 Task: Open Card Wireframe Sketches in Board Business Development to Workspace Human Resources and add a team member Softage.1@softage.net, a label Red, a checklist Event Planning, an attachment from your google drive, a color Red and finally, add a card description 'Conduct market research for new product development' and a comment 'This task is a reflection of our team capabilities, so let us work together to deliver the best possible outcome.'. Add a start date 'Jan 01, 1900' with a due date 'Jan 08, 1900'
Action: Mouse moved to (1076, 598)
Screenshot: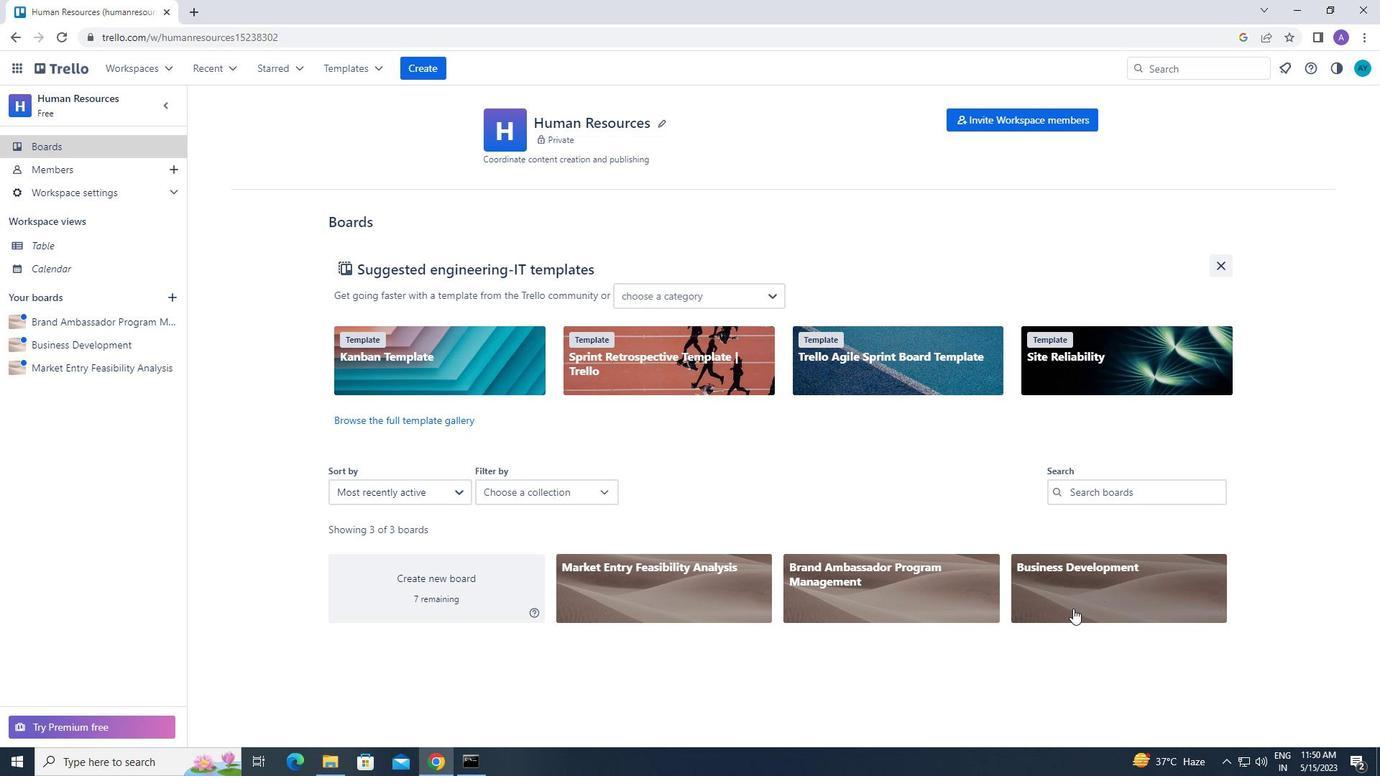 
Action: Mouse pressed left at (1076, 598)
Screenshot: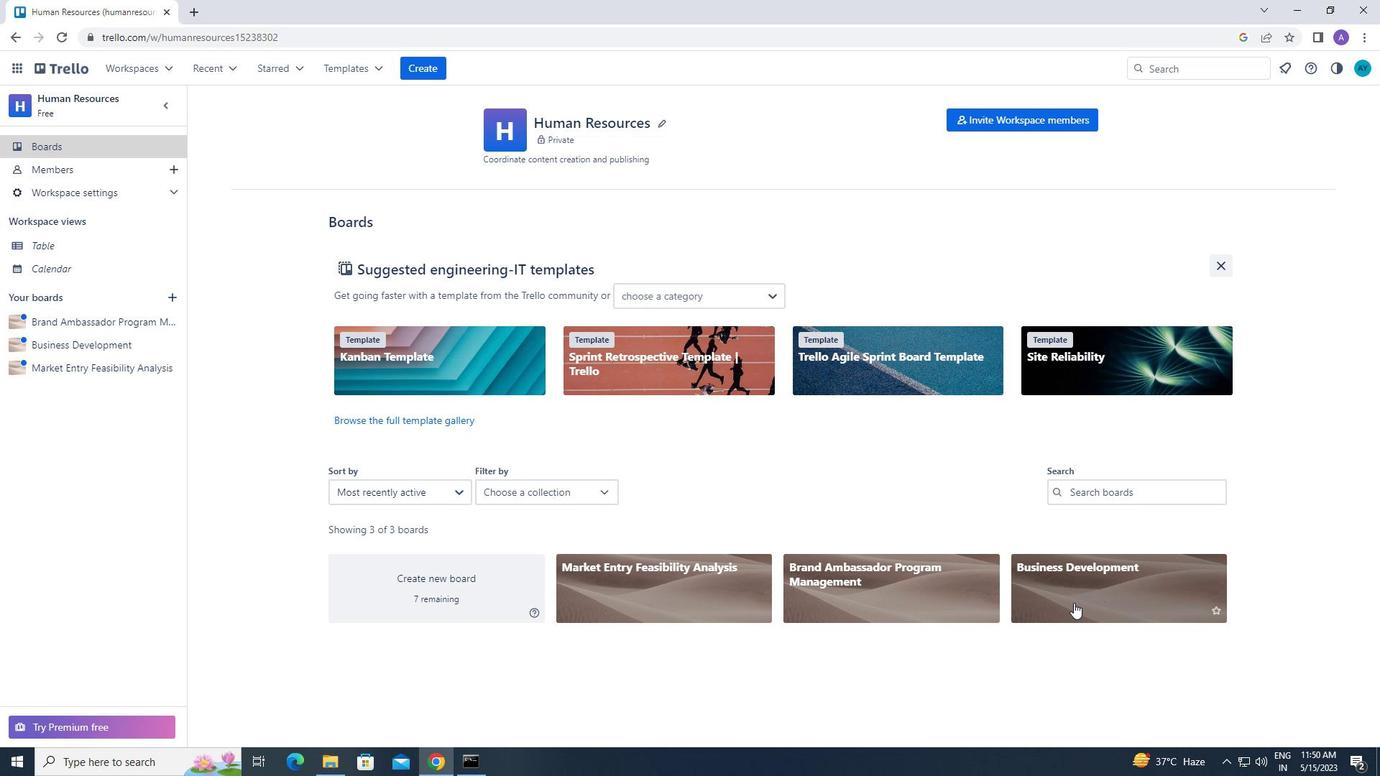 
Action: Mouse moved to (254, 183)
Screenshot: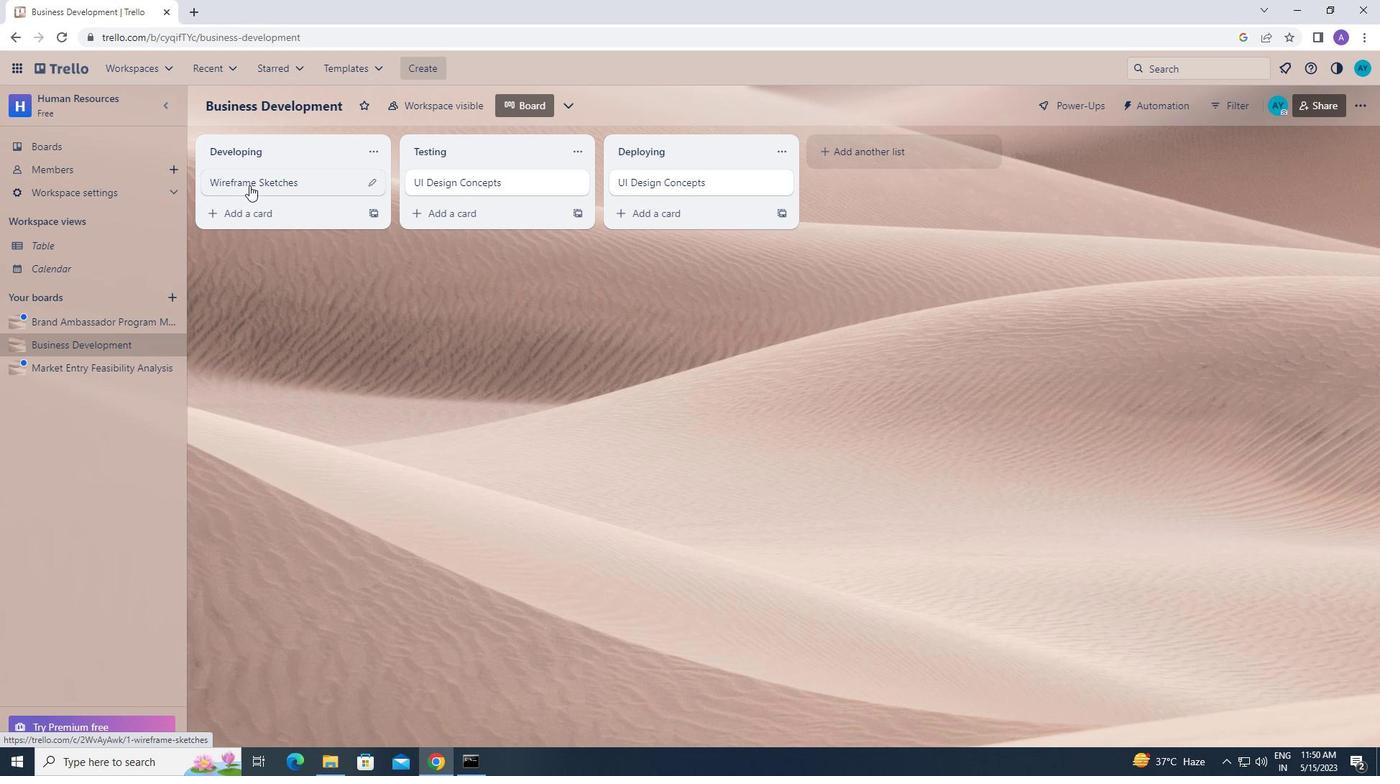 
Action: Mouse pressed left at (254, 183)
Screenshot: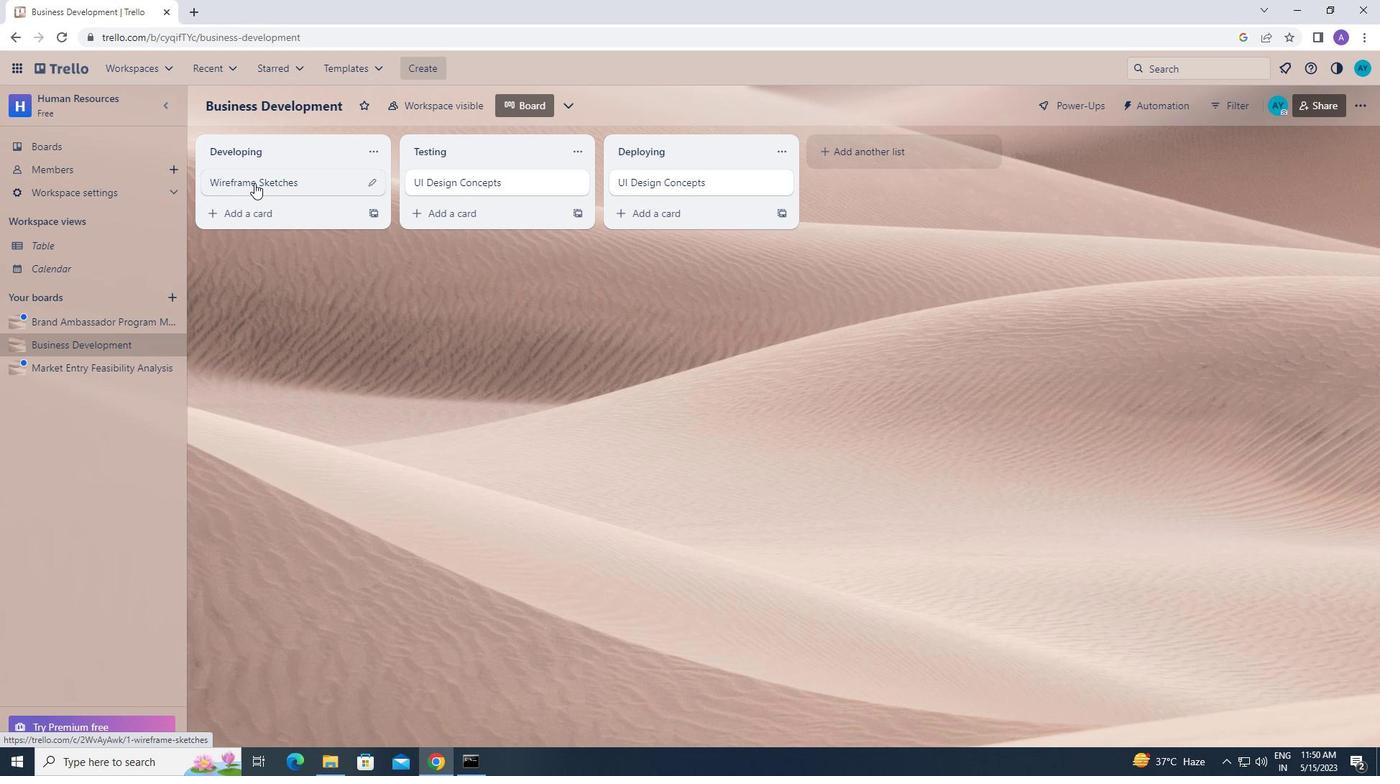 
Action: Mouse moved to (875, 181)
Screenshot: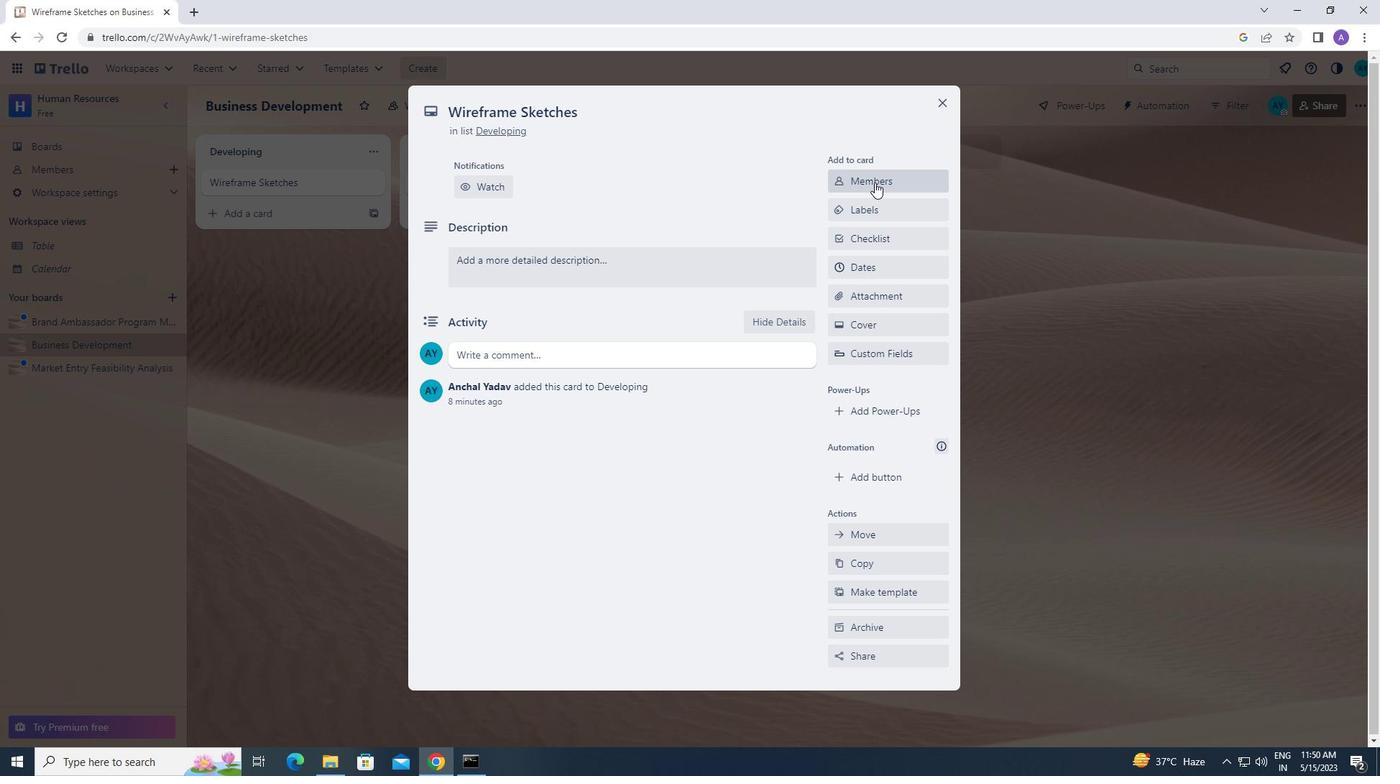 
Action: Mouse pressed left at (875, 181)
Screenshot: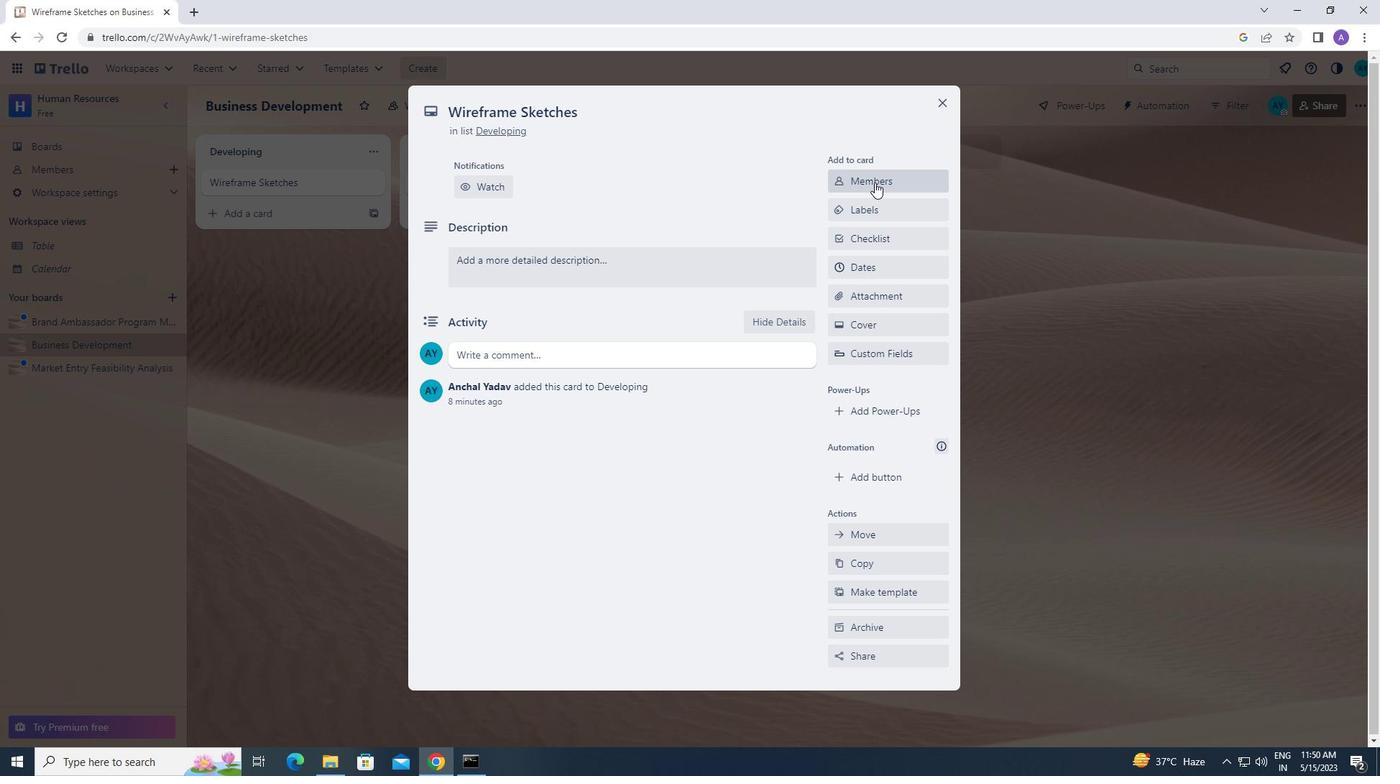 
Action: Mouse moved to (871, 243)
Screenshot: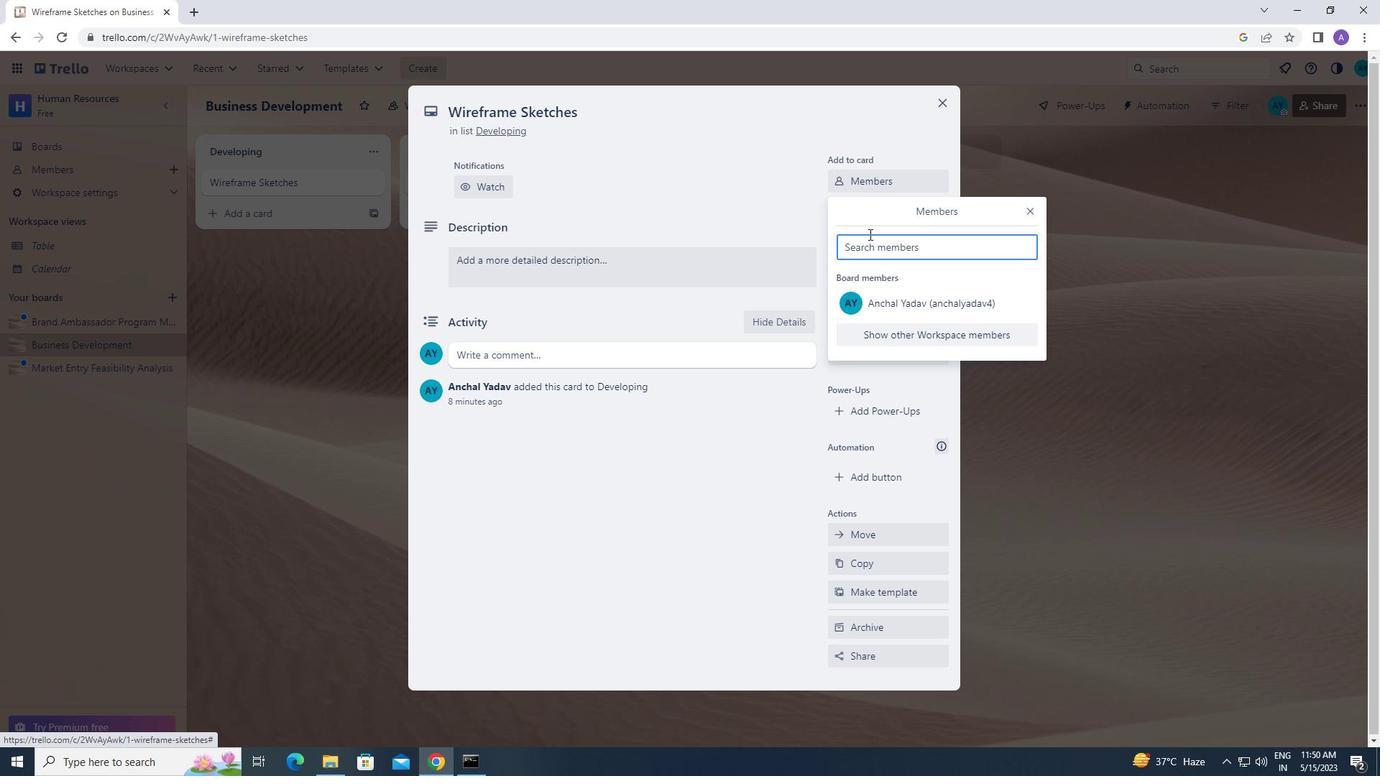 
Action: Mouse pressed left at (871, 243)
Screenshot: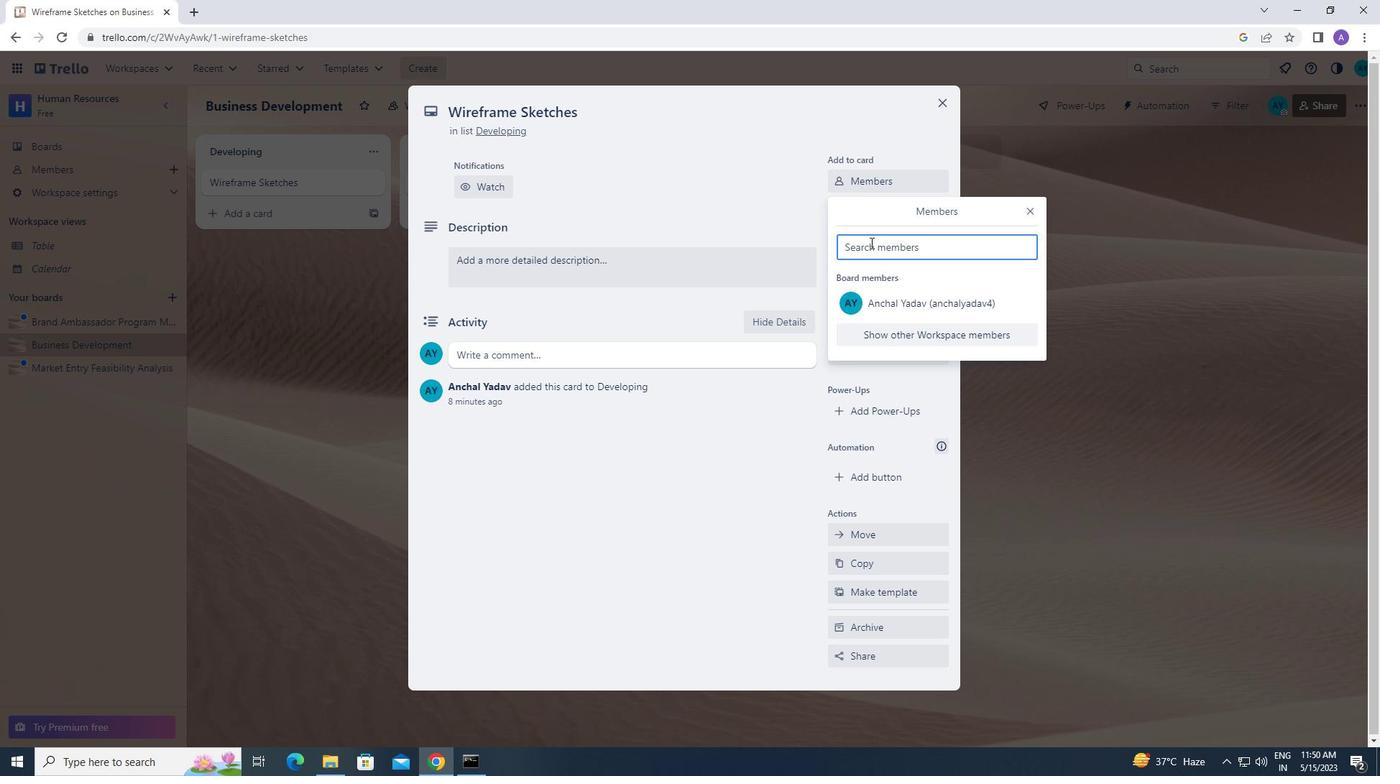 
Action: Mouse moved to (871, 243)
Screenshot: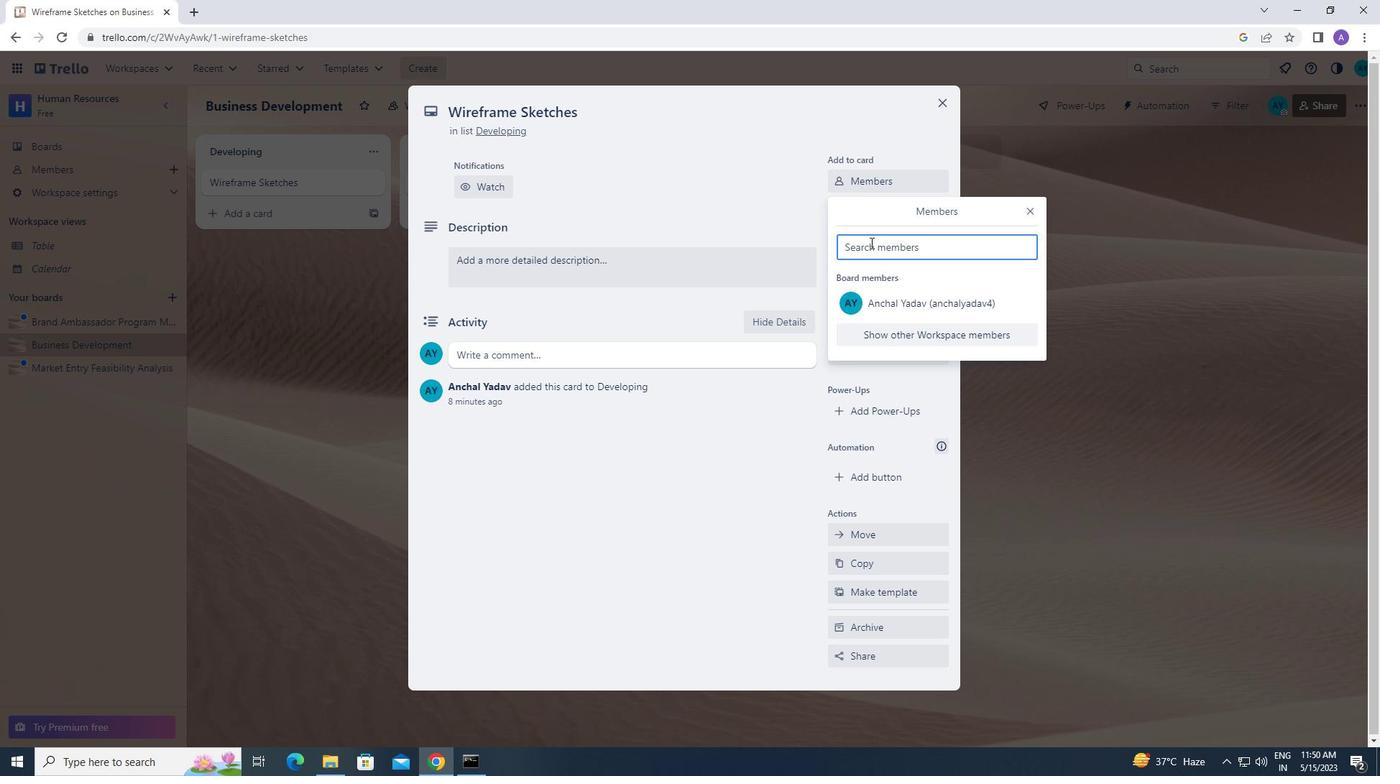 
Action: Key pressed s<Key.caps_lock>oftage.
Screenshot: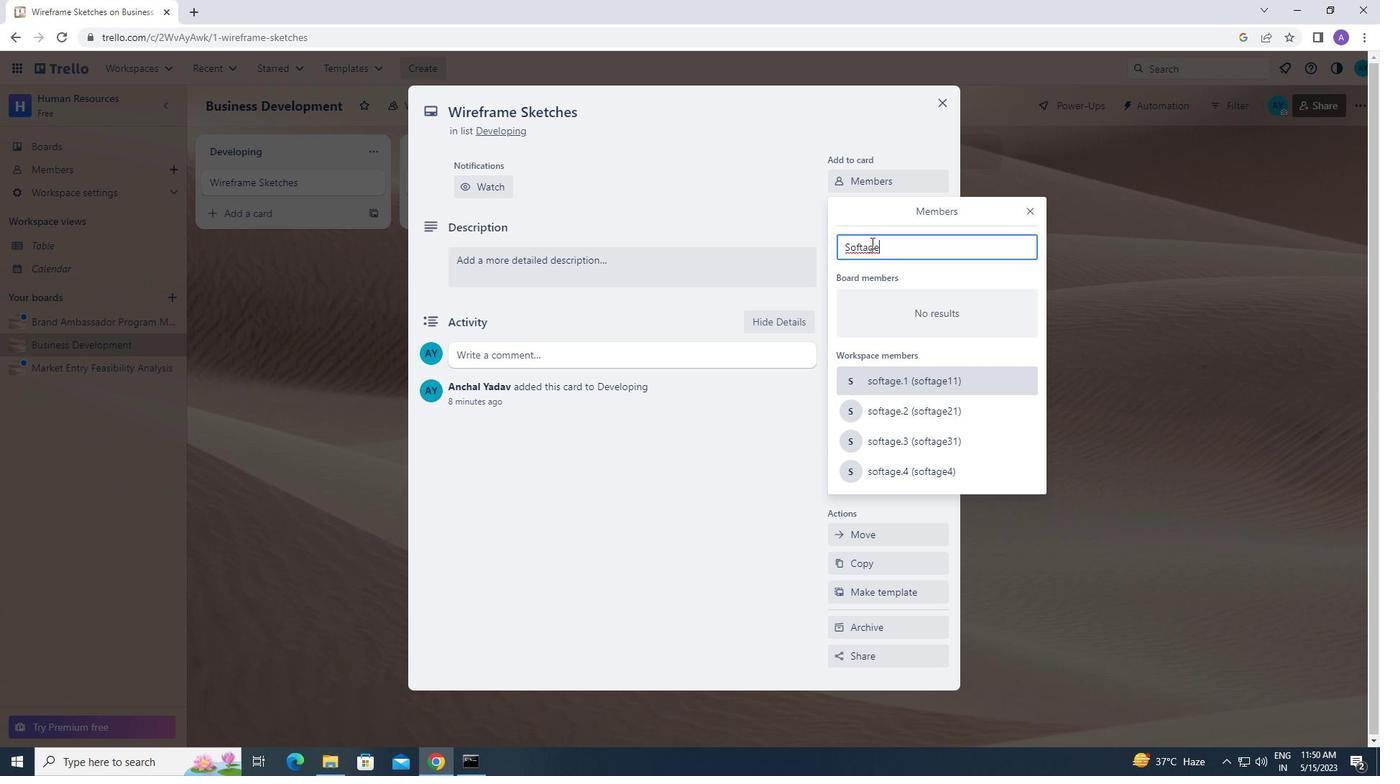 
Action: Mouse moved to (873, 184)
Screenshot: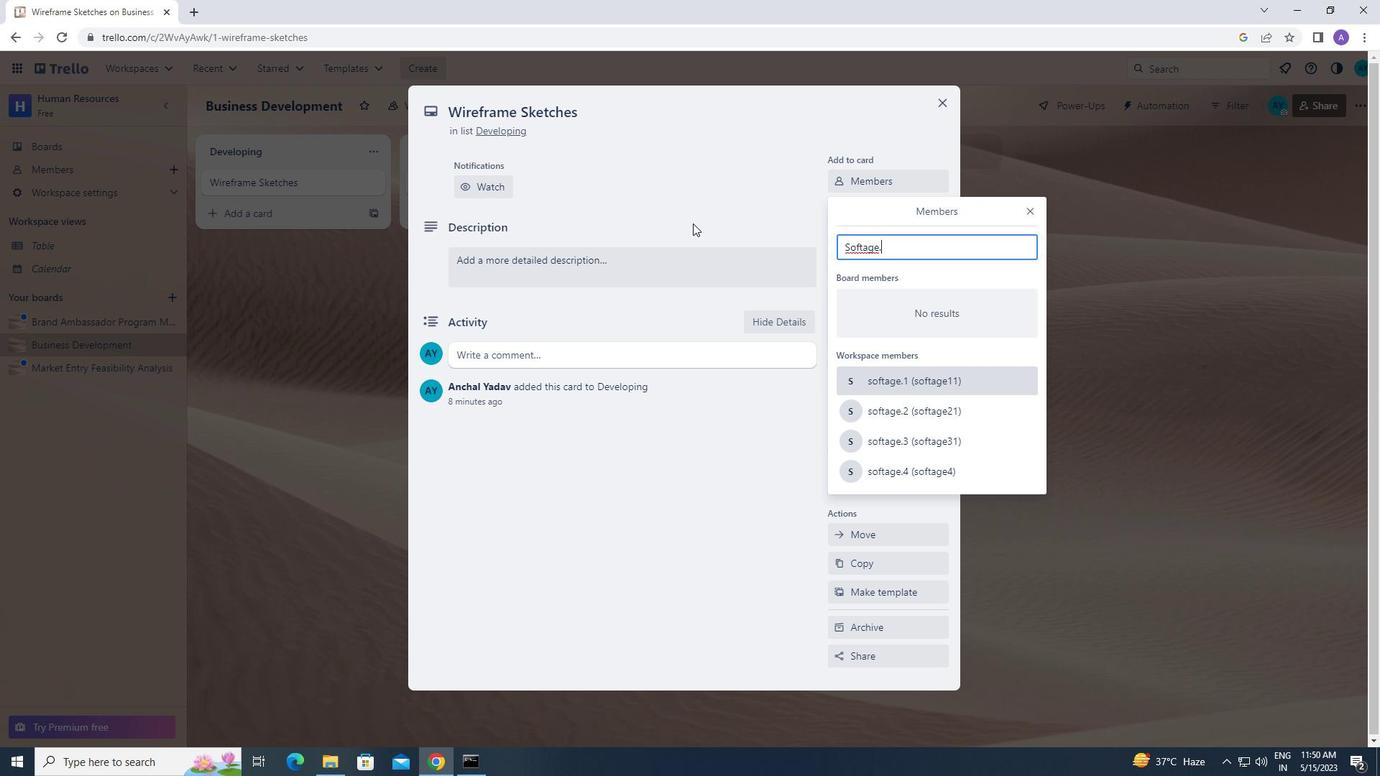 
Action: Key pressed 1<Key.shift_r>!<Key.backspace><Key.shift_r>@softage.net
Screenshot: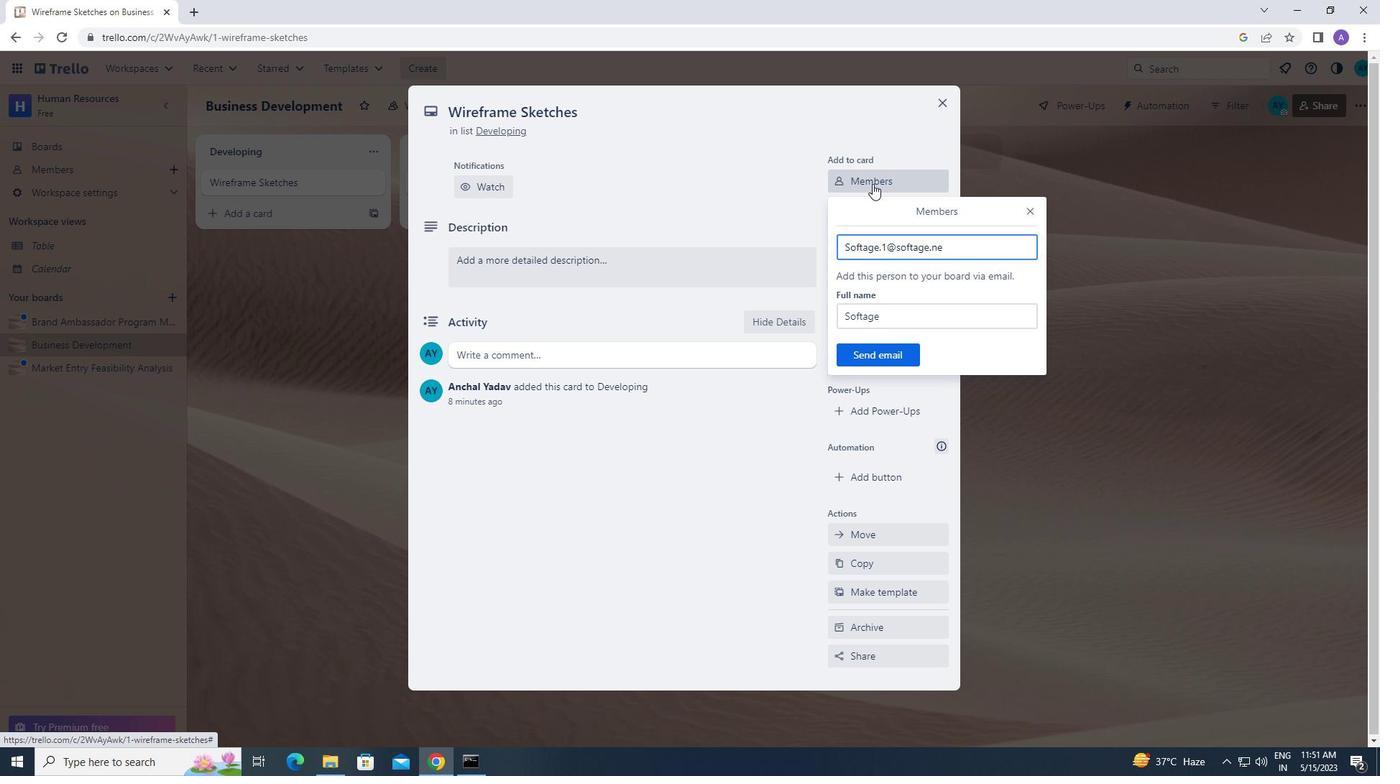 
Action: Mouse moved to (884, 347)
Screenshot: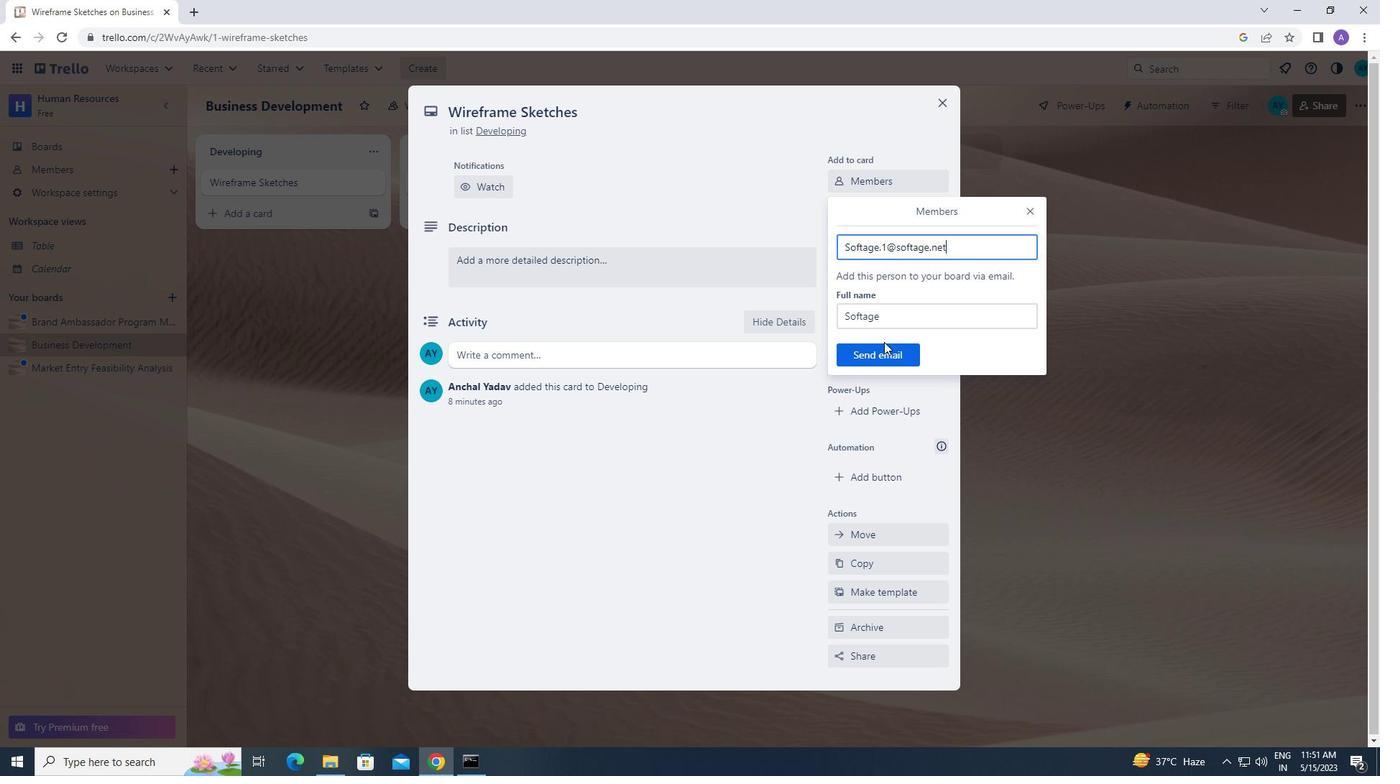 
Action: Mouse pressed left at (884, 347)
Screenshot: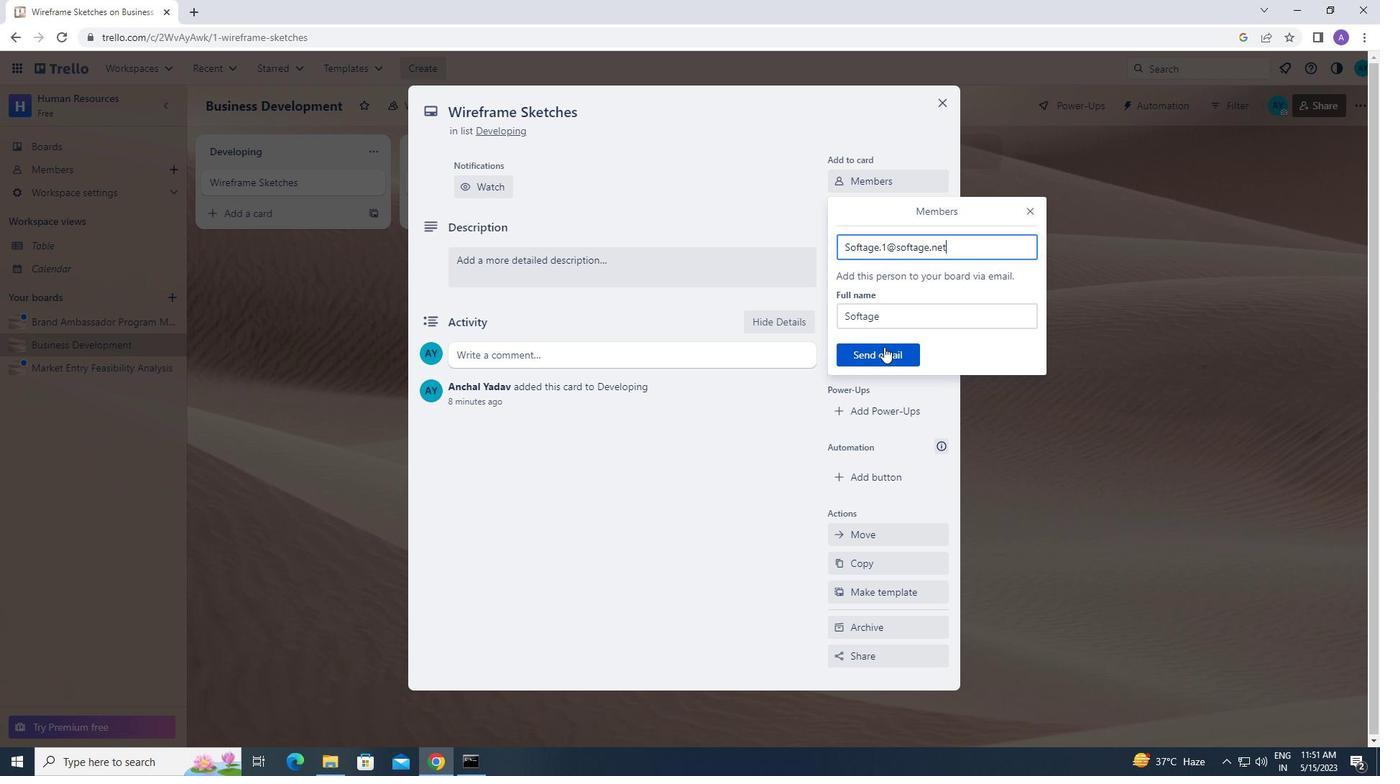 
Action: Mouse moved to (908, 255)
Screenshot: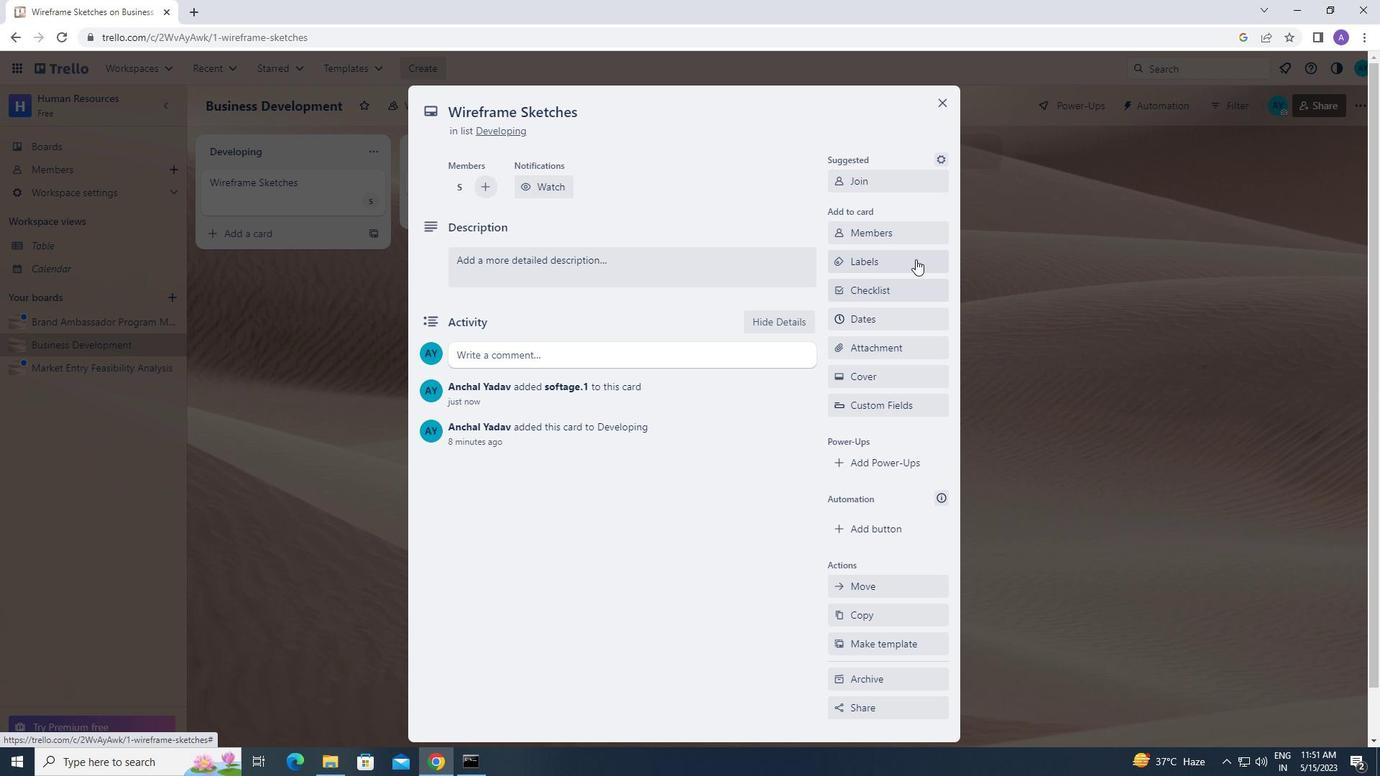 
Action: Mouse pressed left at (908, 255)
Screenshot: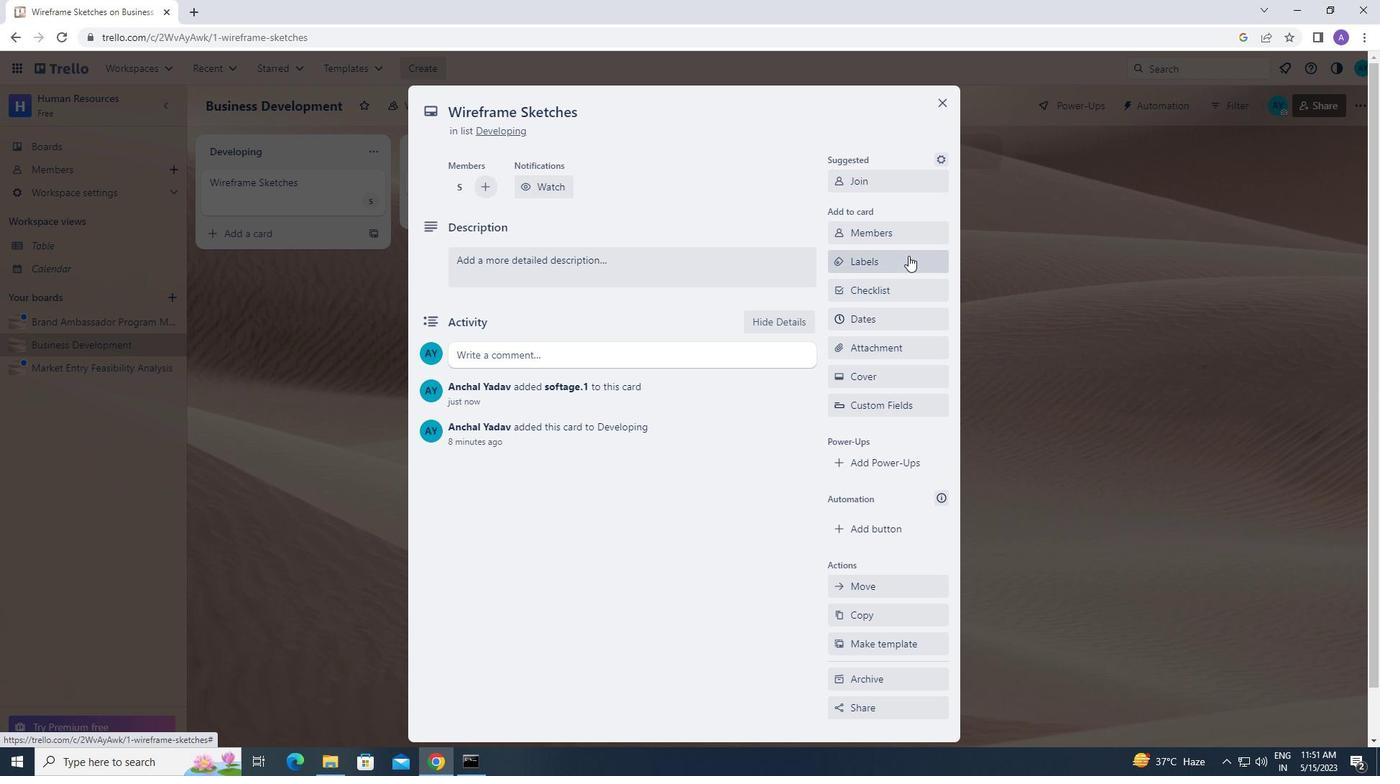 
Action: Mouse moved to (917, 532)
Screenshot: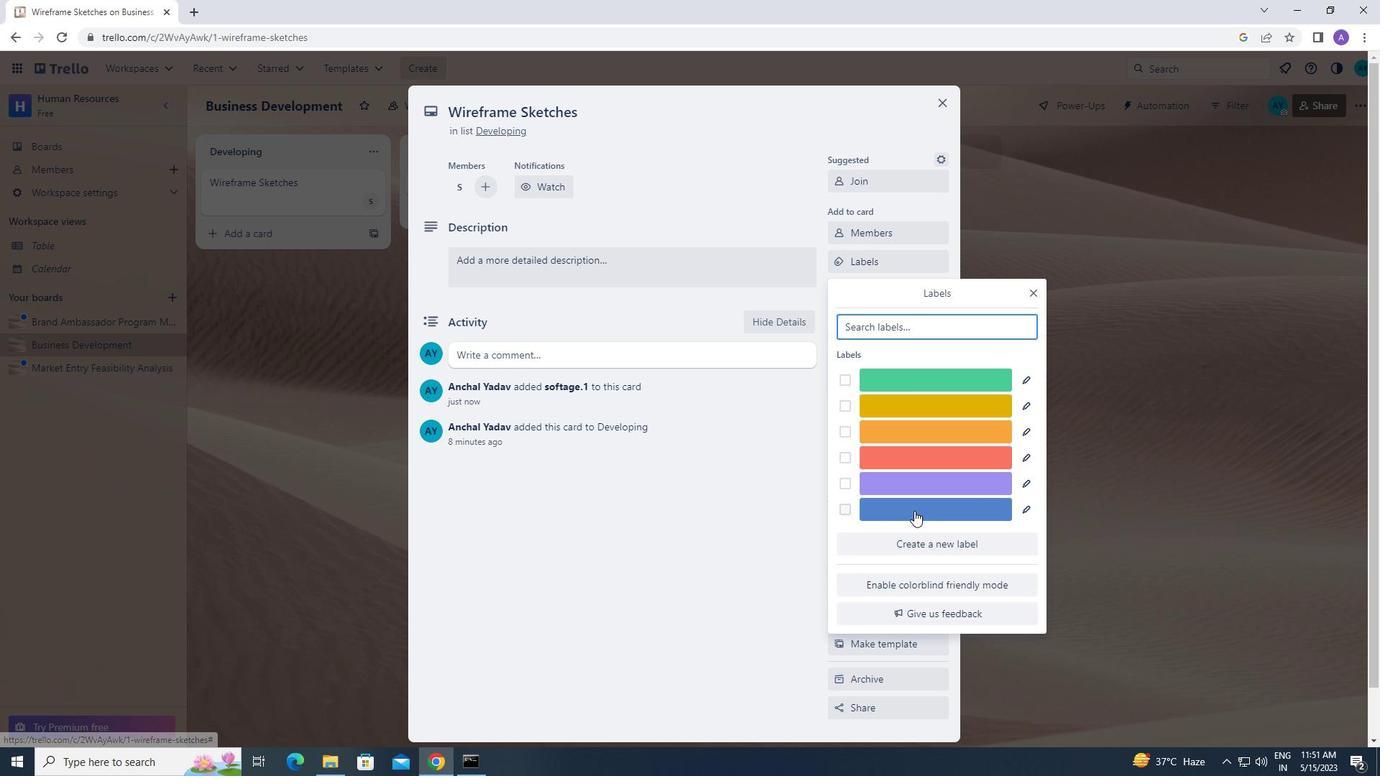 
Action: Mouse pressed left at (917, 532)
Screenshot: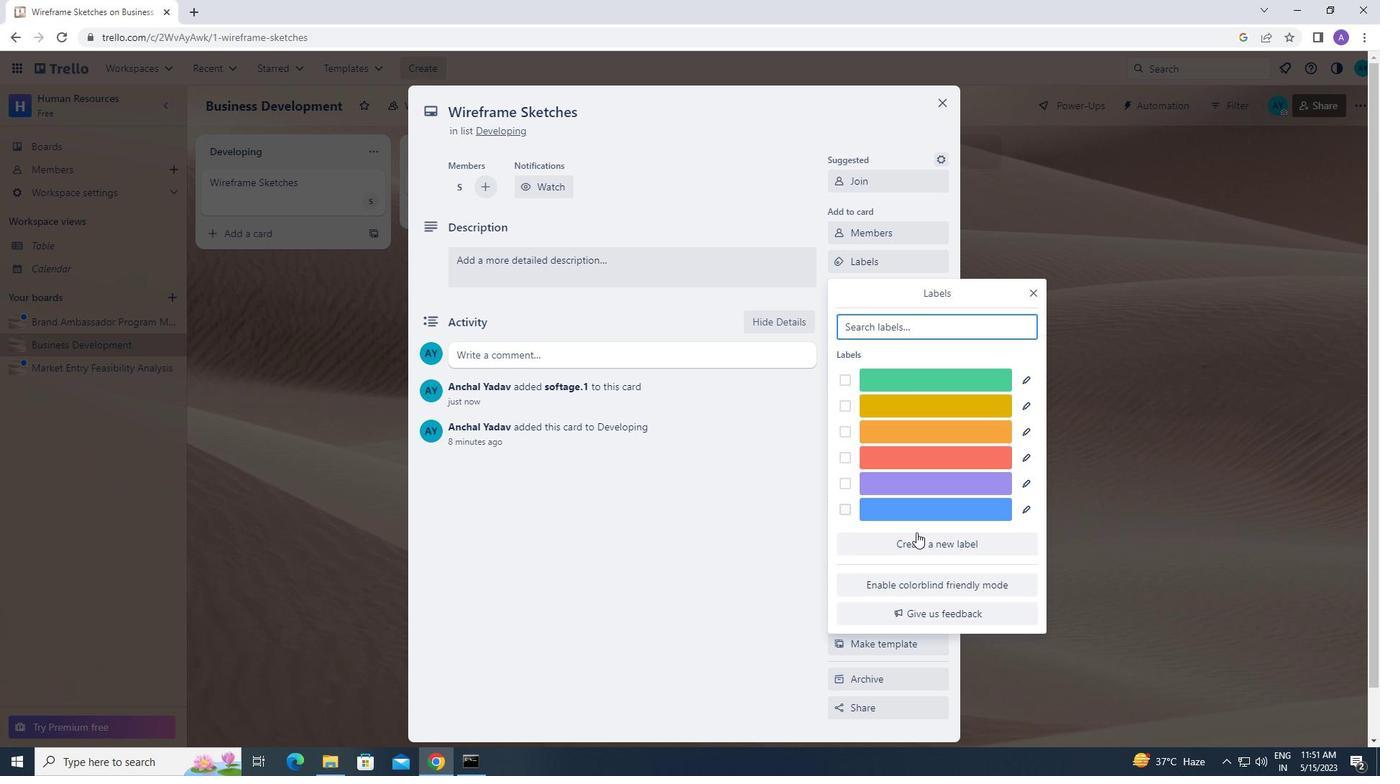 
Action: Mouse moved to (977, 502)
Screenshot: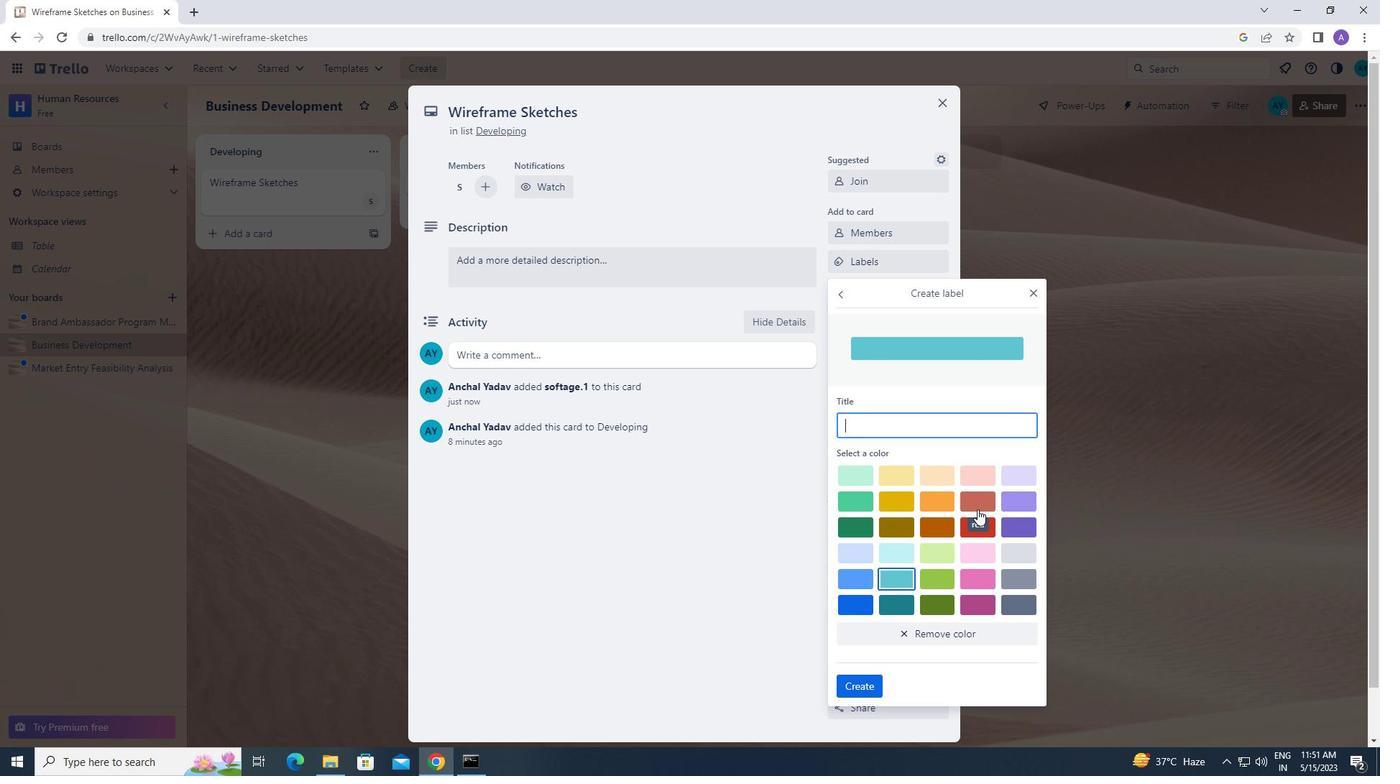 
Action: Mouse pressed left at (977, 502)
Screenshot: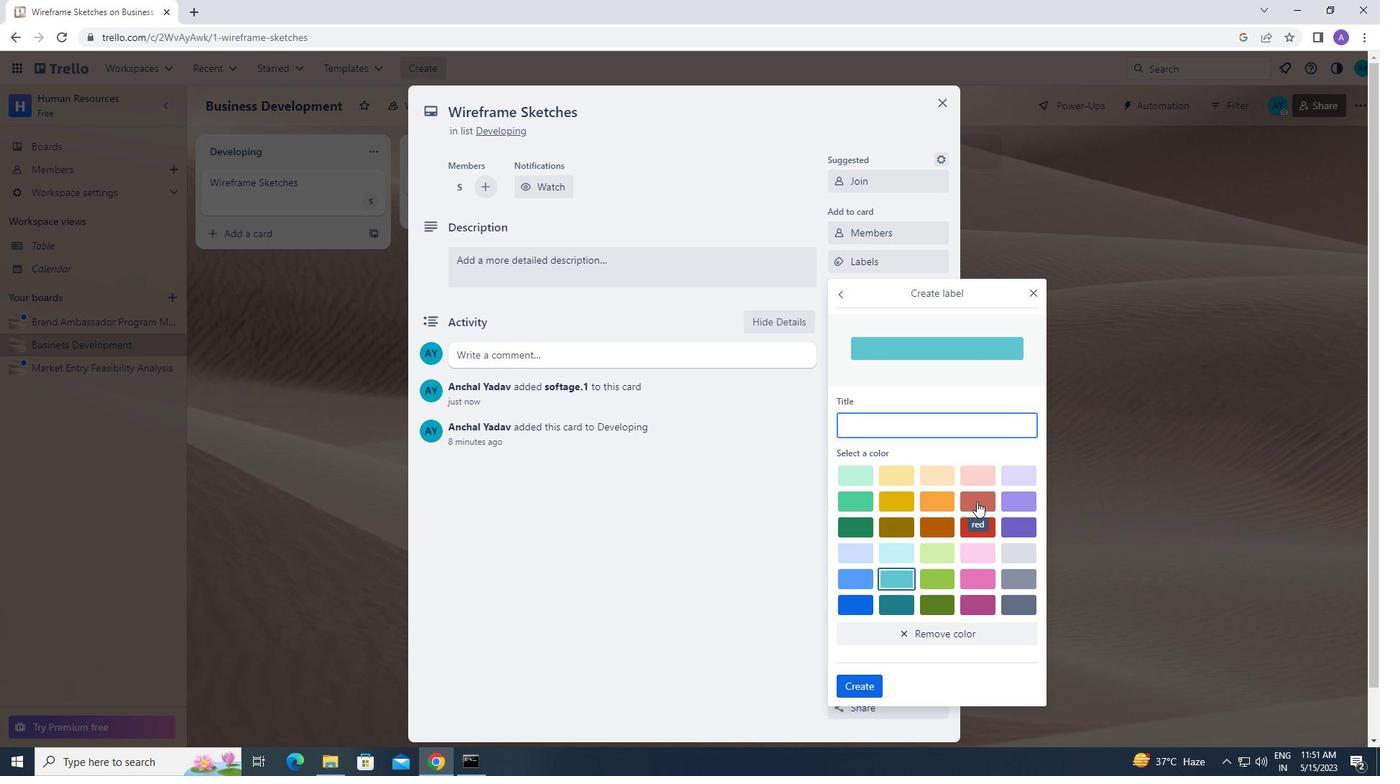 
Action: Mouse moved to (863, 684)
Screenshot: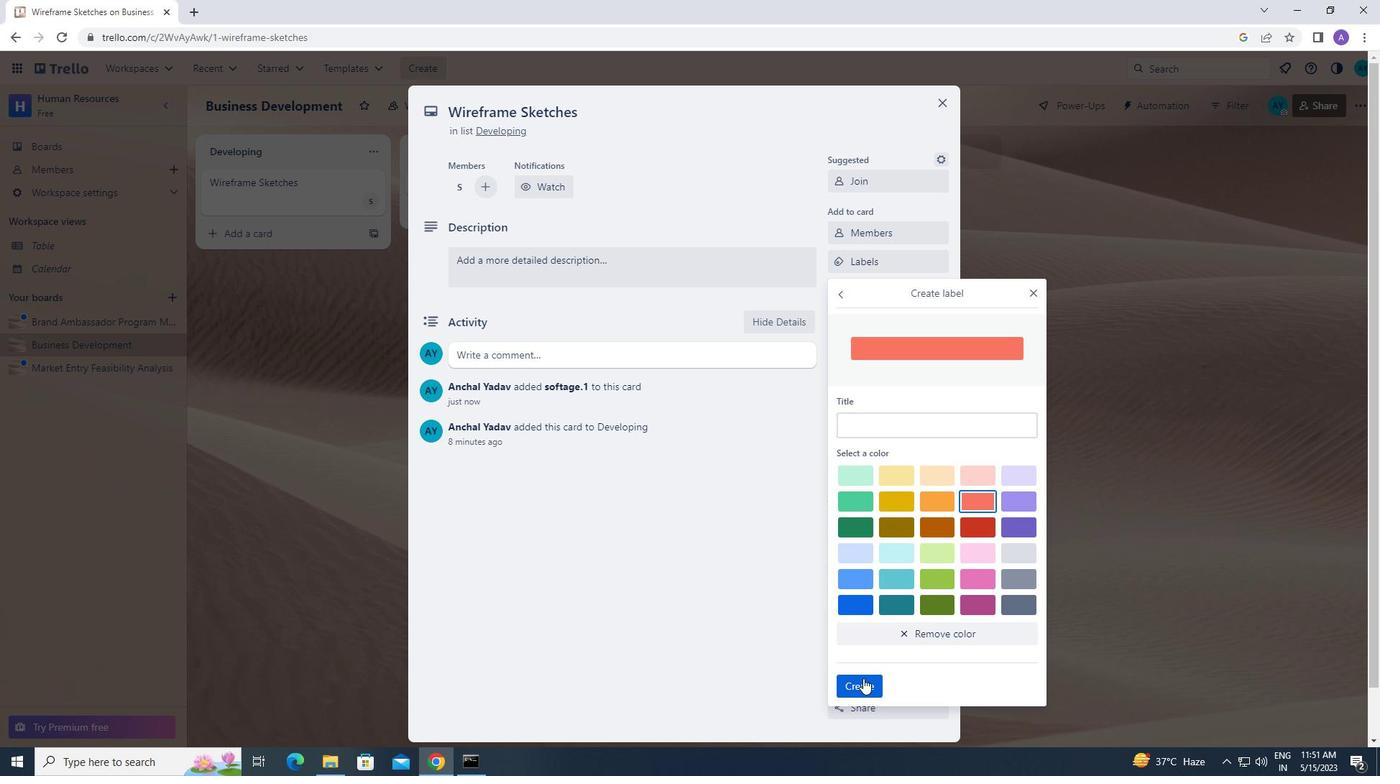 
Action: Mouse pressed left at (863, 684)
Screenshot: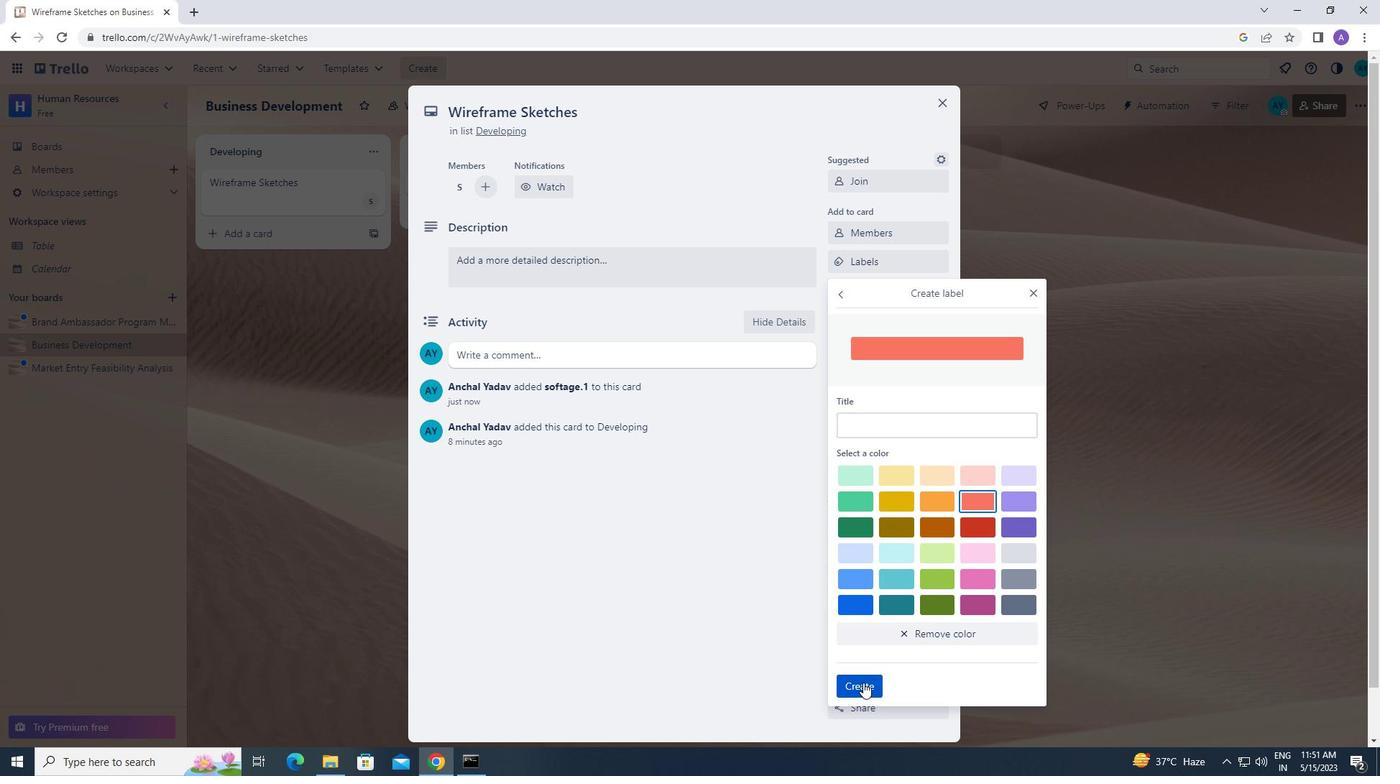 
Action: Mouse moved to (1035, 294)
Screenshot: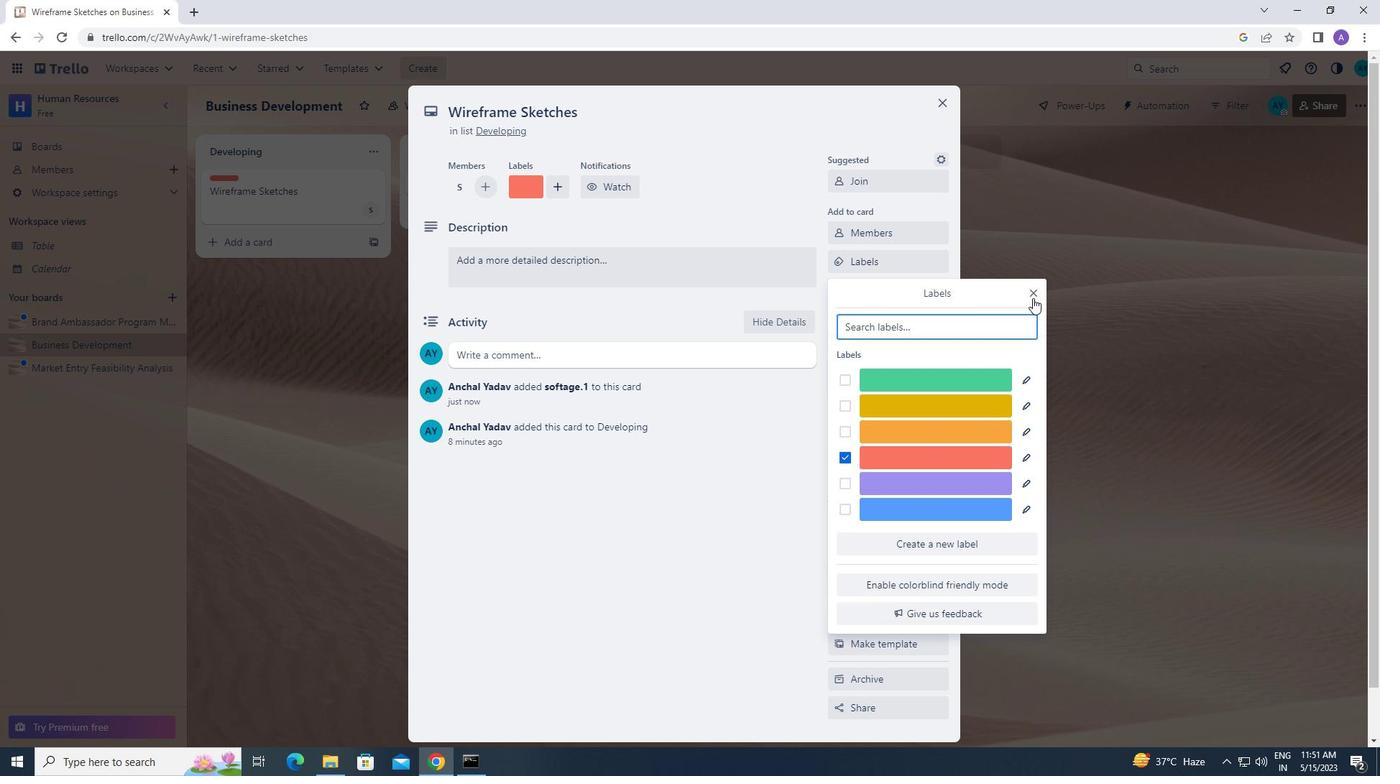 
Action: Mouse pressed left at (1035, 294)
Screenshot: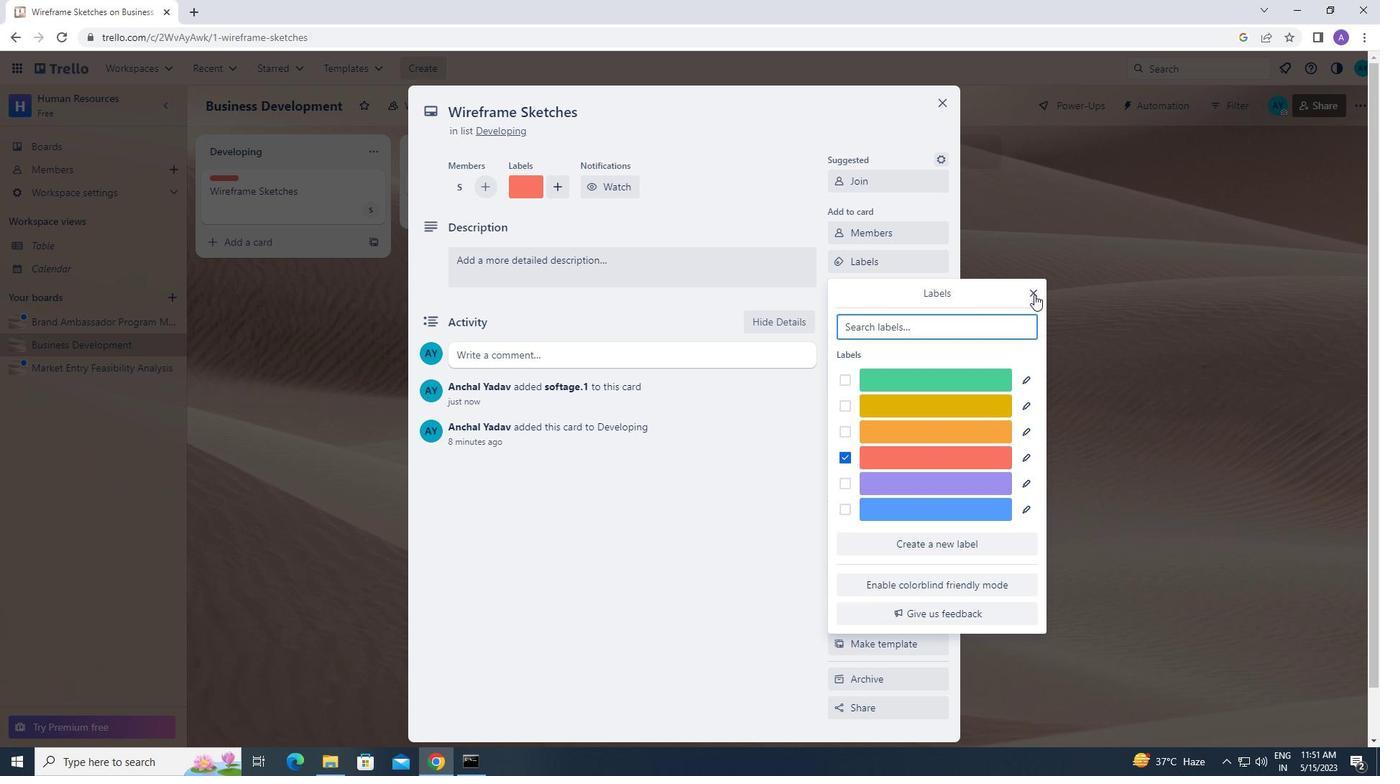 
Action: Mouse moved to (904, 286)
Screenshot: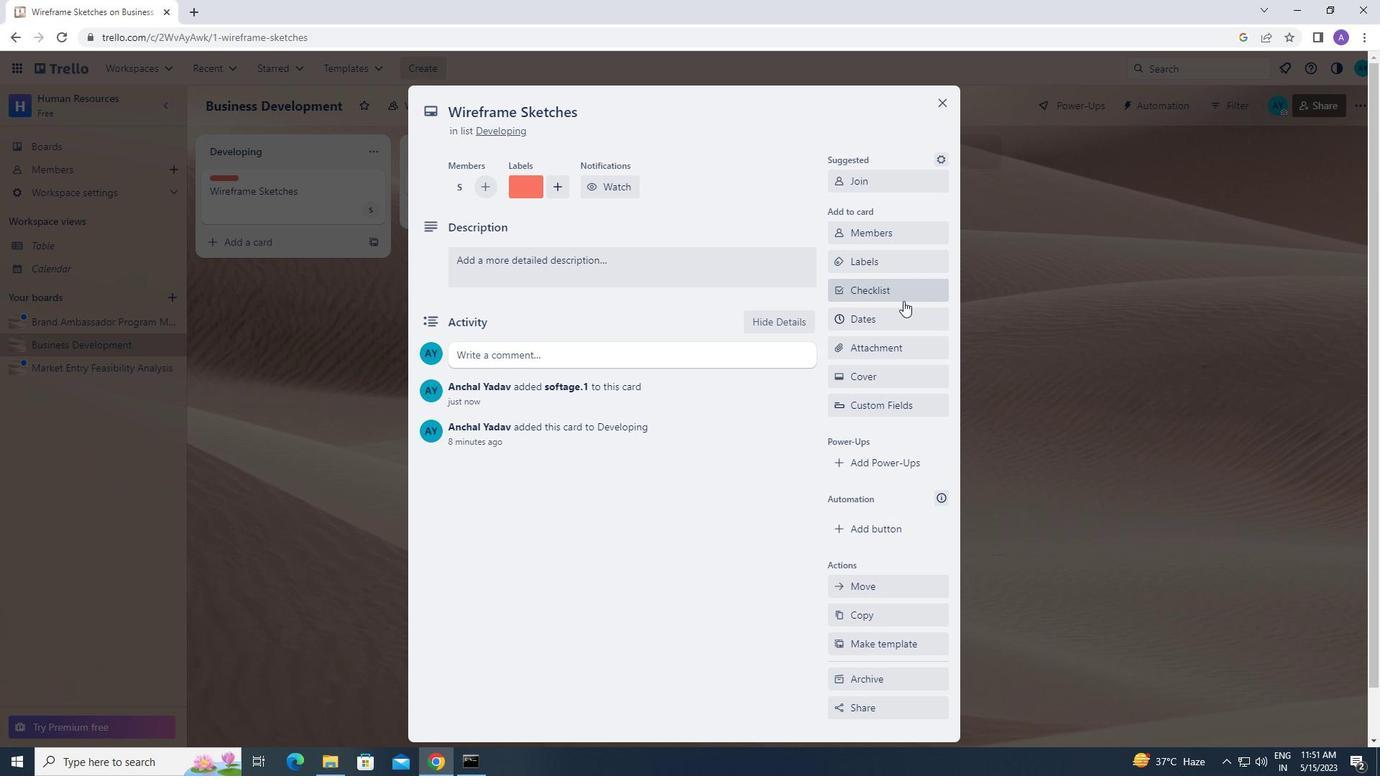 
Action: Mouse pressed left at (904, 286)
Screenshot: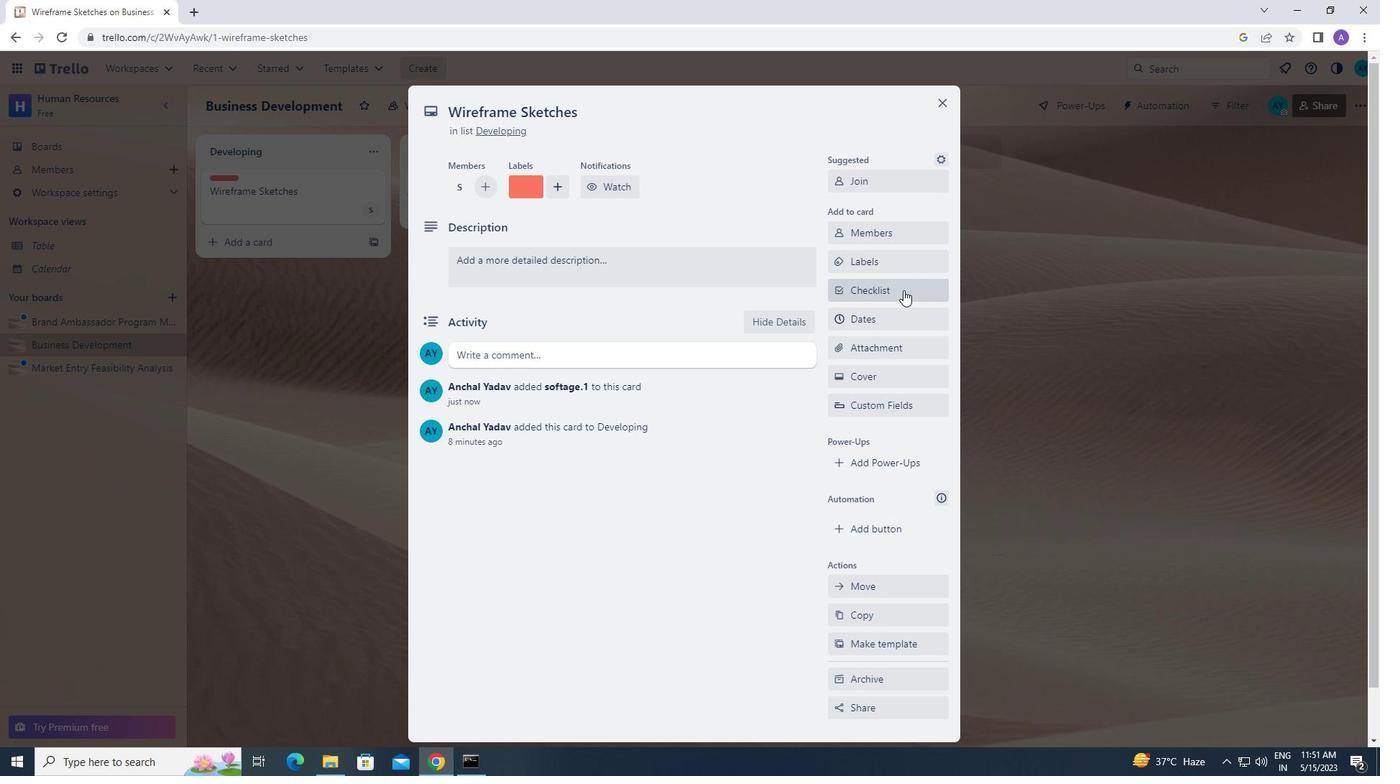 
Action: Mouse moved to (876, 350)
Screenshot: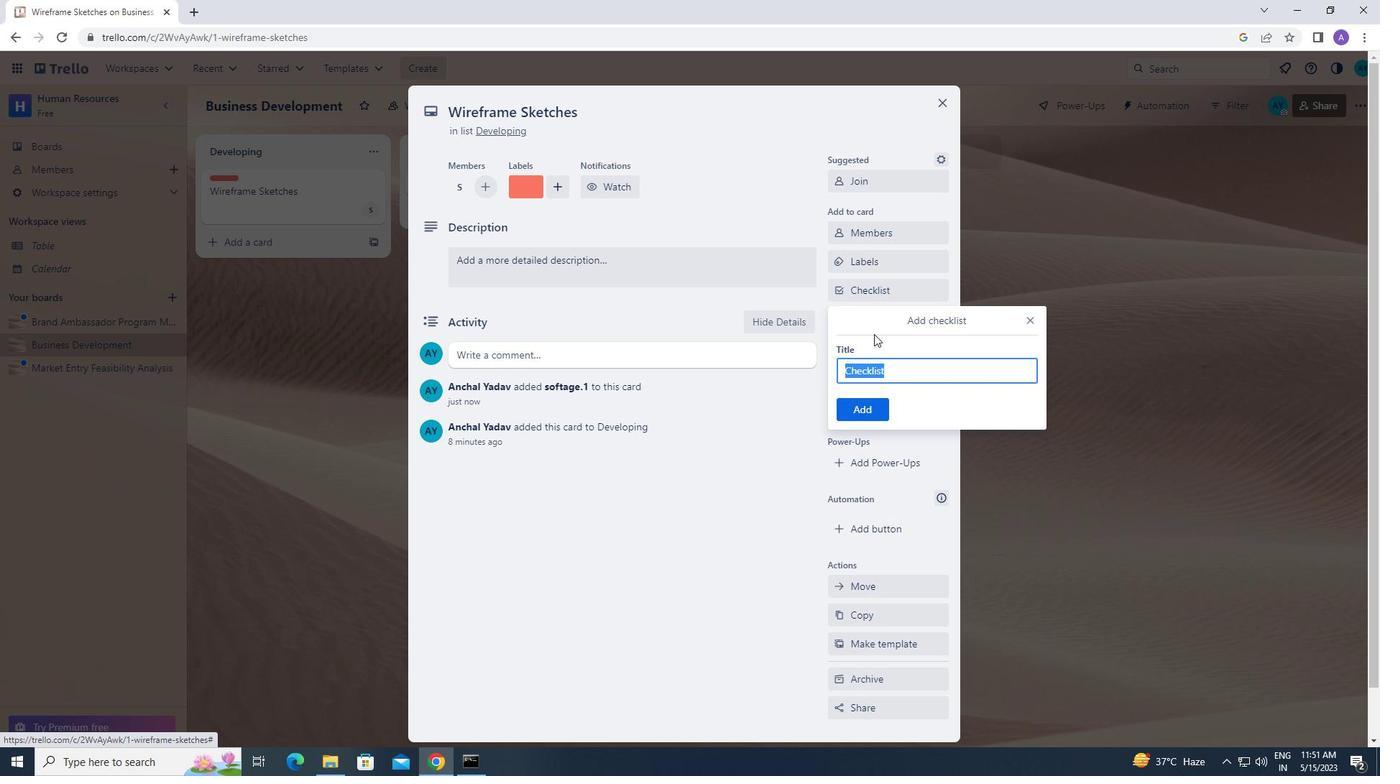 
Action: Key pressed <Key.caps_lock>e<Key.caps_lock>vent<Key.space><Key.caps_lock>p<Key.caps_lock>lanning
Screenshot: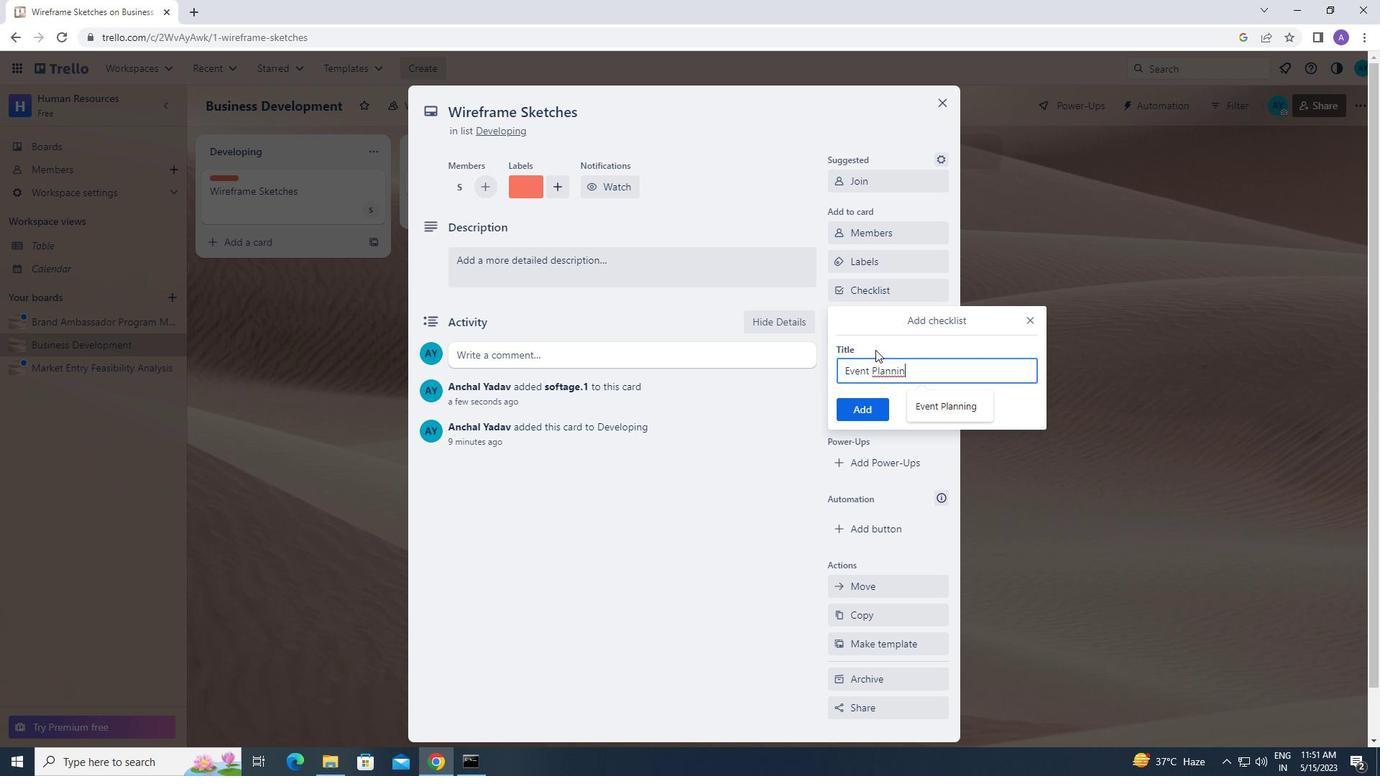 
Action: Mouse moved to (871, 411)
Screenshot: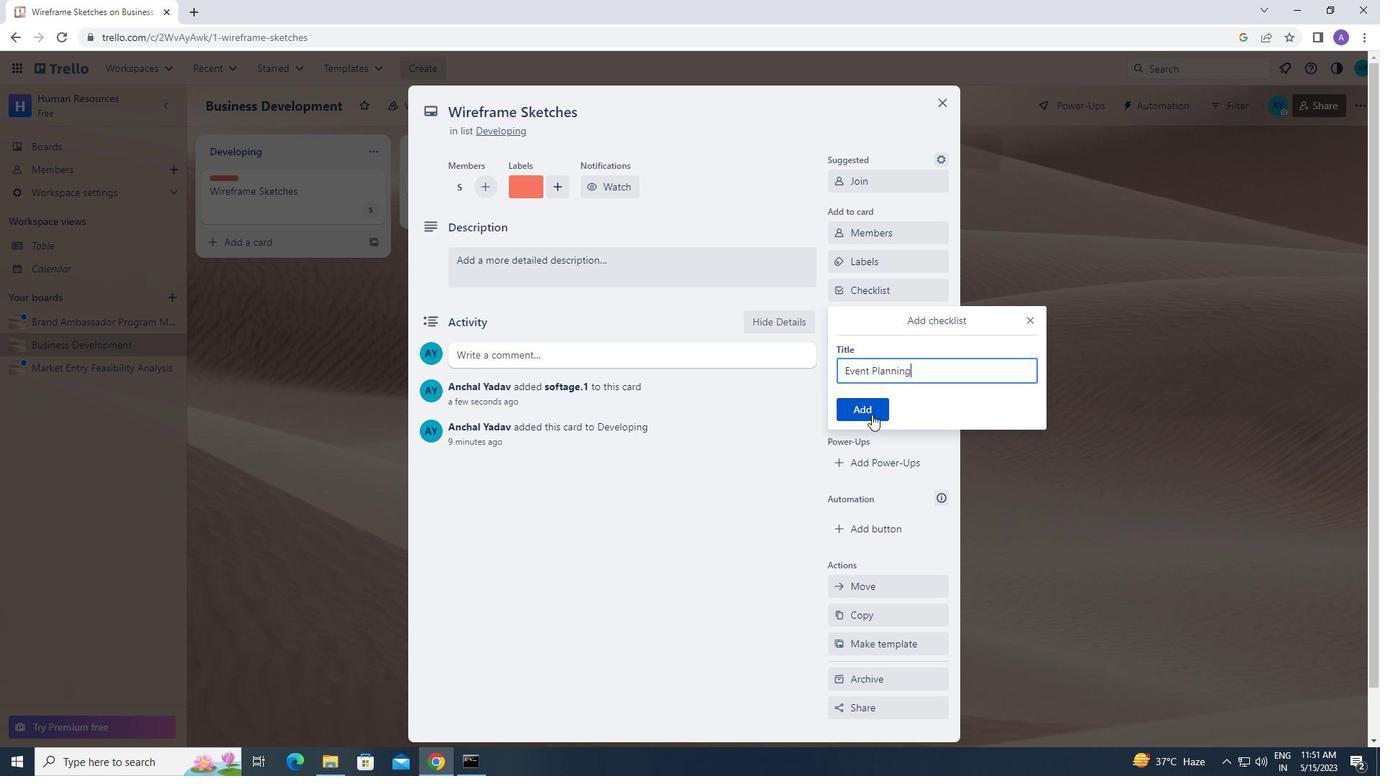 
Action: Mouse pressed left at (871, 411)
Screenshot: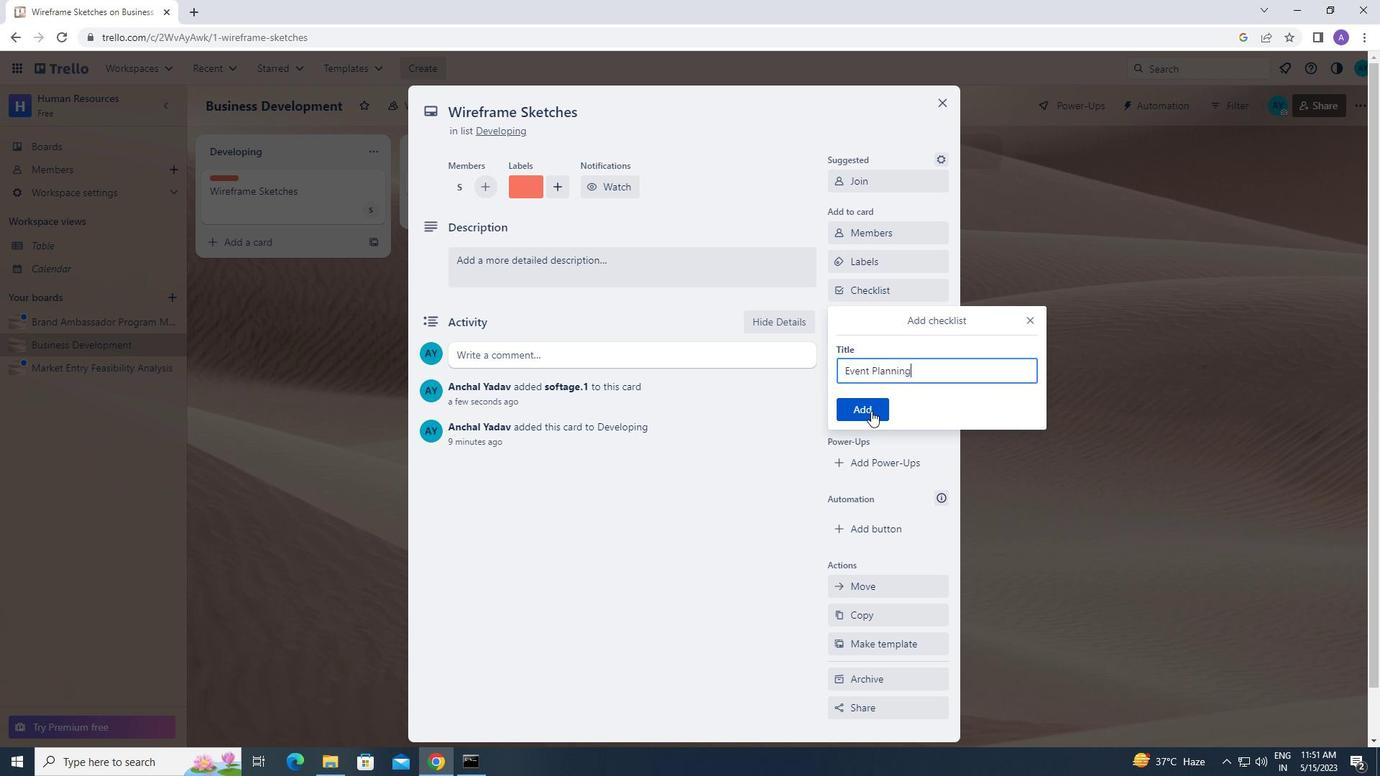 
Action: Mouse moved to (883, 353)
Screenshot: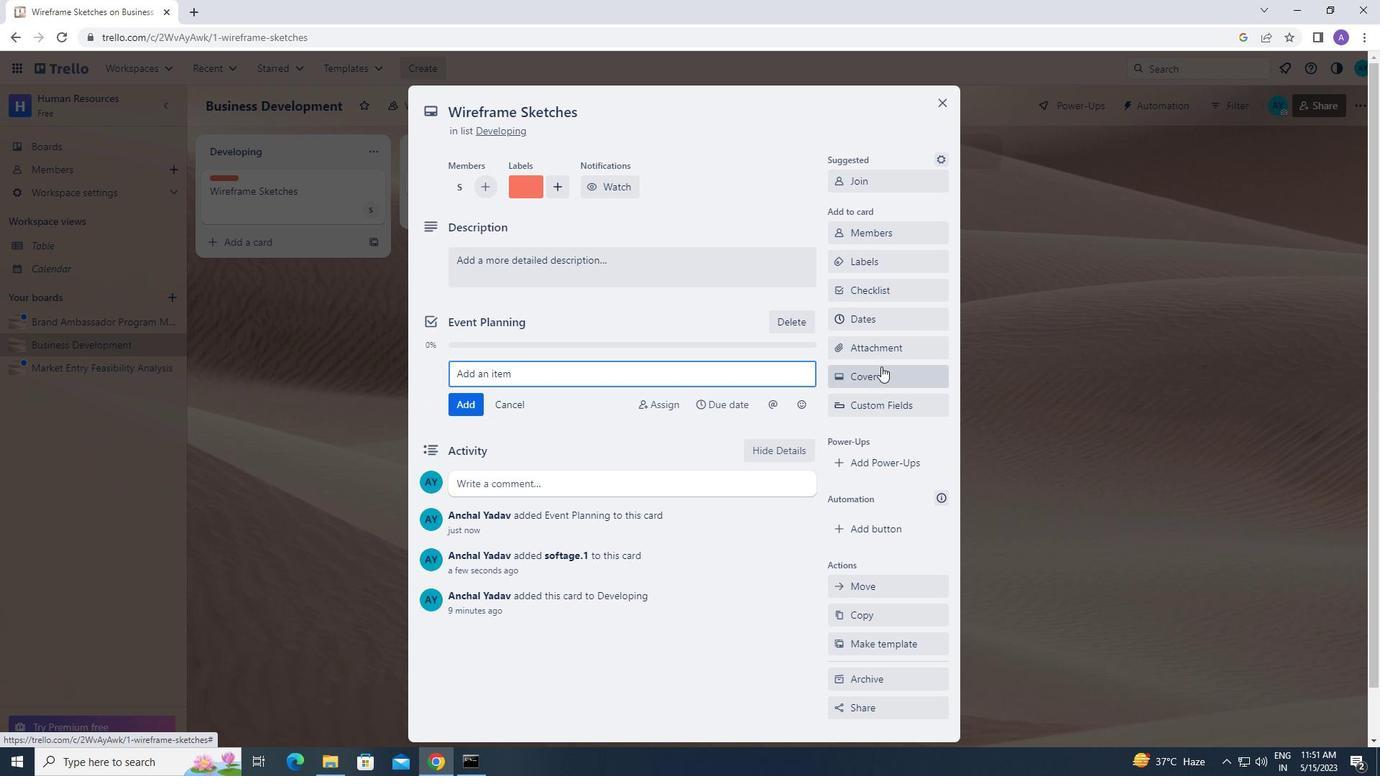 
Action: Mouse pressed left at (883, 353)
Screenshot: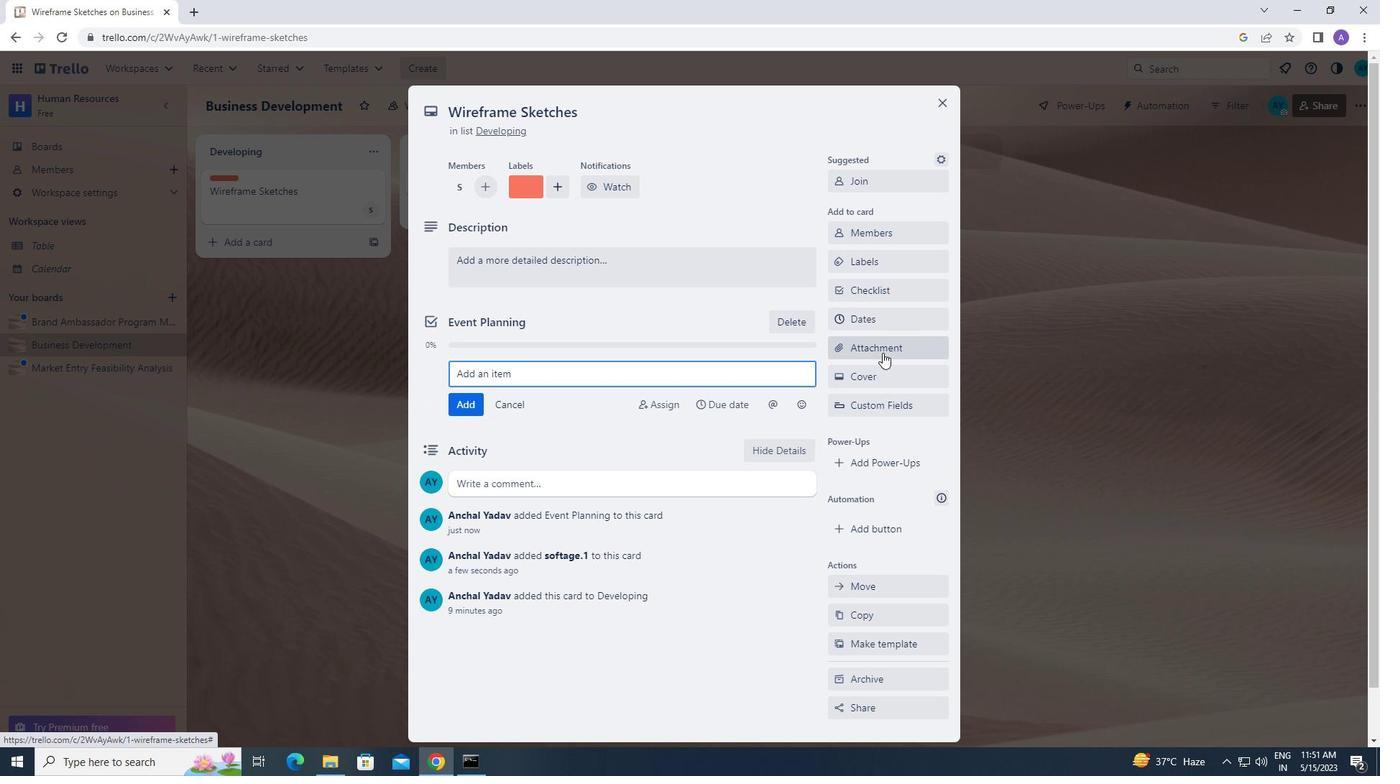 
Action: Mouse moved to (886, 457)
Screenshot: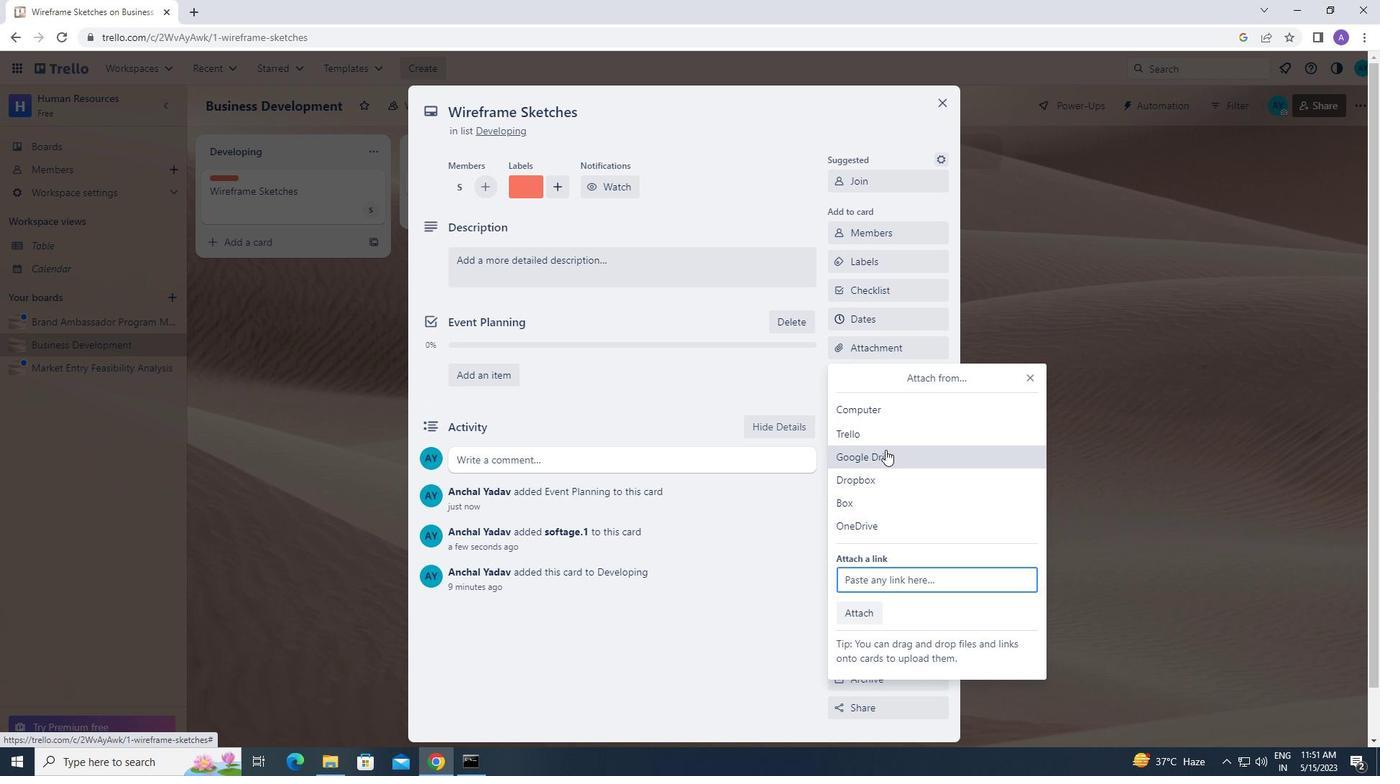 
Action: Mouse pressed left at (886, 457)
Screenshot: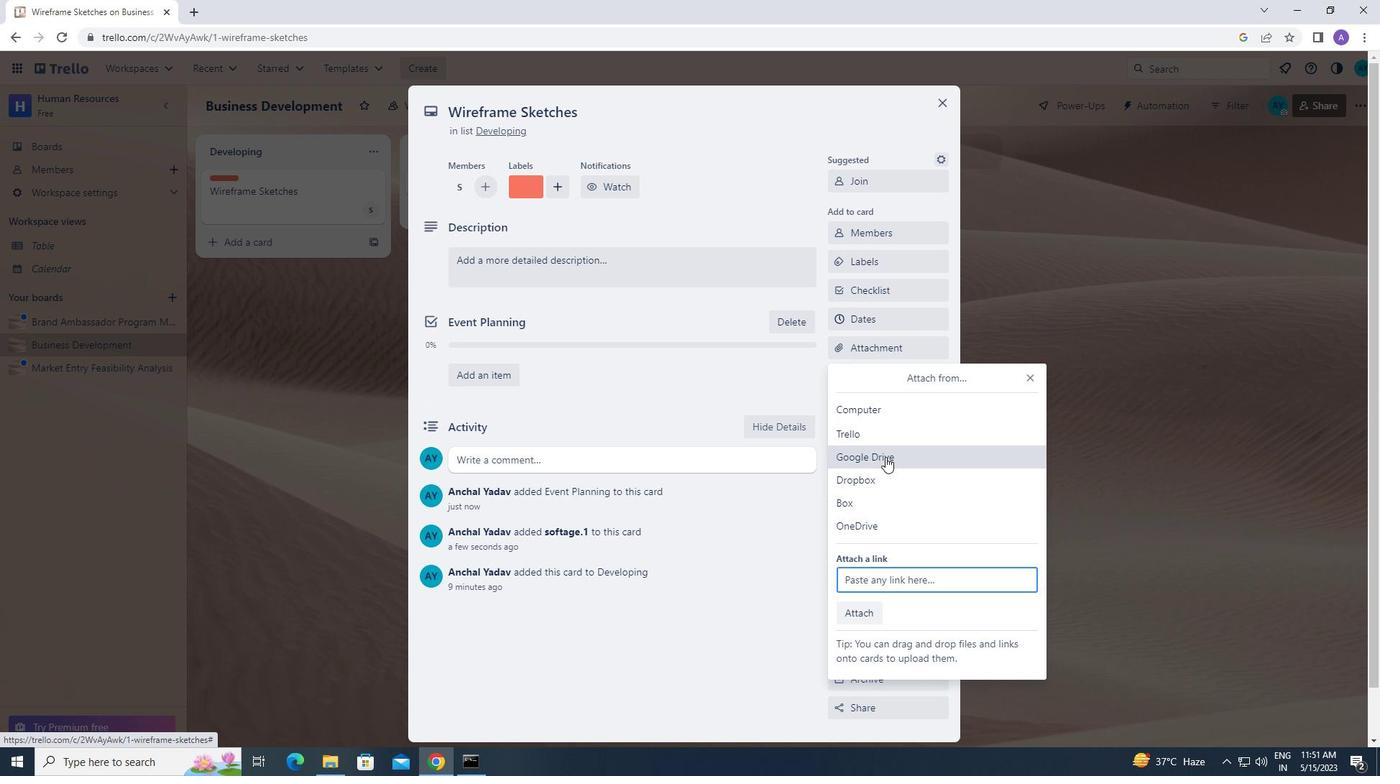 
Action: Mouse moved to (387, 376)
Screenshot: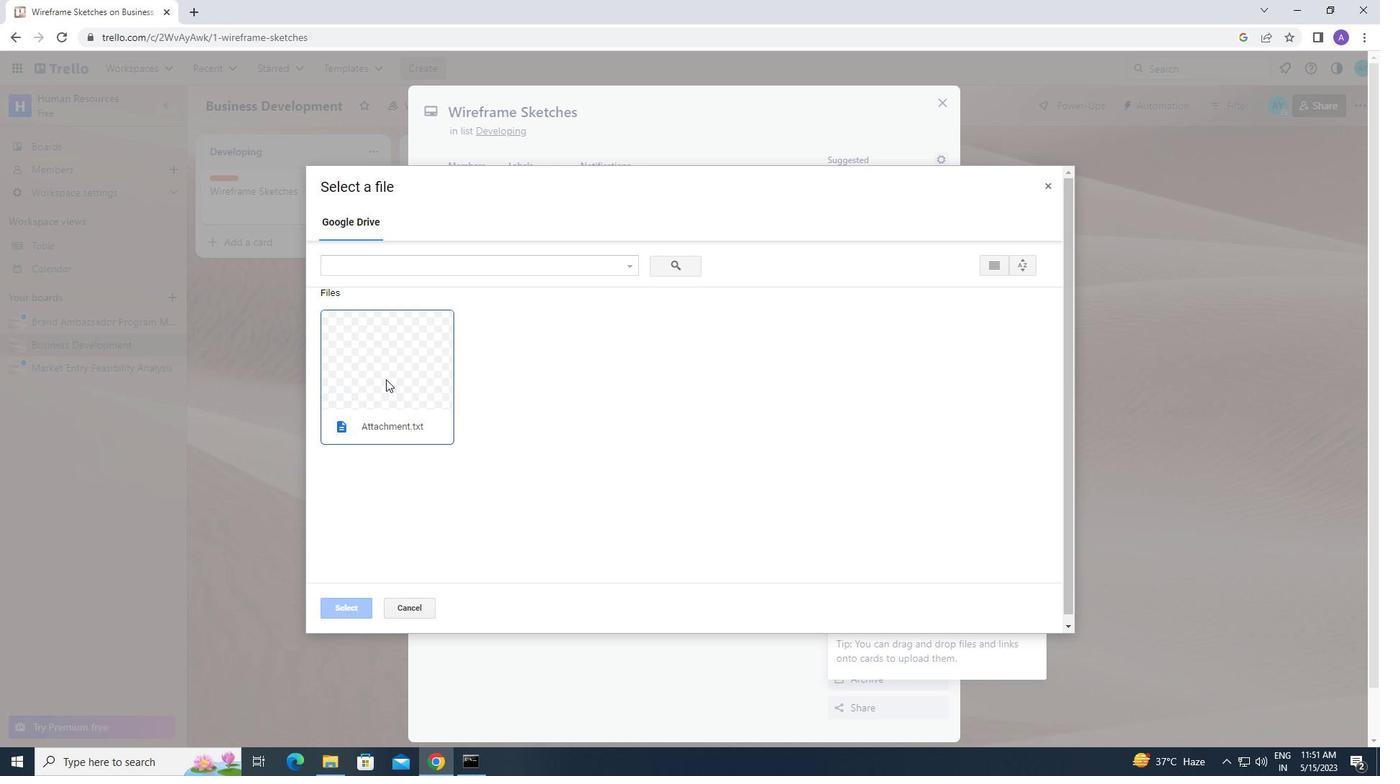 
Action: Mouse pressed left at (387, 376)
Screenshot: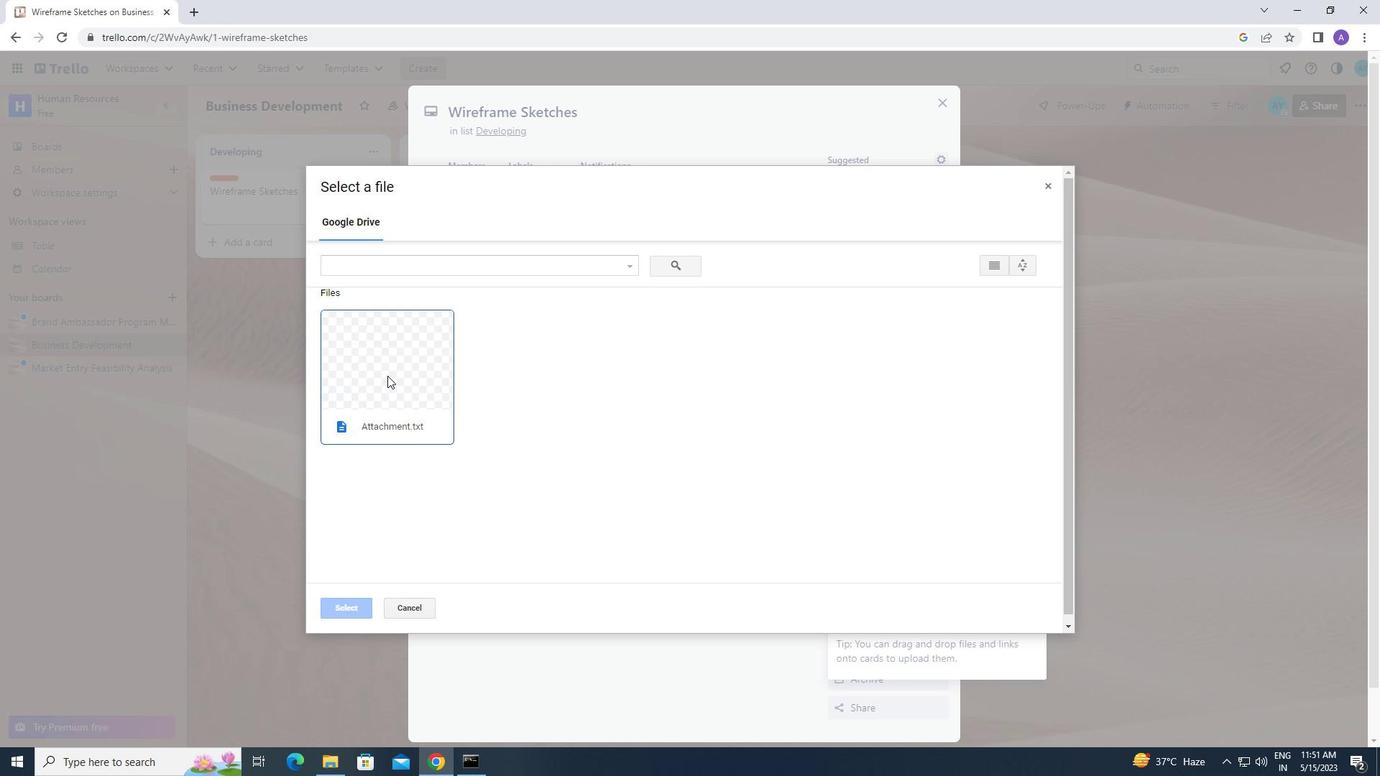 
Action: Mouse moved to (353, 599)
Screenshot: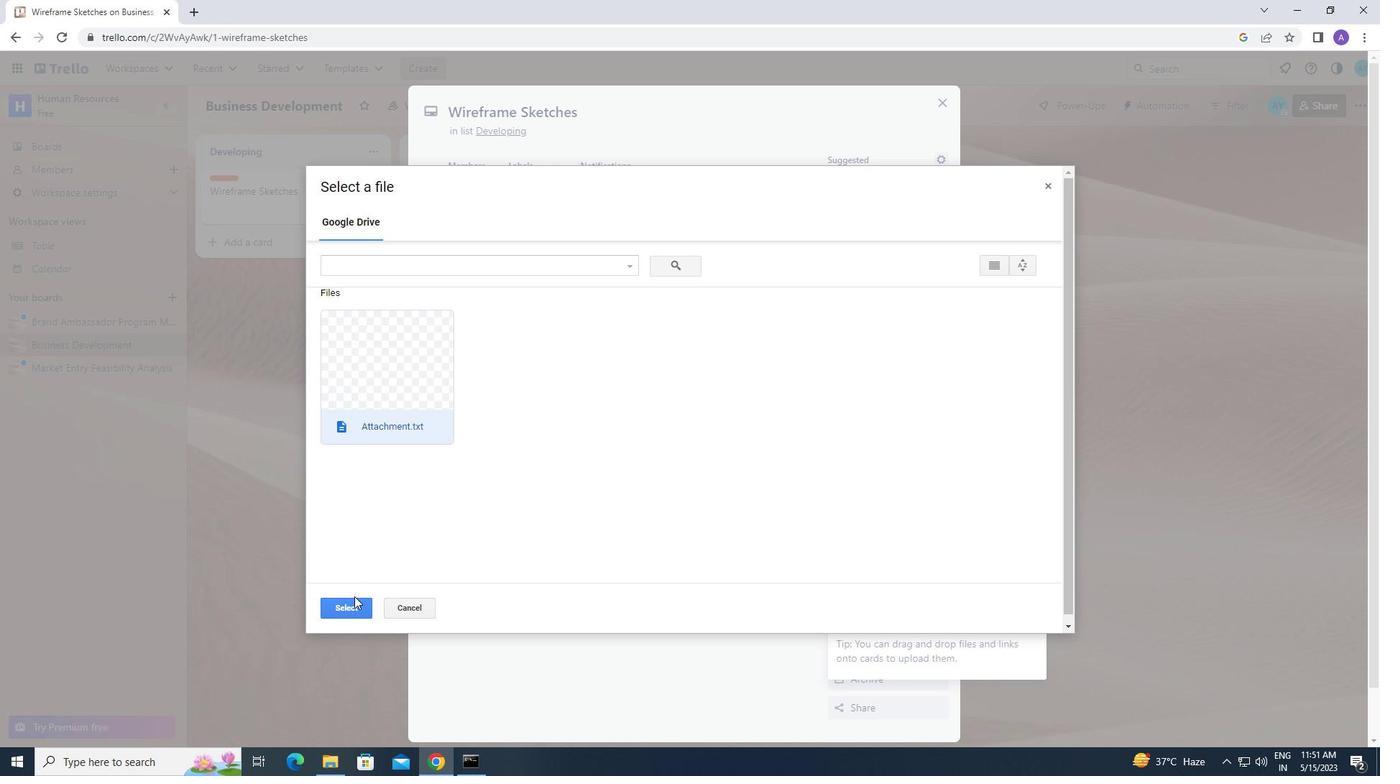 
Action: Mouse pressed left at (353, 599)
Screenshot: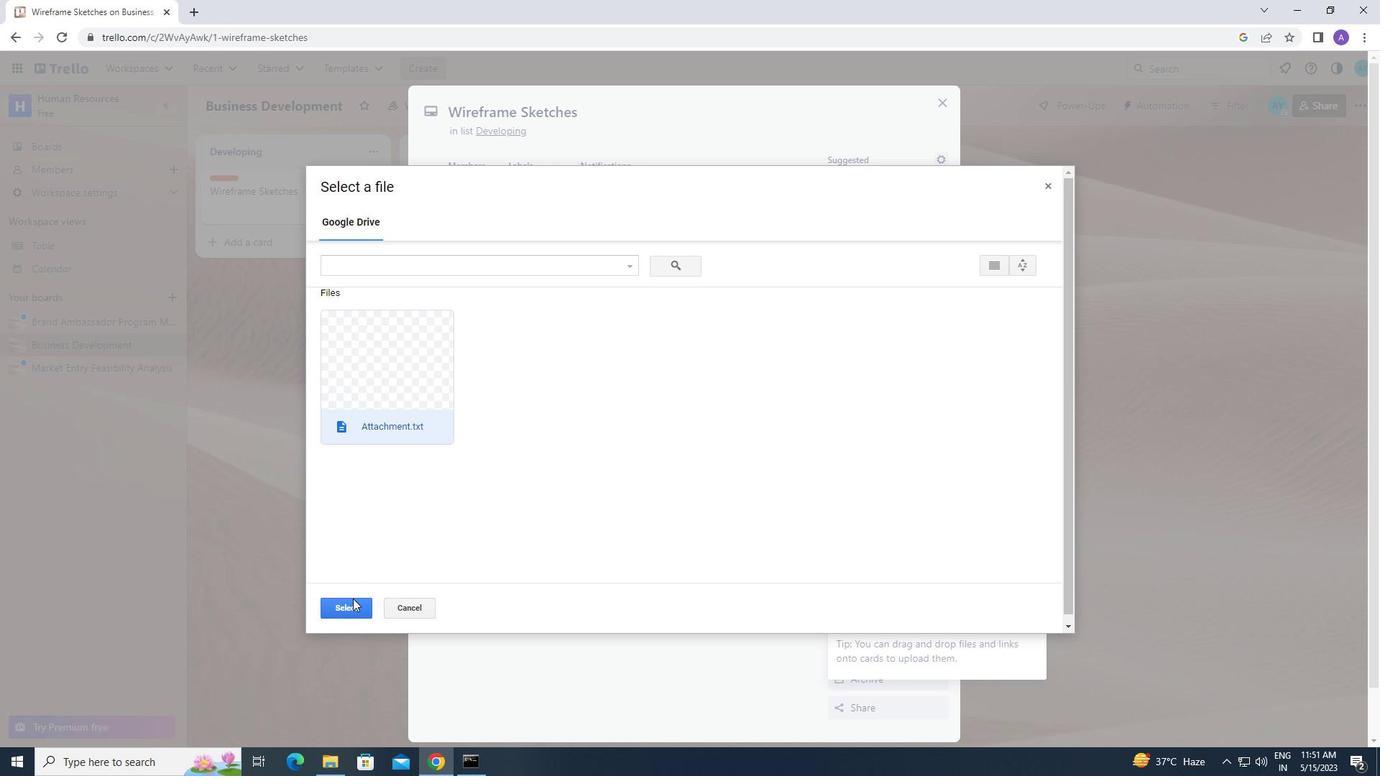 
Action: Mouse moved to (891, 379)
Screenshot: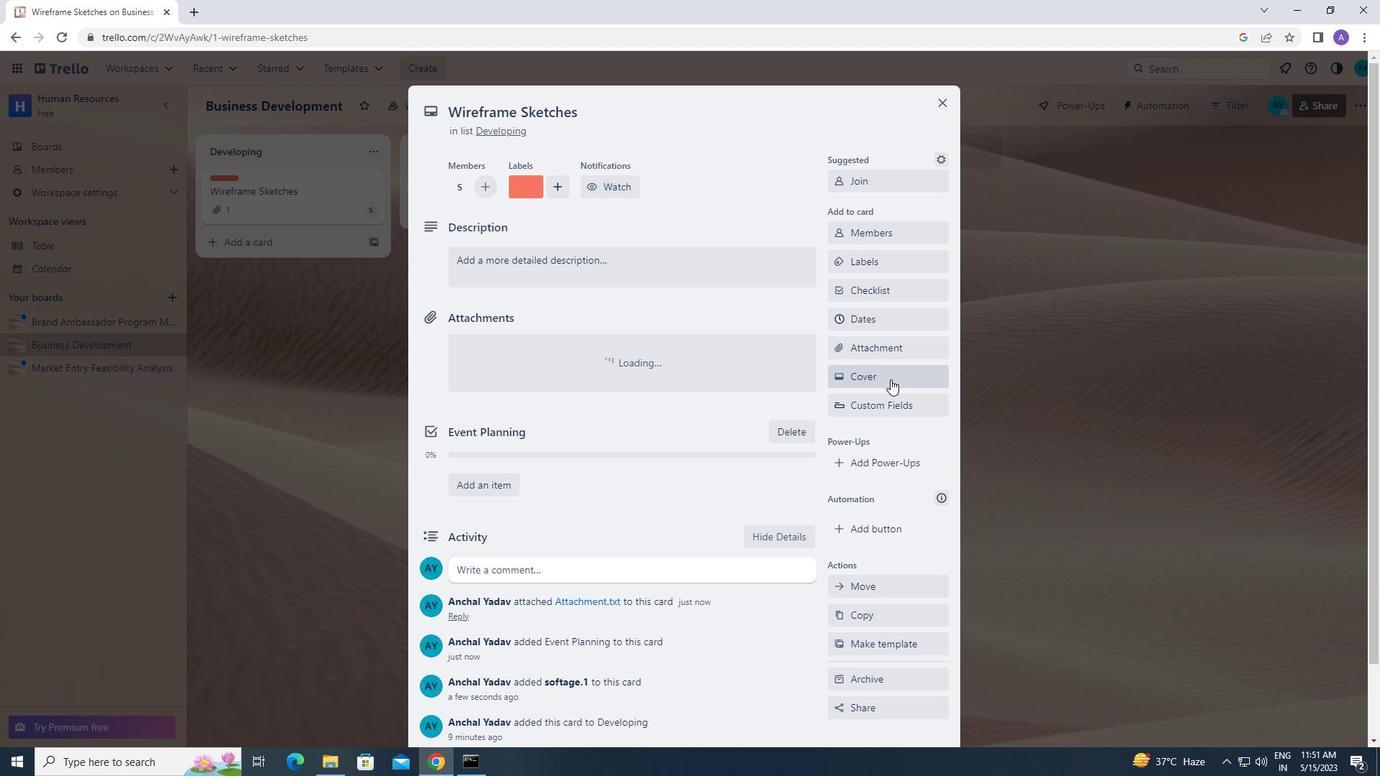 
Action: Mouse pressed left at (891, 379)
Screenshot: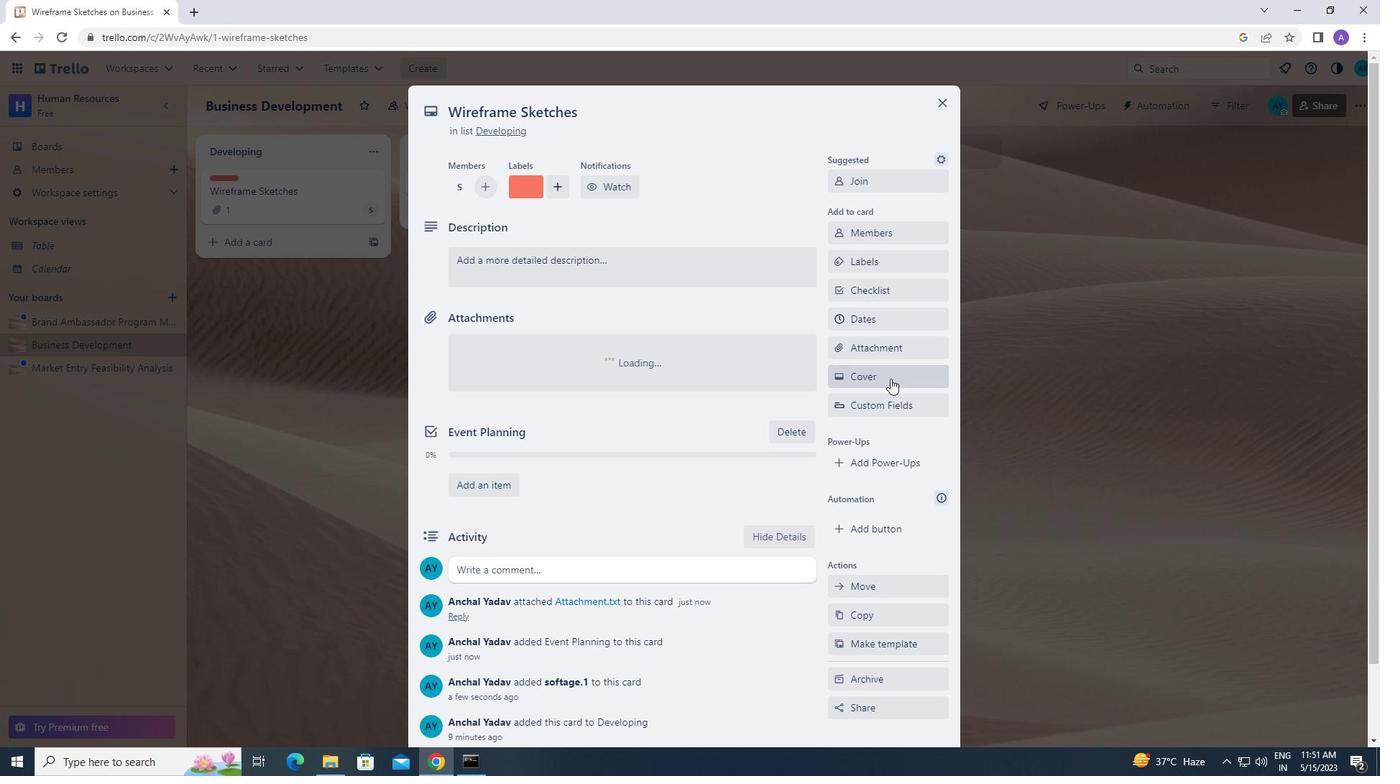 
Action: Mouse moved to (981, 454)
Screenshot: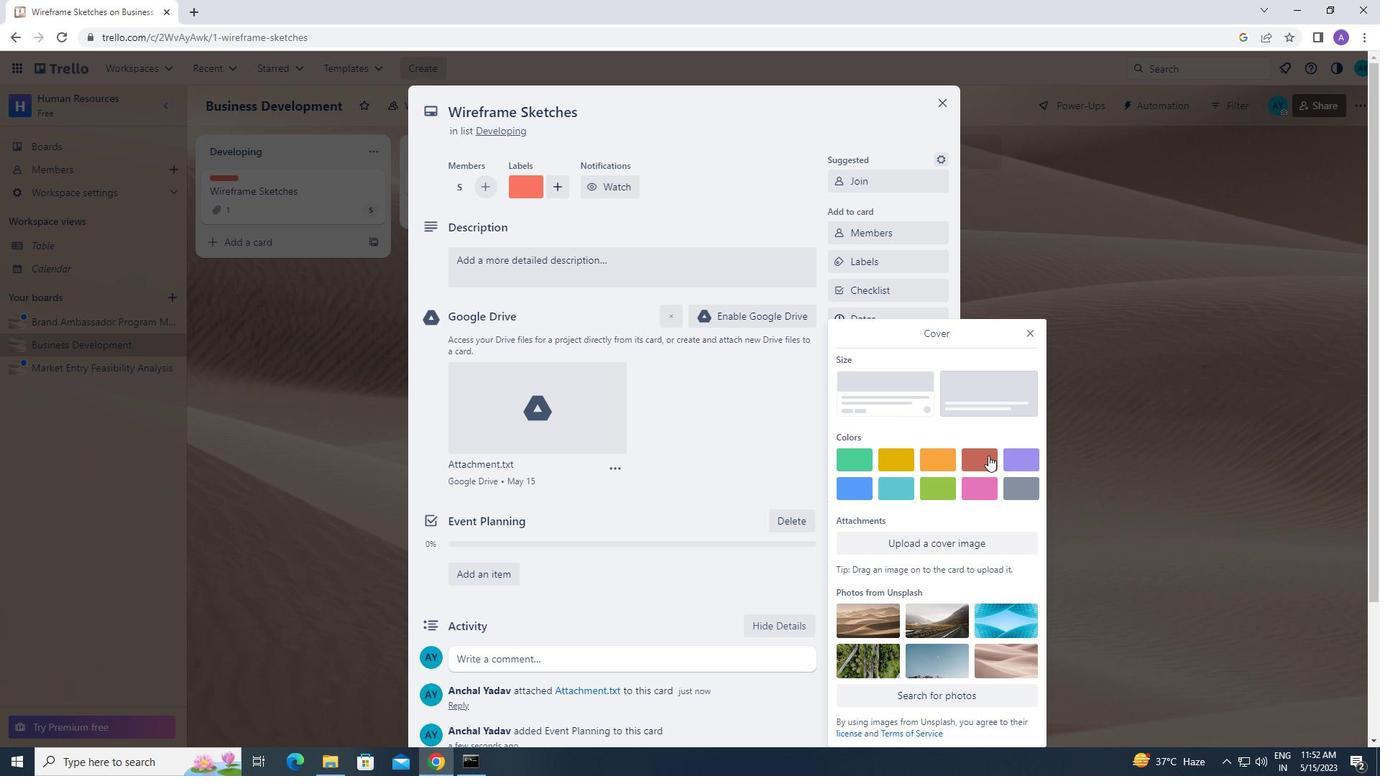
Action: Mouse pressed left at (981, 454)
Screenshot: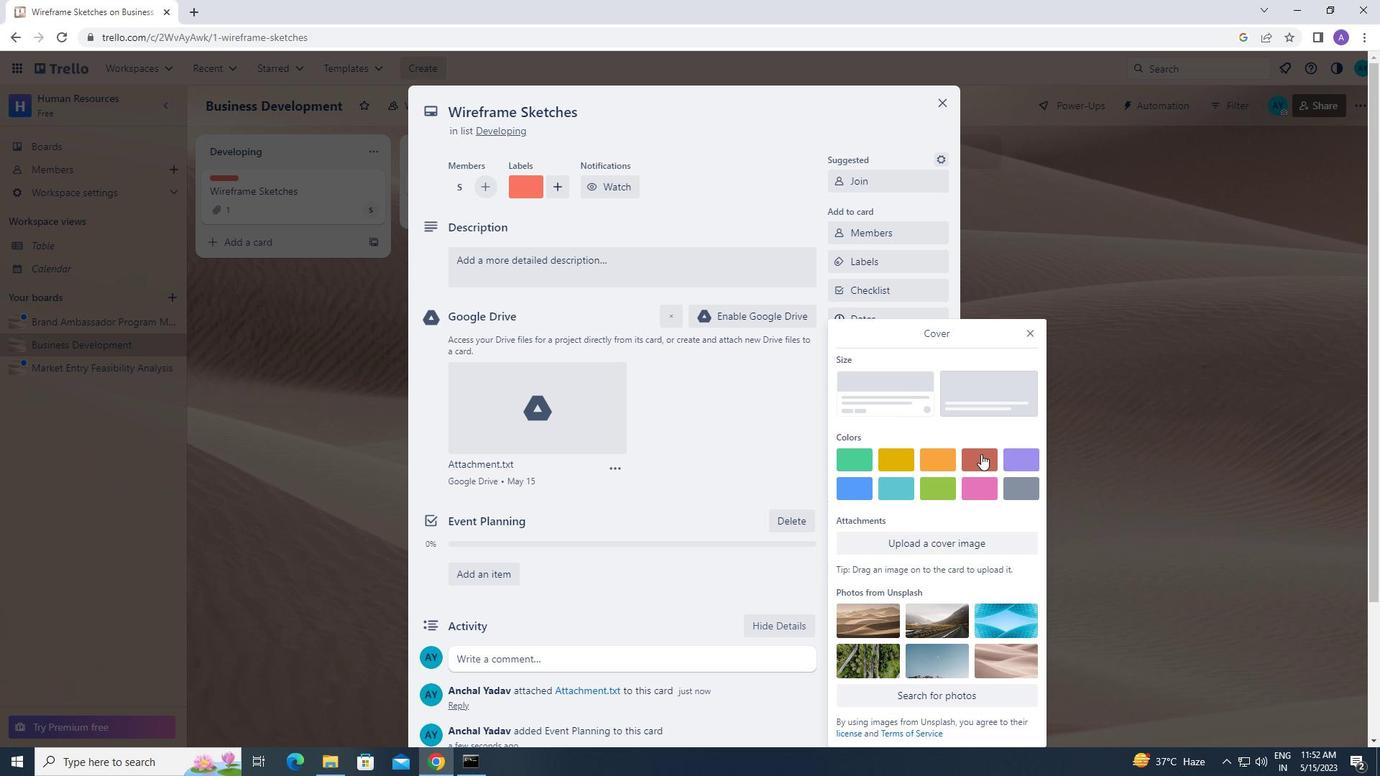 
Action: Mouse moved to (1034, 300)
Screenshot: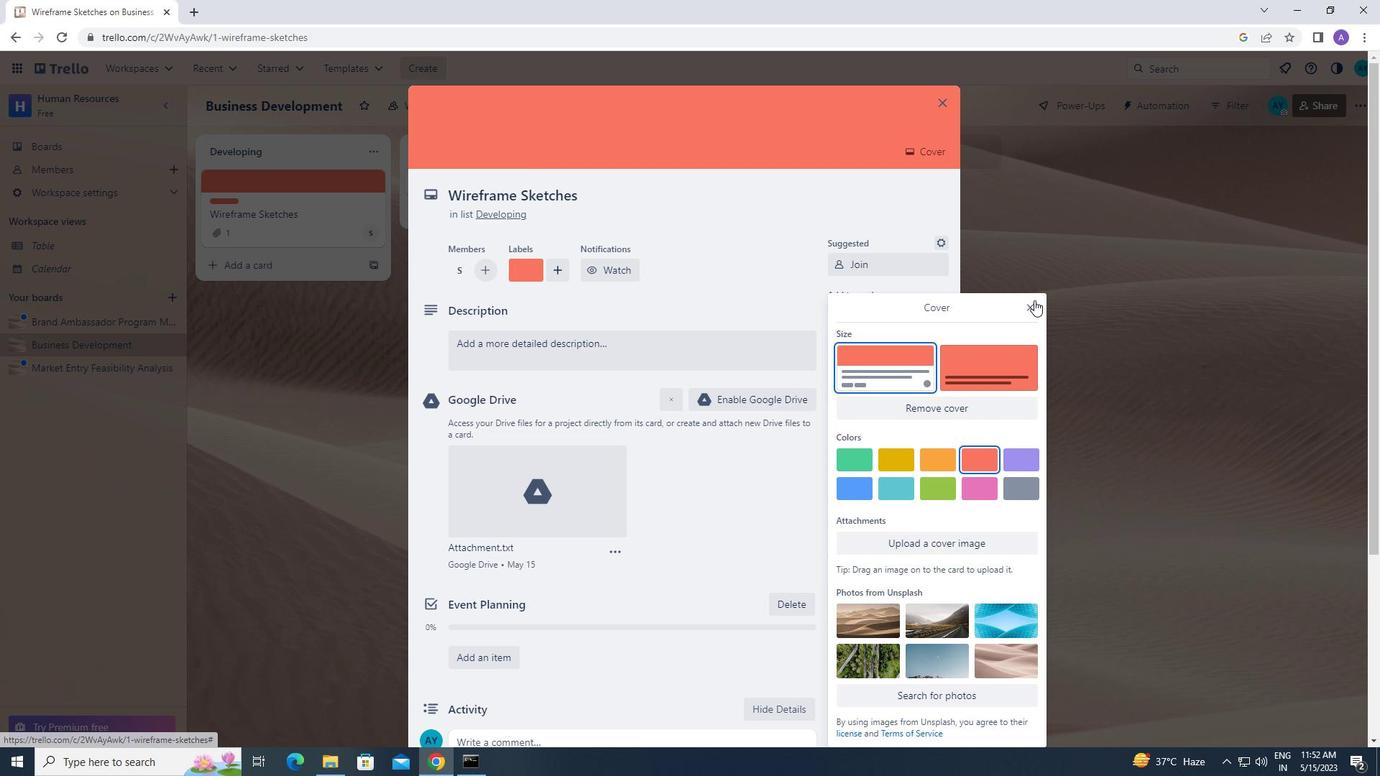 
Action: Mouse pressed left at (1034, 300)
Screenshot: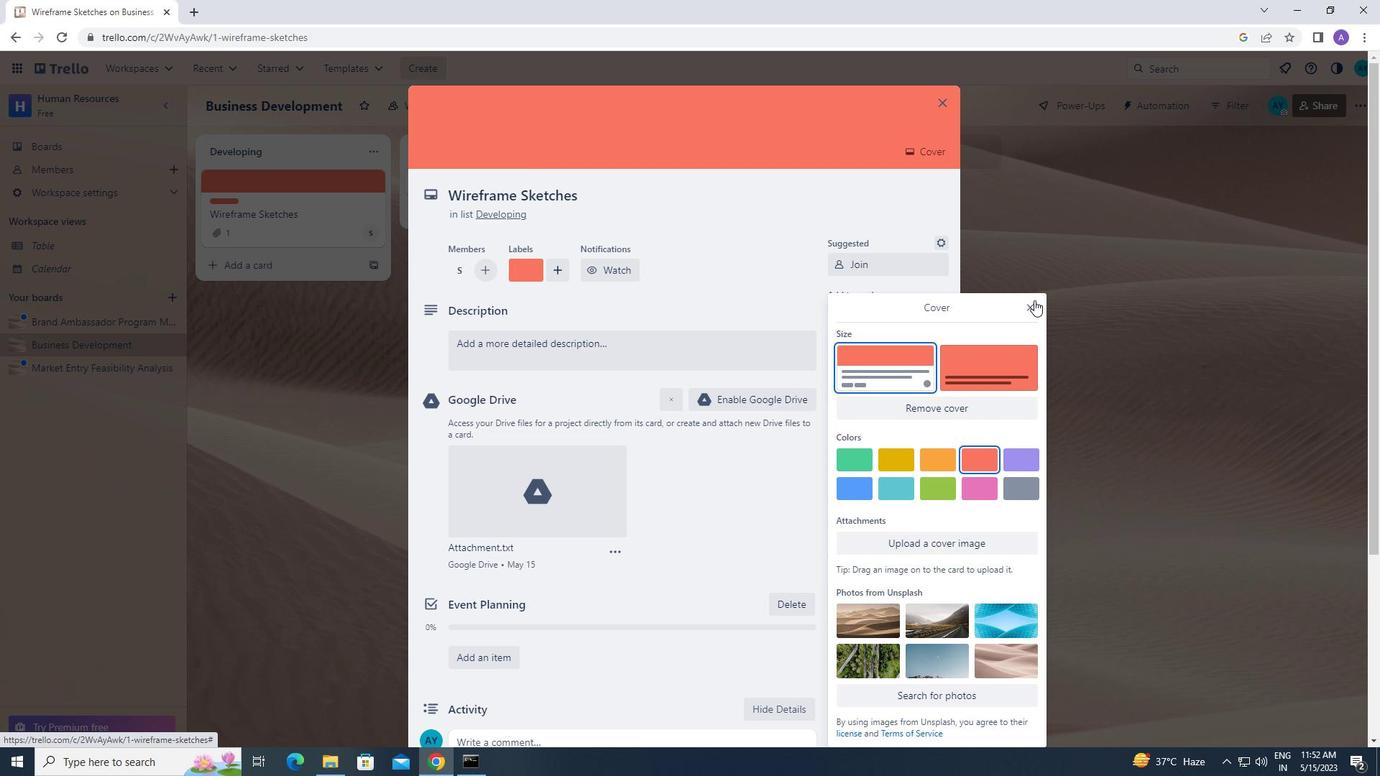 
Action: Mouse moved to (621, 356)
Screenshot: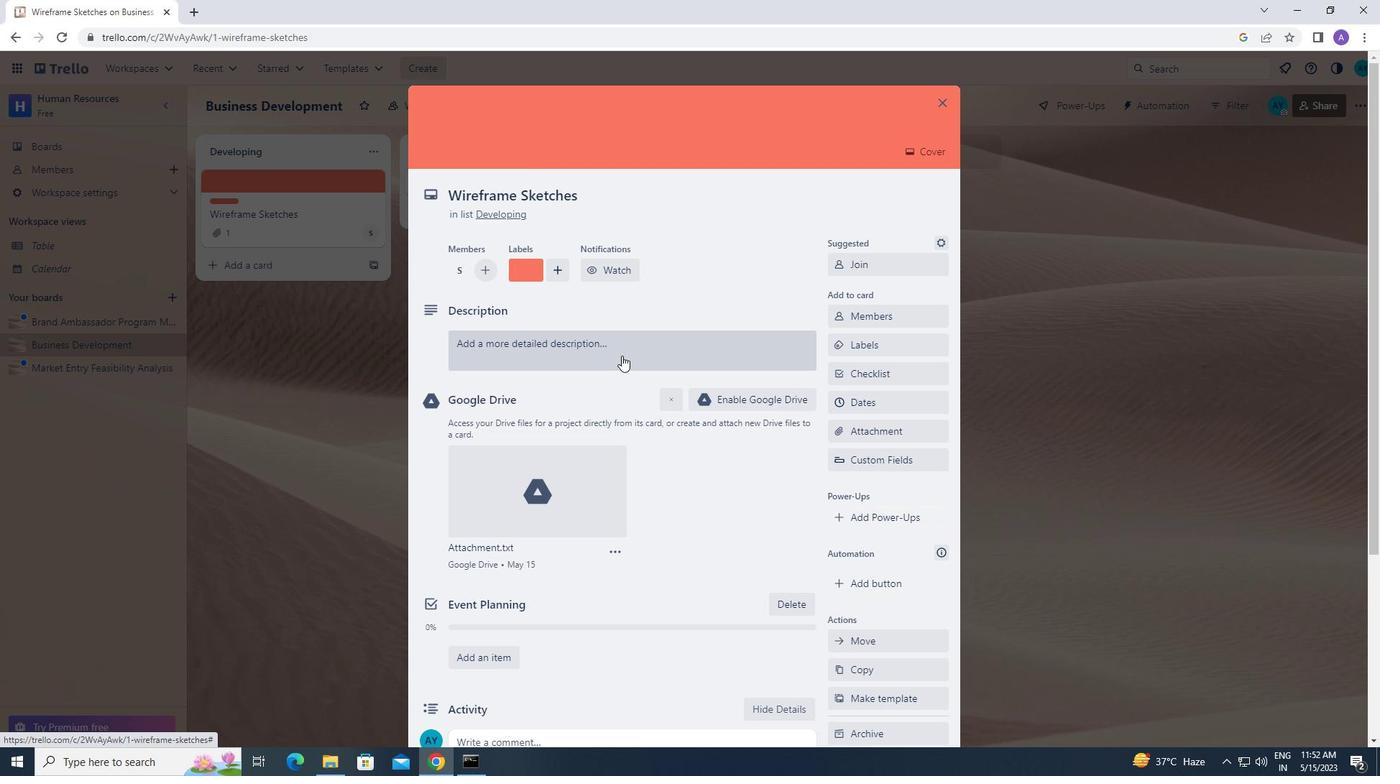 
Action: Mouse pressed left at (621, 356)
Screenshot: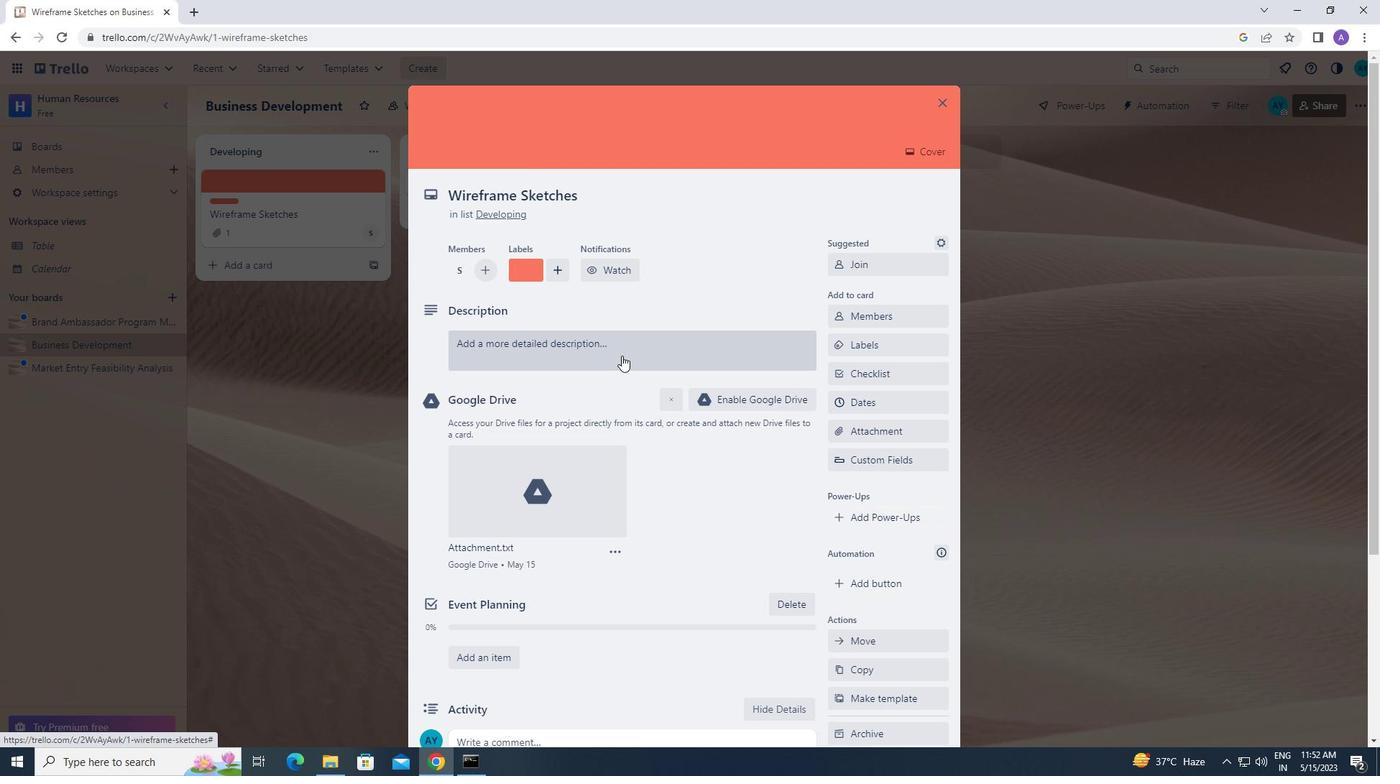 
Action: Mouse moved to (521, 395)
Screenshot: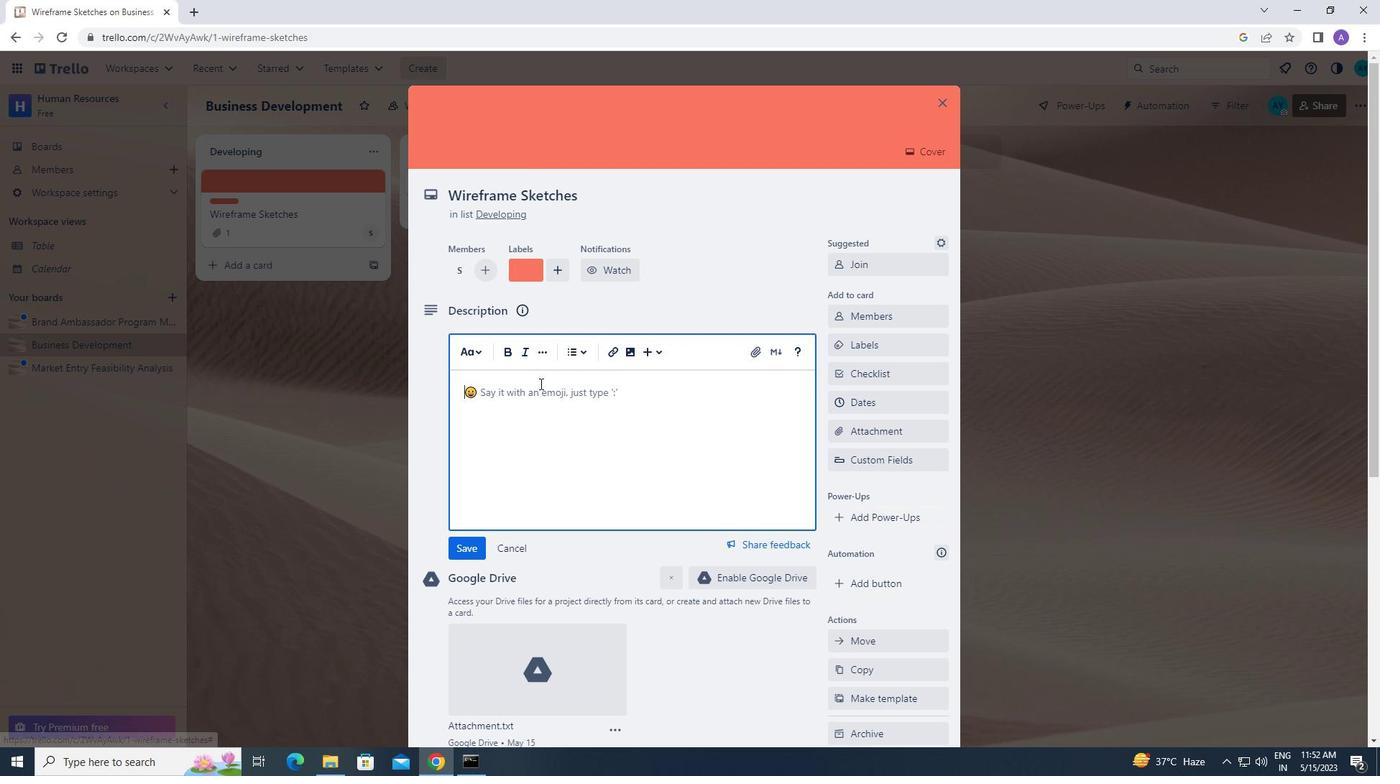 
Action: Mouse pressed left at (521, 395)
Screenshot: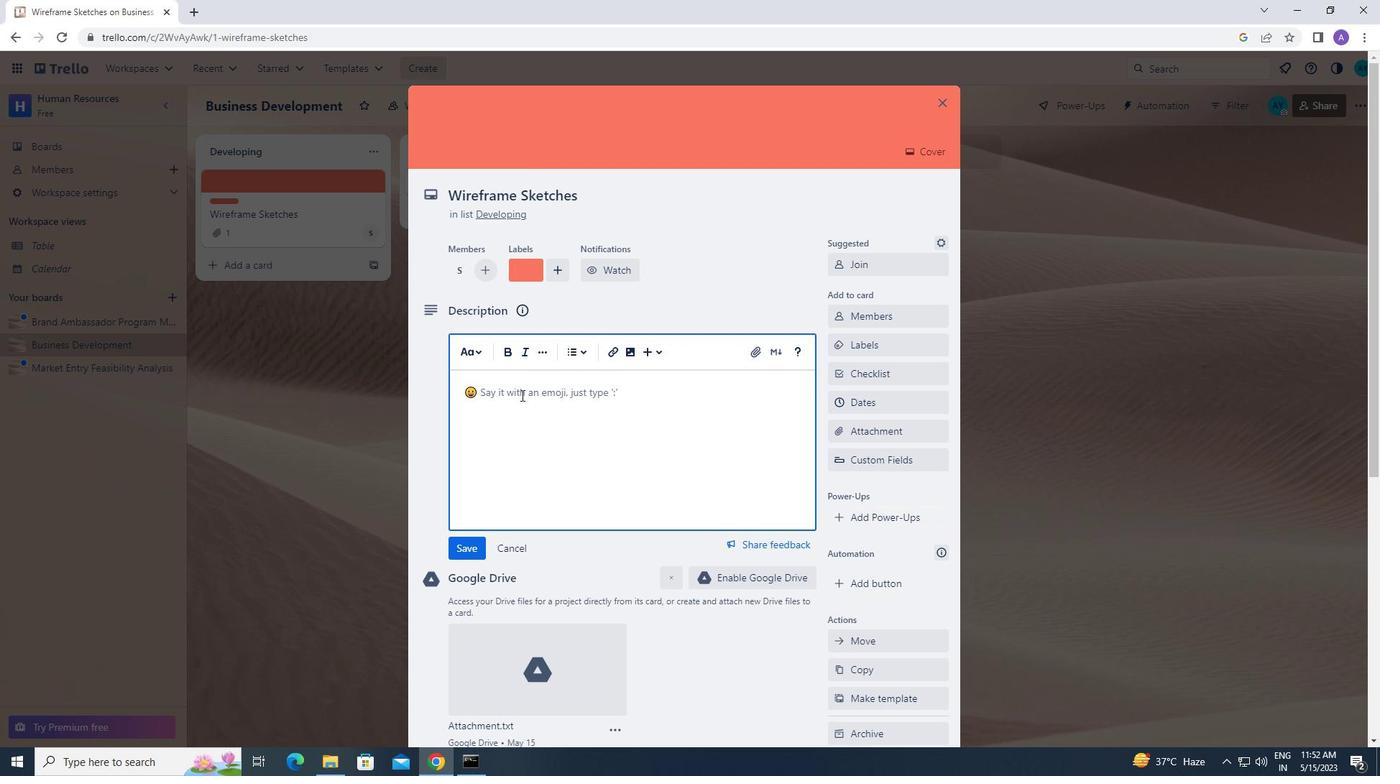 
Action: Mouse moved to (520, 395)
Screenshot: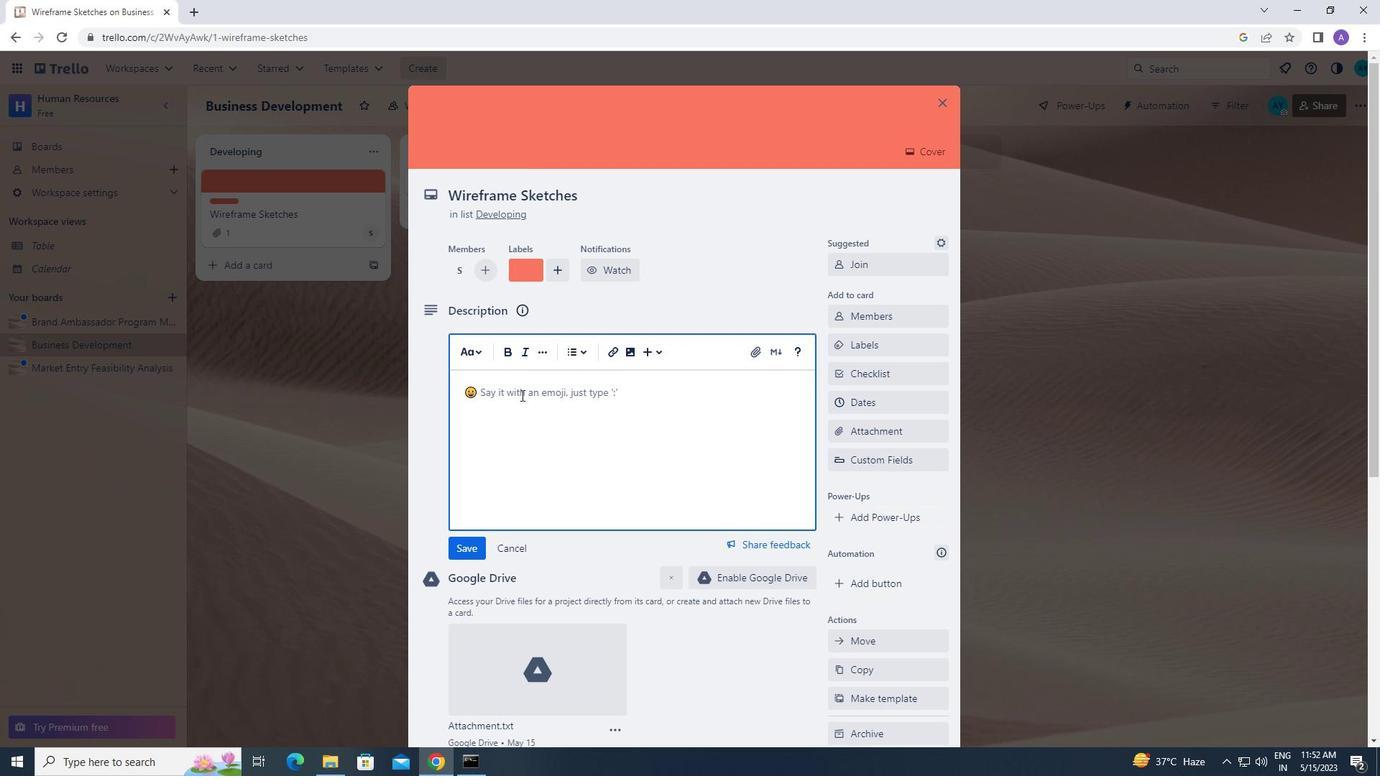 
Action: Key pressed <Key.caps_lock>c<Key.caps_lock>onduct<Key.space>market<Key.space>
Screenshot: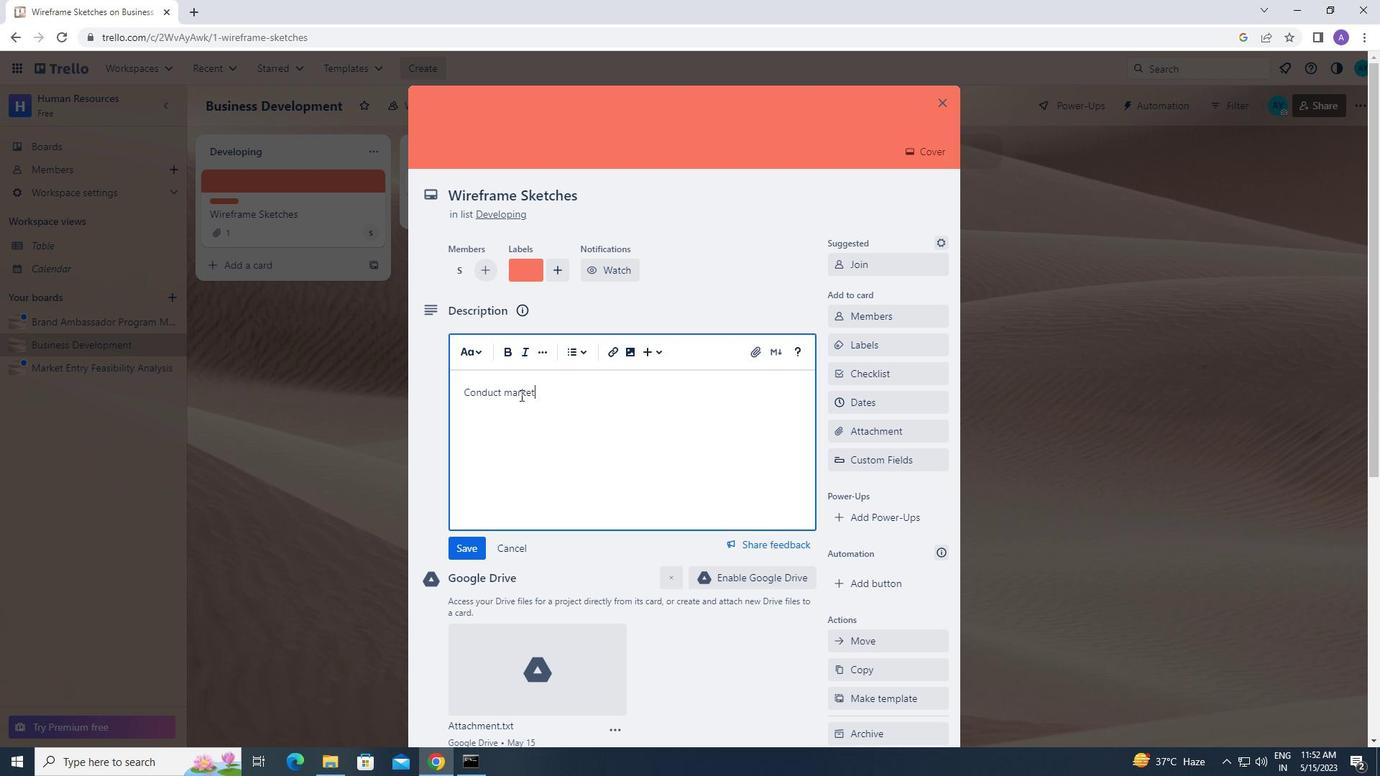 
Action: Mouse moved to (696, 370)
Screenshot: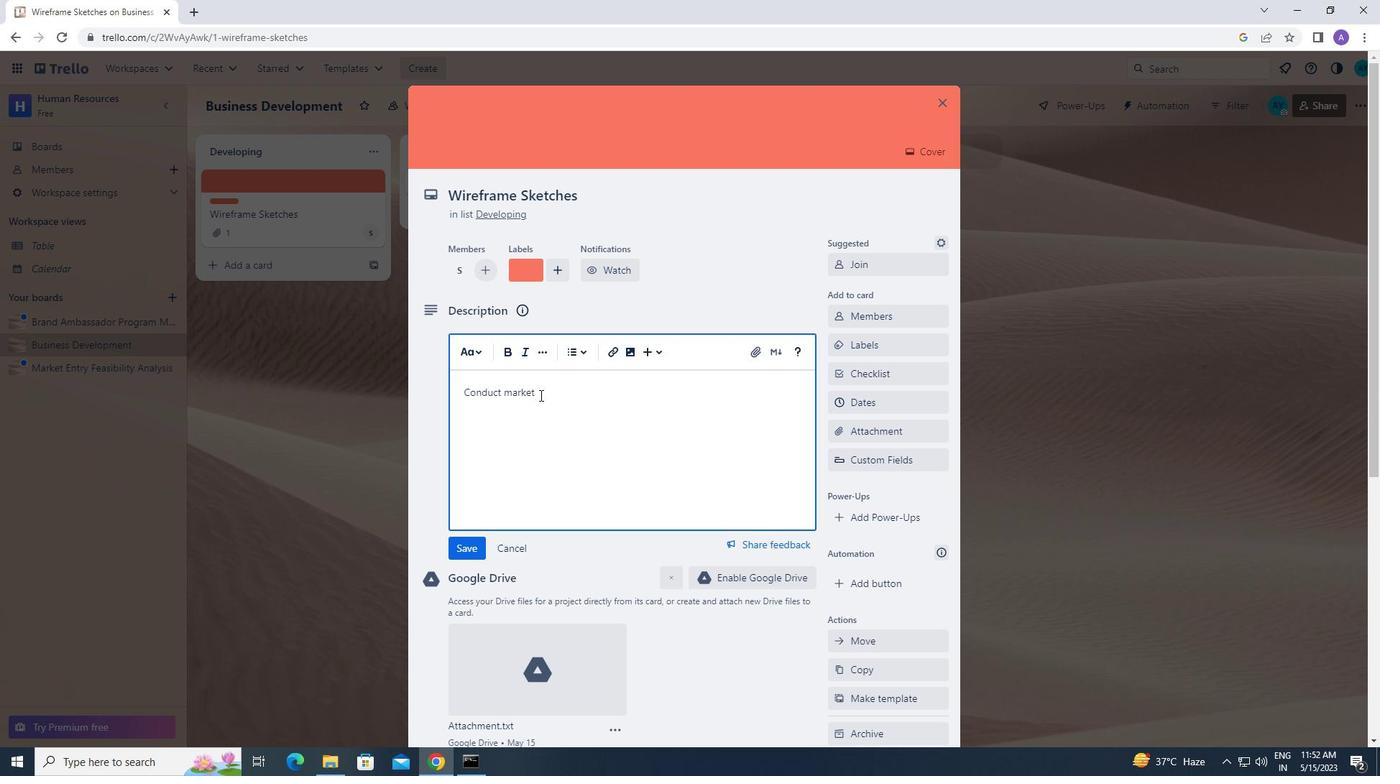 
Action: Key pressed research<Key.space>for<Key.space>new<Key.space>product<Key.space>devek<Key.backspace>lopment
Screenshot: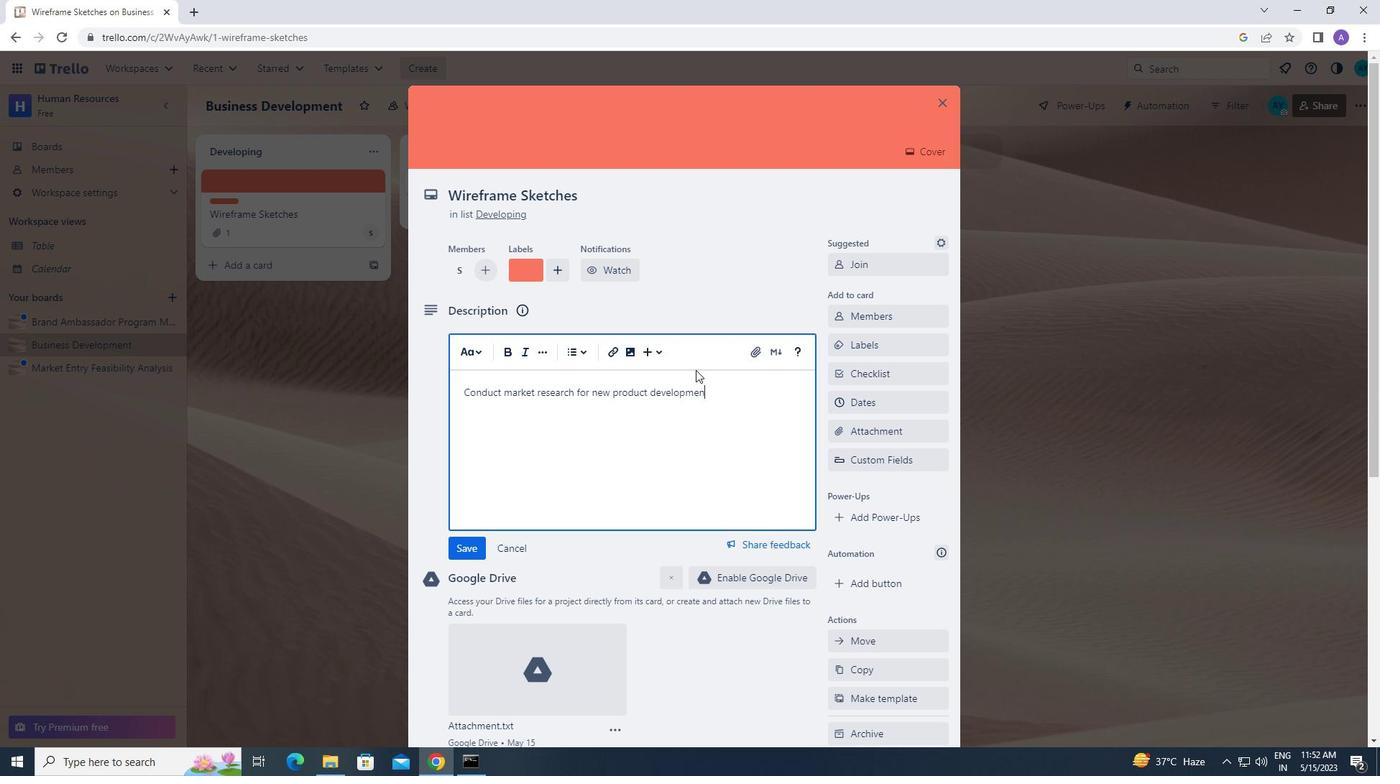 
Action: Mouse moved to (471, 552)
Screenshot: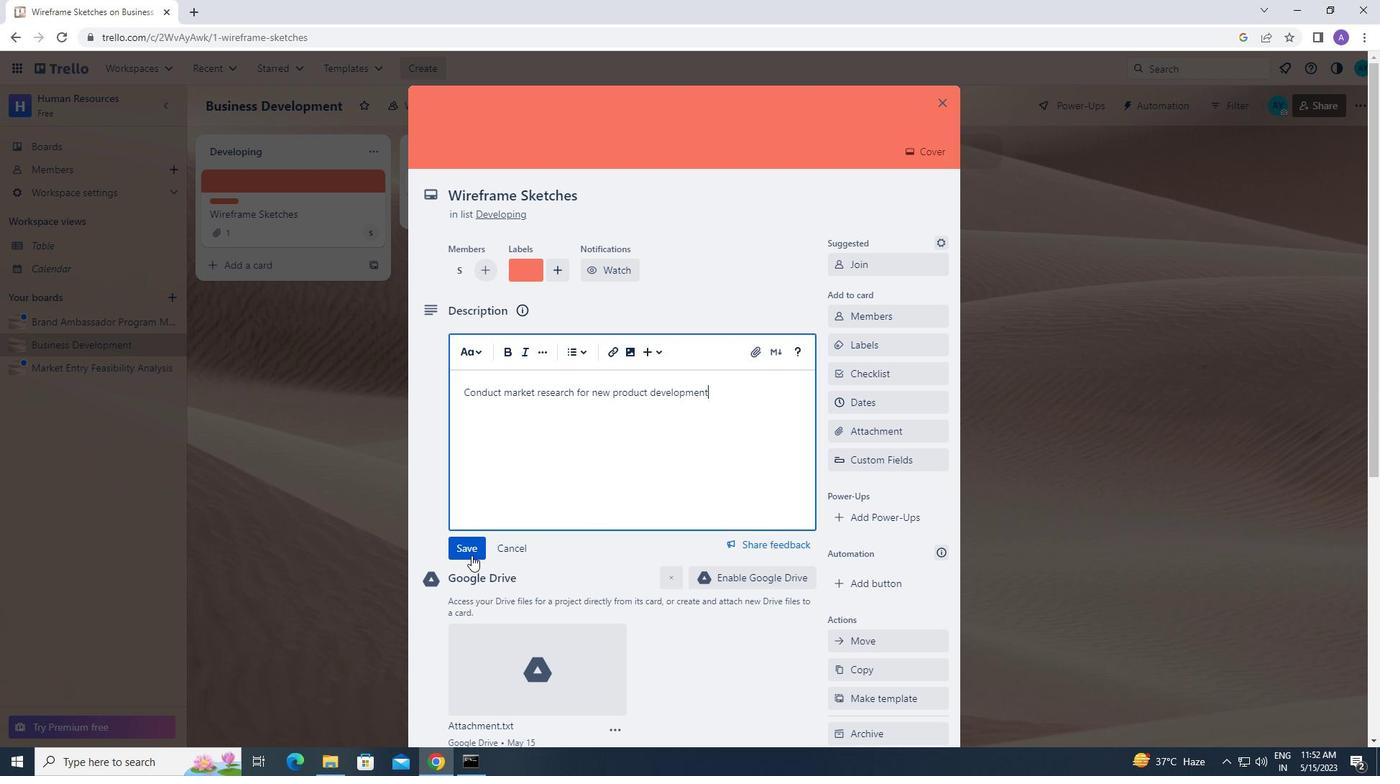 
Action: Mouse pressed left at (471, 552)
Screenshot: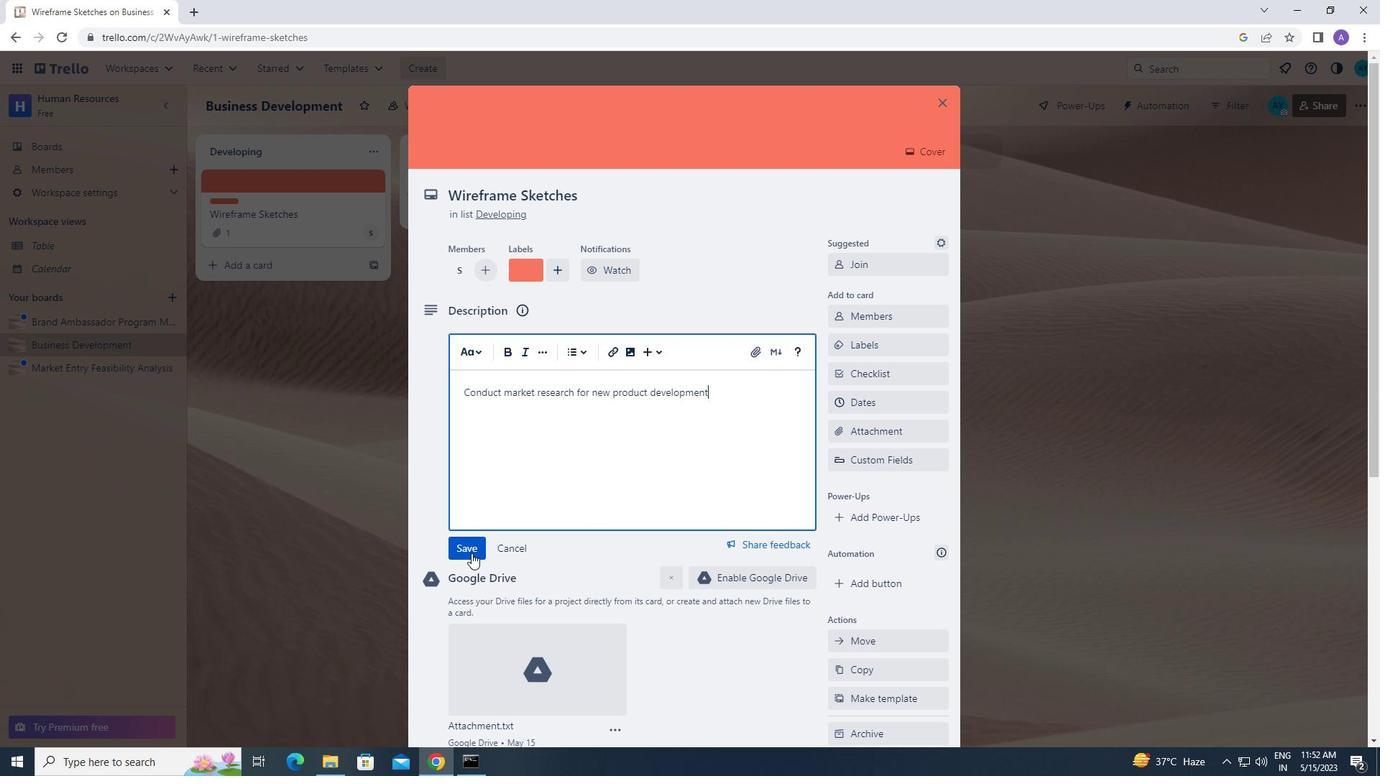 
Action: Mouse moved to (497, 537)
Screenshot: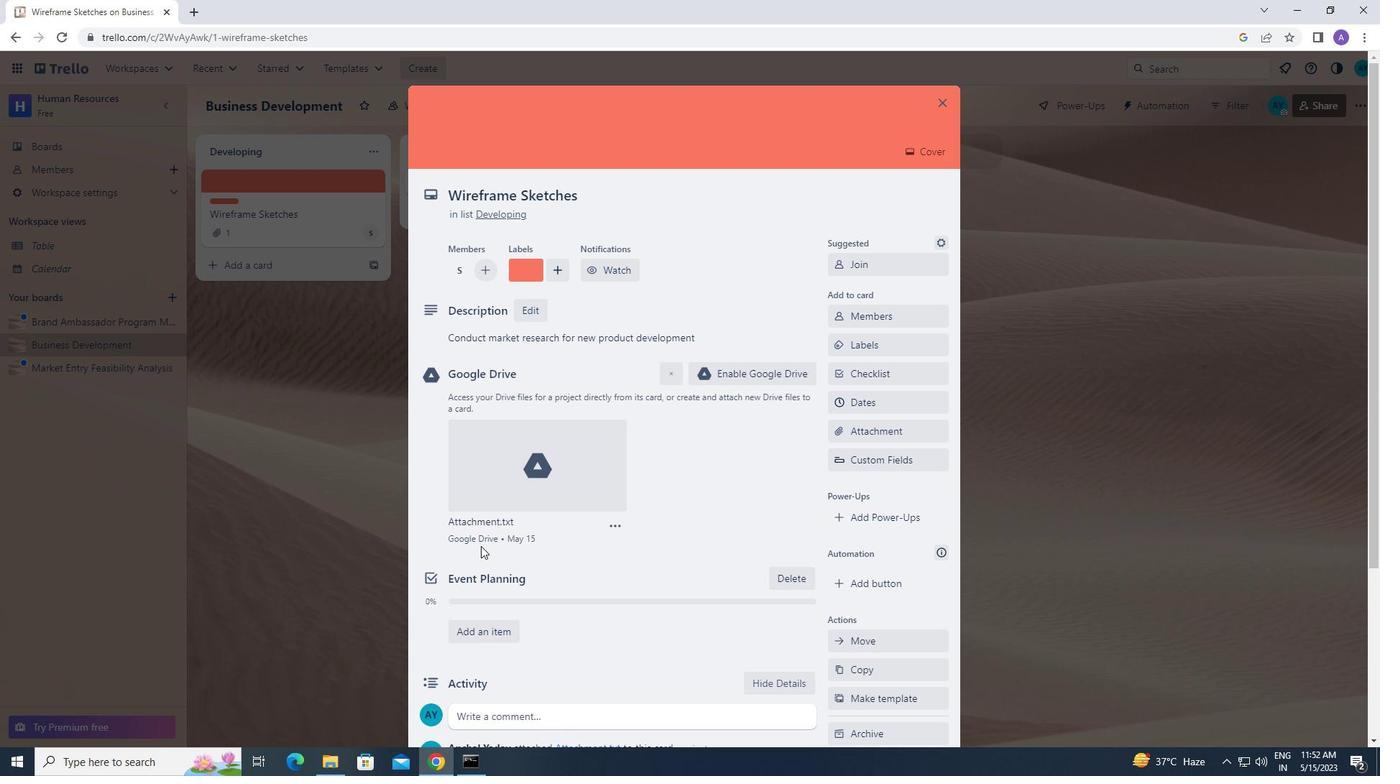 
Action: Mouse scrolled (497, 536) with delta (0, 0)
Screenshot: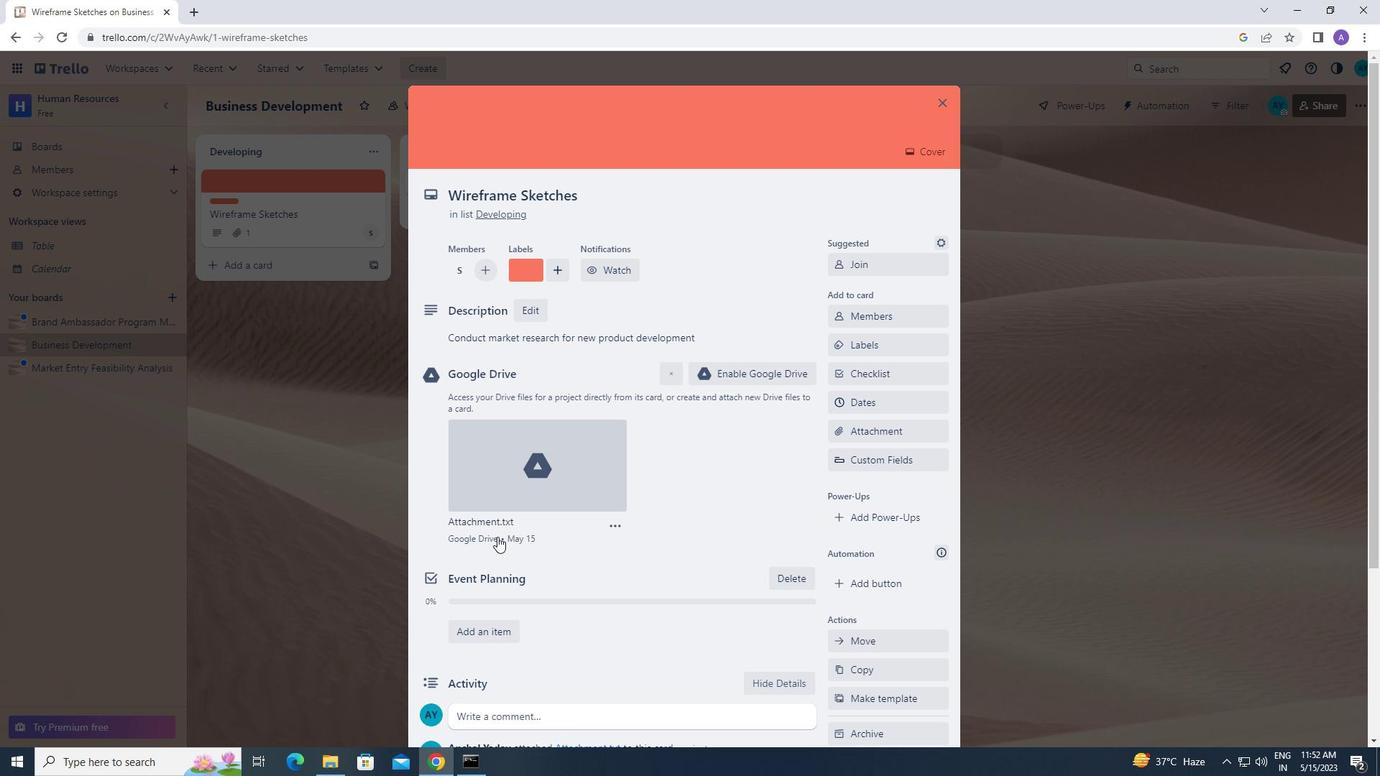 
Action: Mouse scrolled (497, 536) with delta (0, 0)
Screenshot: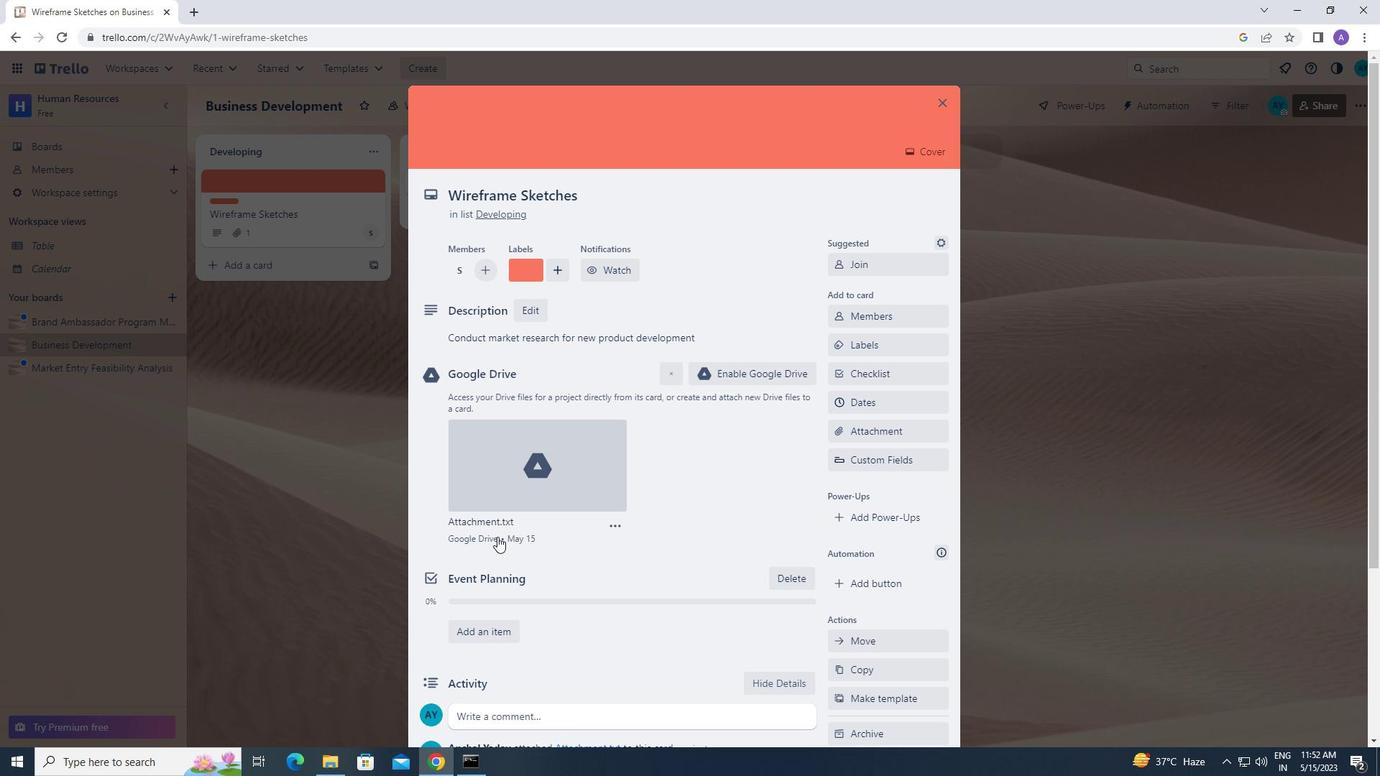 
Action: Mouse scrolled (497, 536) with delta (0, 0)
Screenshot: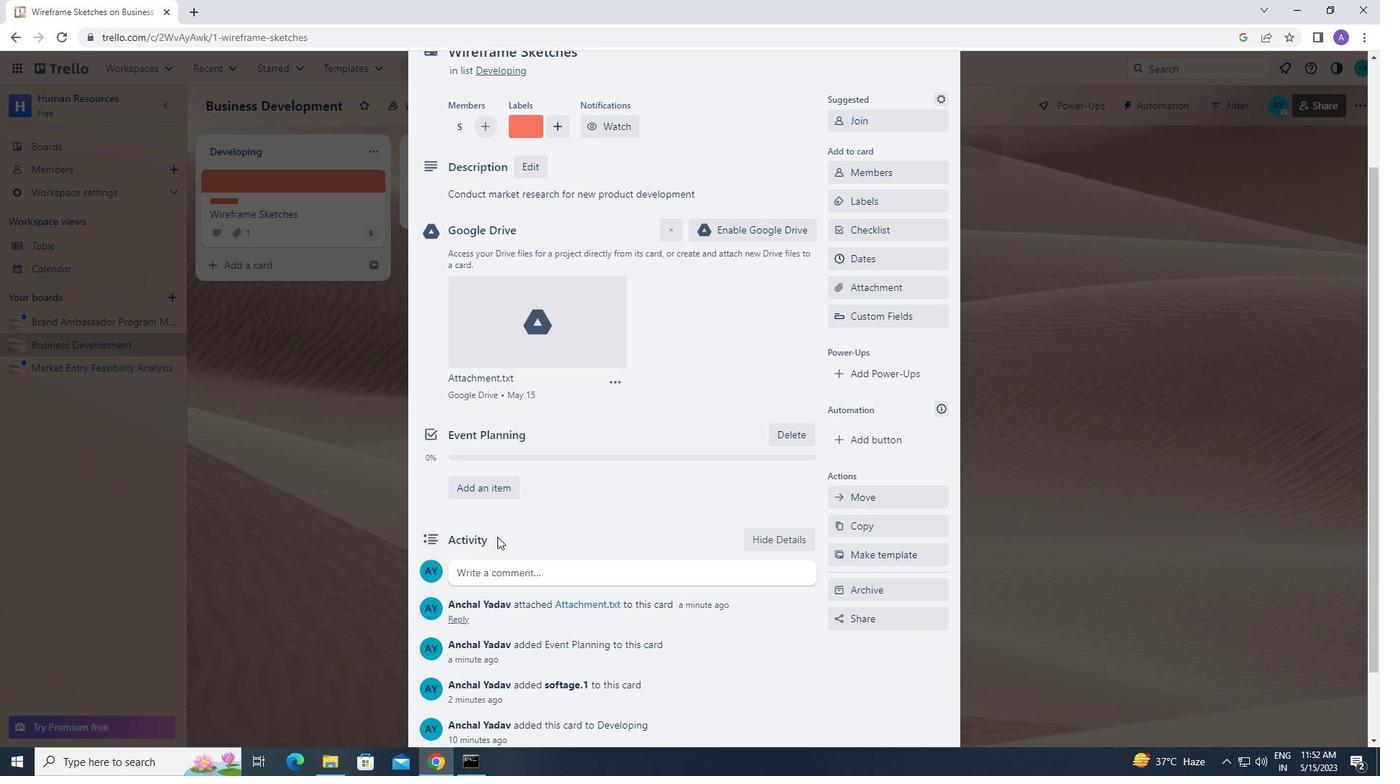 
Action: Mouse moved to (514, 494)
Screenshot: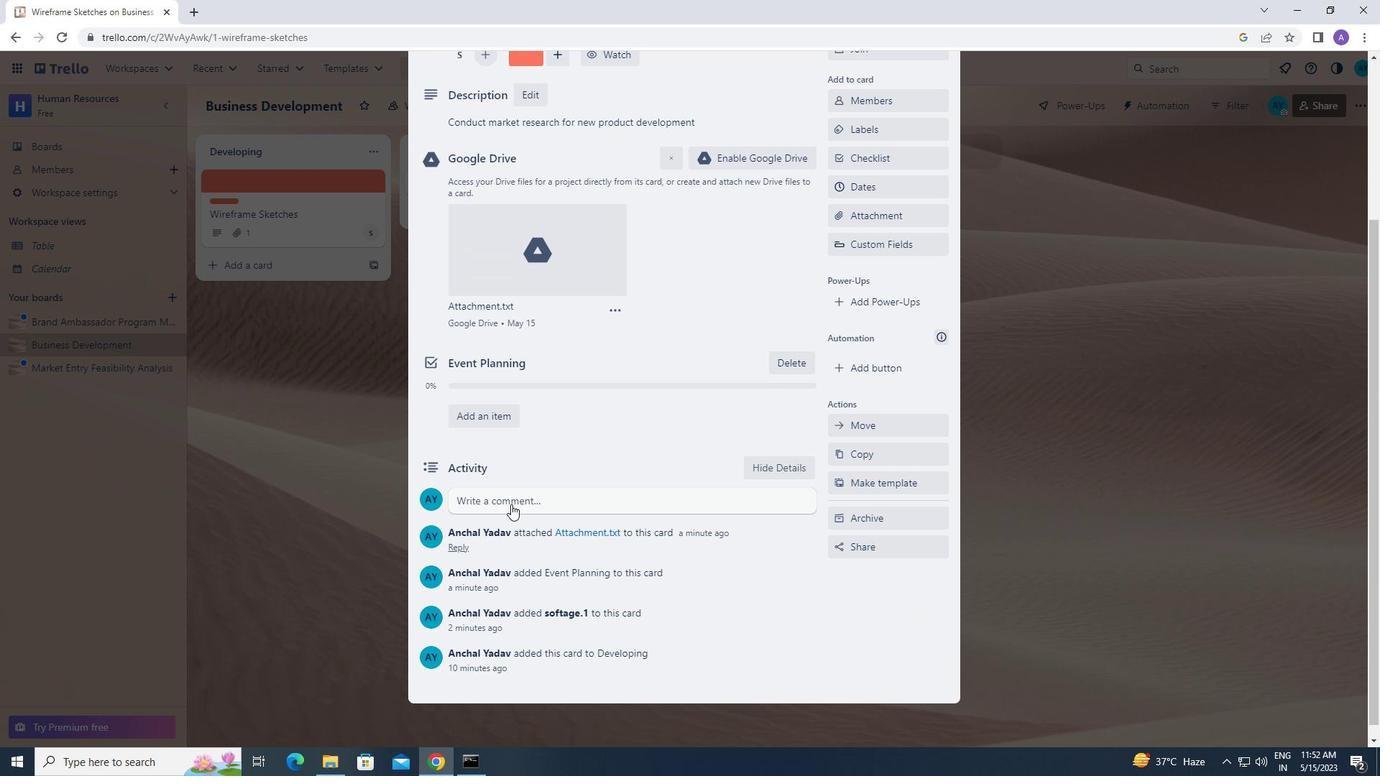 
Action: Mouse pressed left at (514, 494)
Screenshot: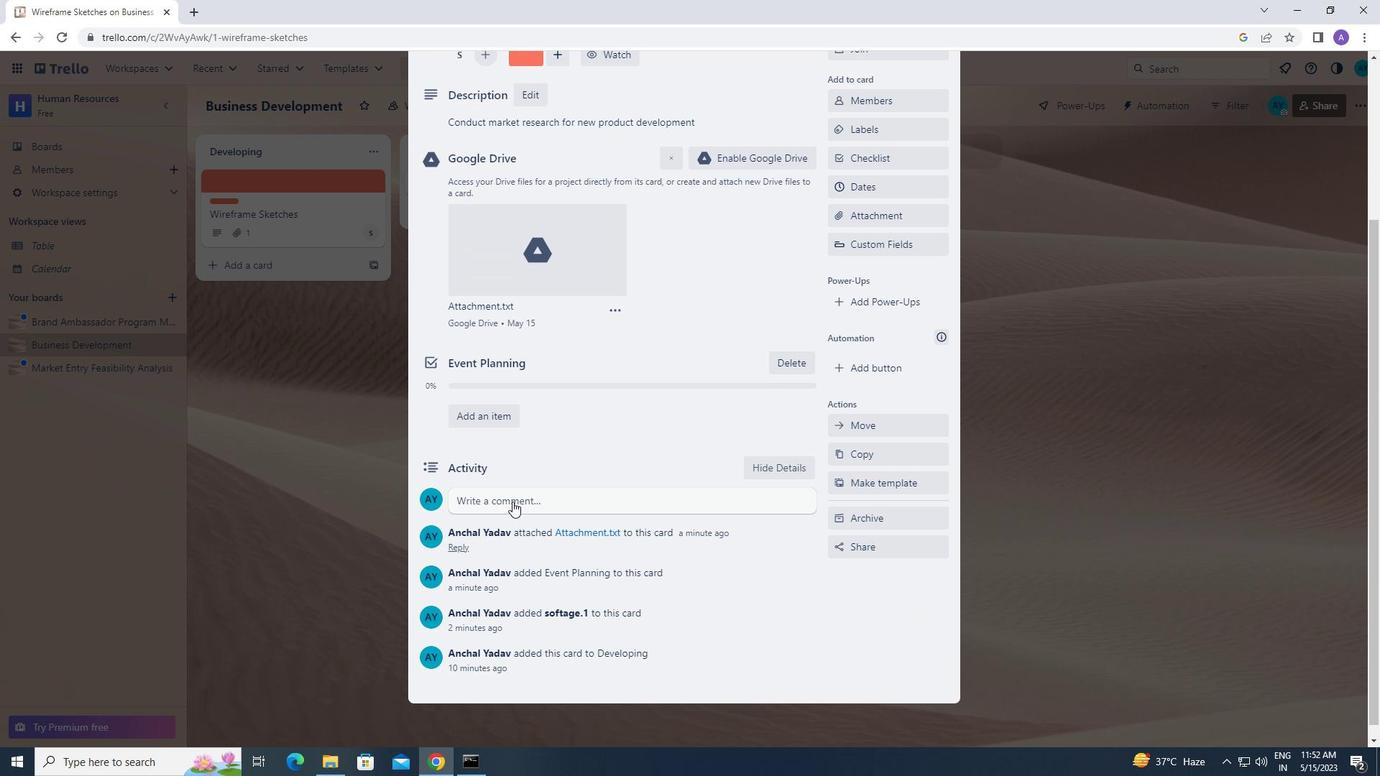 
Action: Mouse moved to (496, 546)
Screenshot: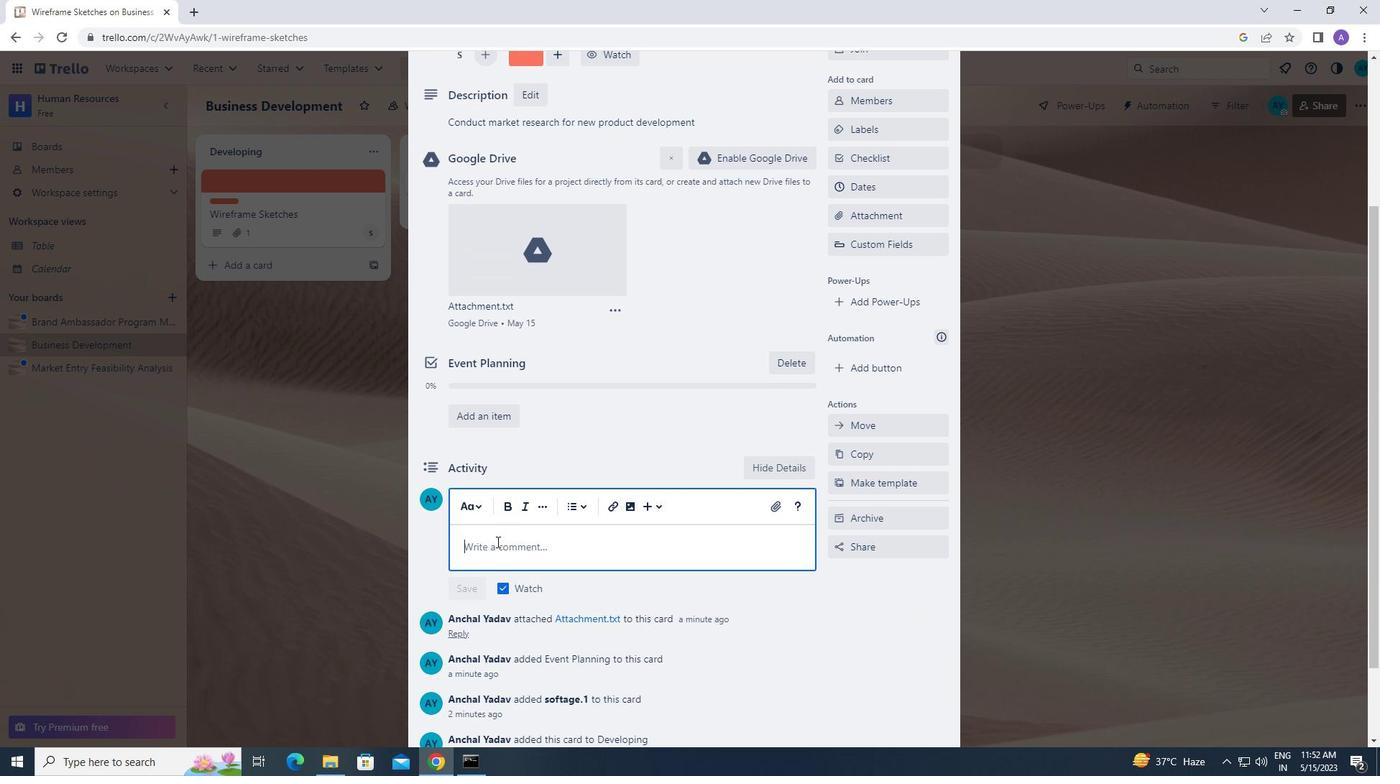 
Action: Mouse pressed left at (496, 546)
Screenshot: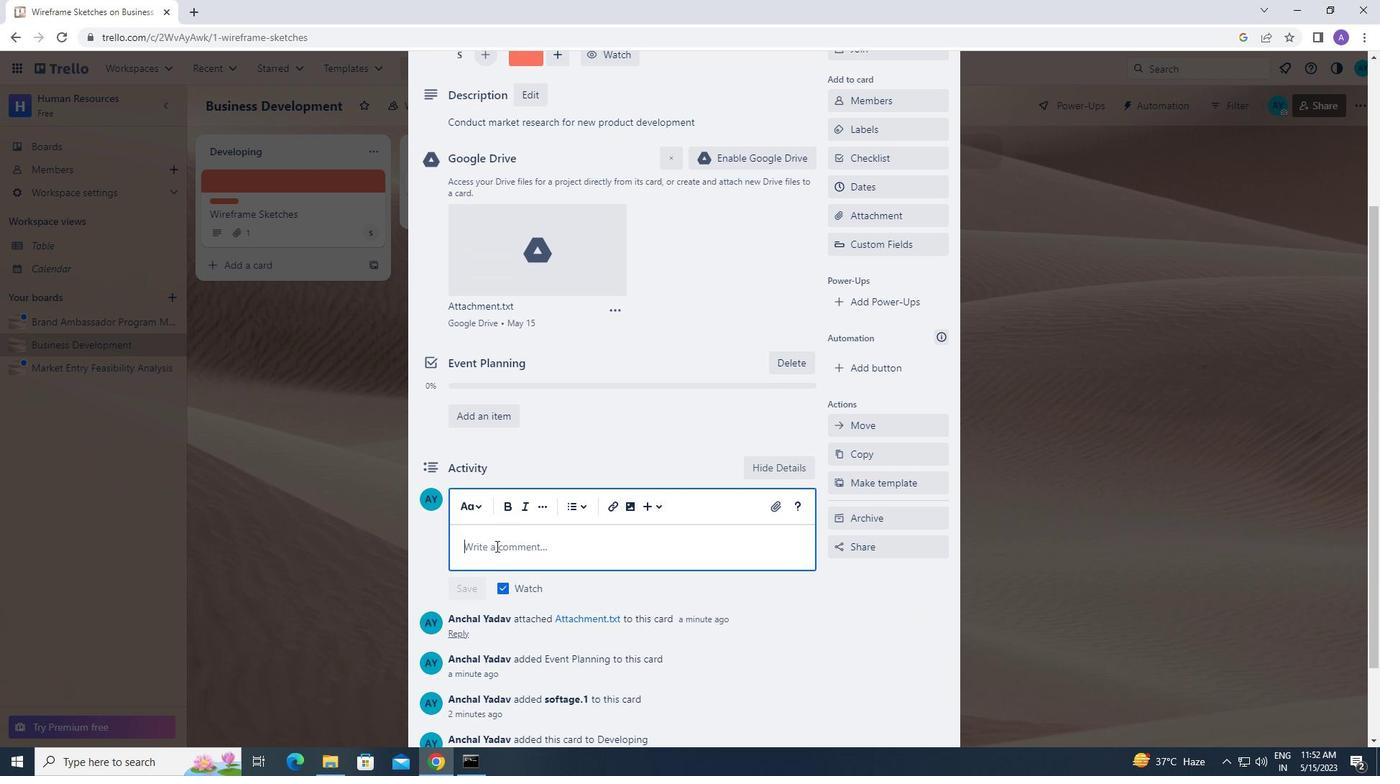 
Action: Key pressed <Key.caps_lock>t<Key.caps_lock>his<Key.space>task<Key.space>i
Screenshot: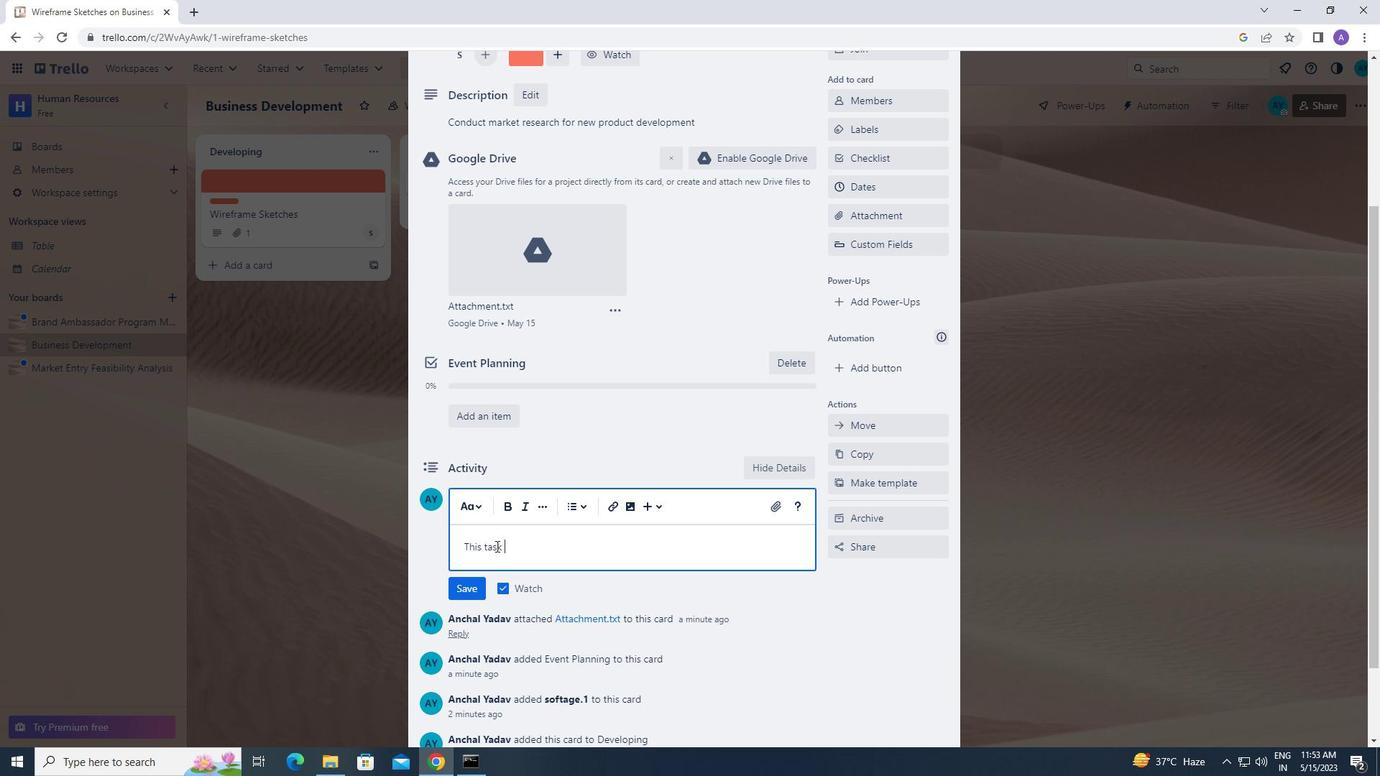 
Action: Mouse moved to (579, 482)
Screenshot: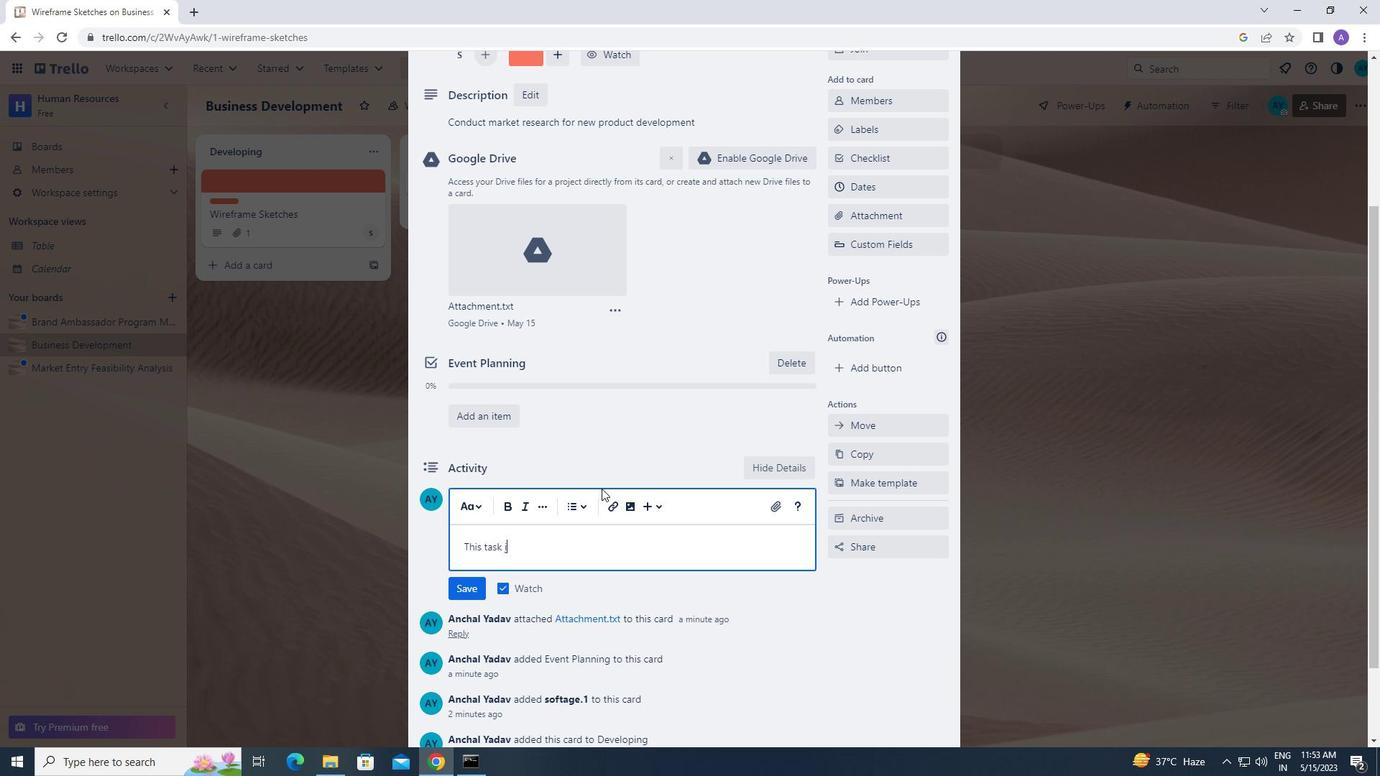 
Action: Key pressed s<Key.space>a<Key.space>reflection<Key.space>of<Key.space>our<Key.space>team<Key.space>capabilities,<Key.space>so<Key.space>let<Key.space>us<Key.space>work<Key.space>together<Key.space>to<Key.space>deliver<Key.space>the<Key.space>best<Key.space>possible<Key.space>outcome
Screenshot: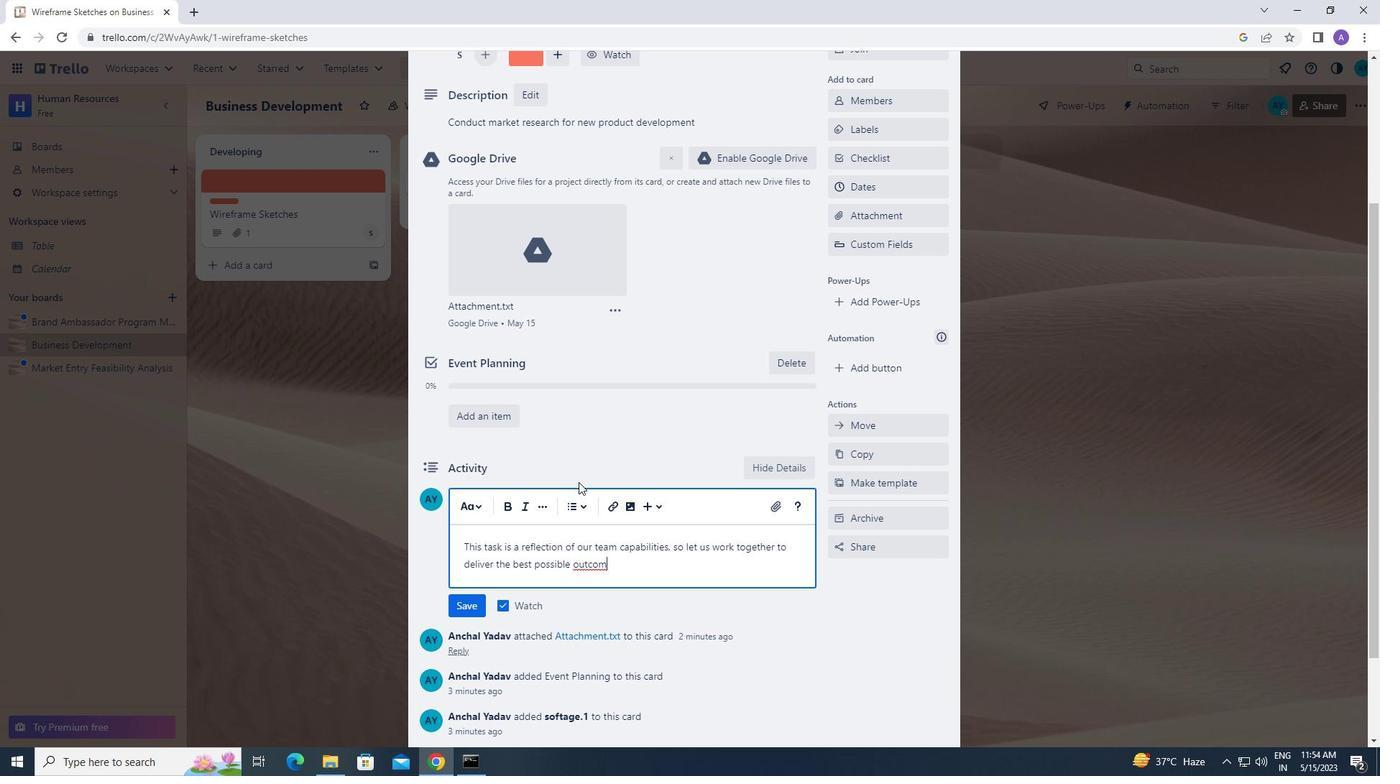 
Action: Mouse moved to (464, 598)
Screenshot: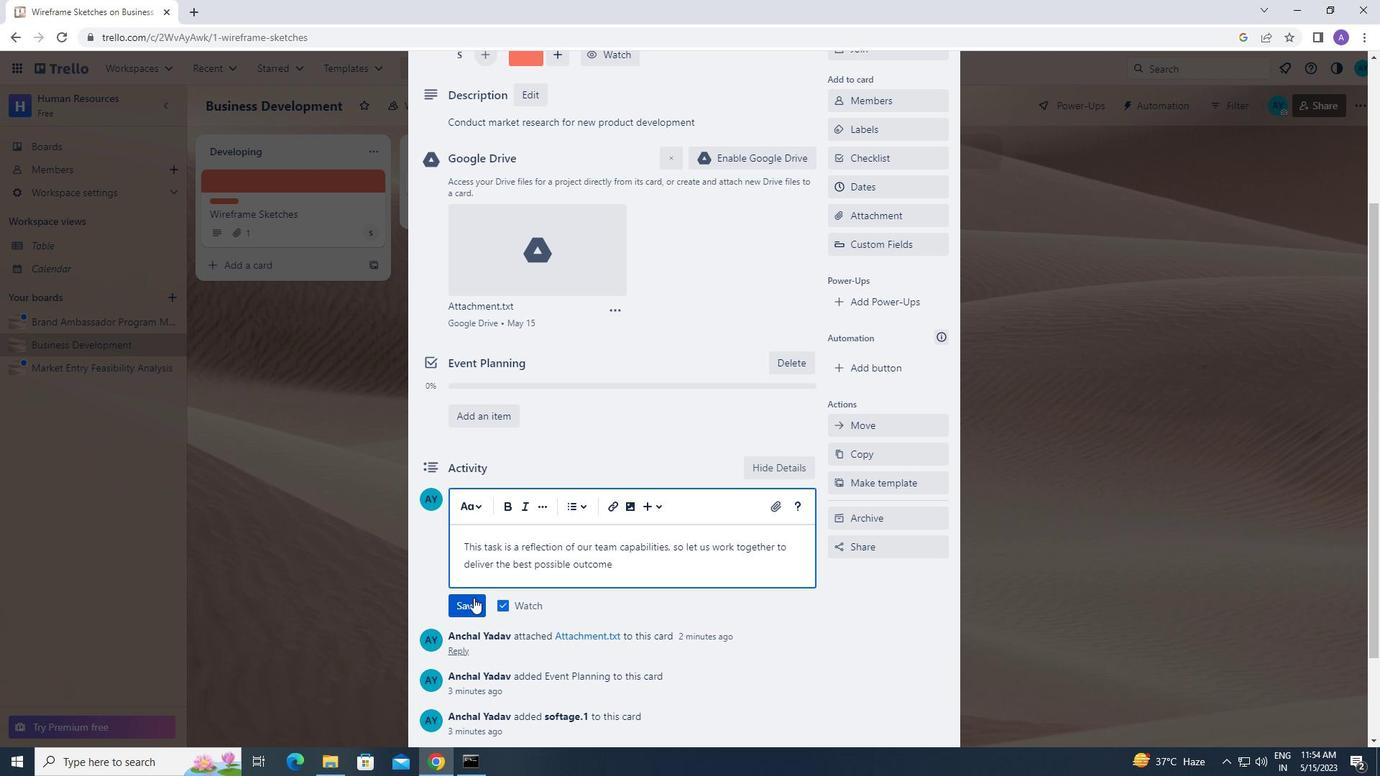 
Action: Mouse pressed left at (464, 598)
Screenshot: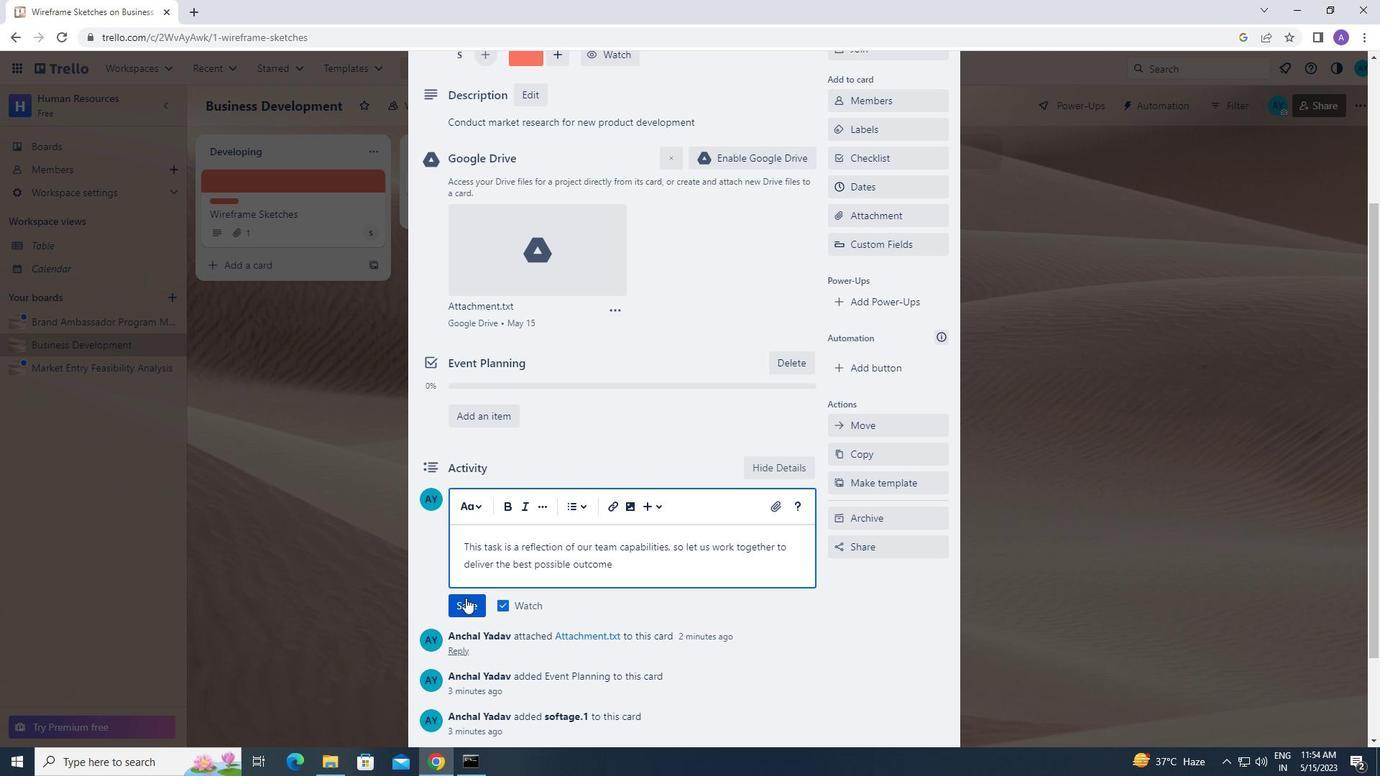 
Action: Mouse moved to (869, 202)
Screenshot: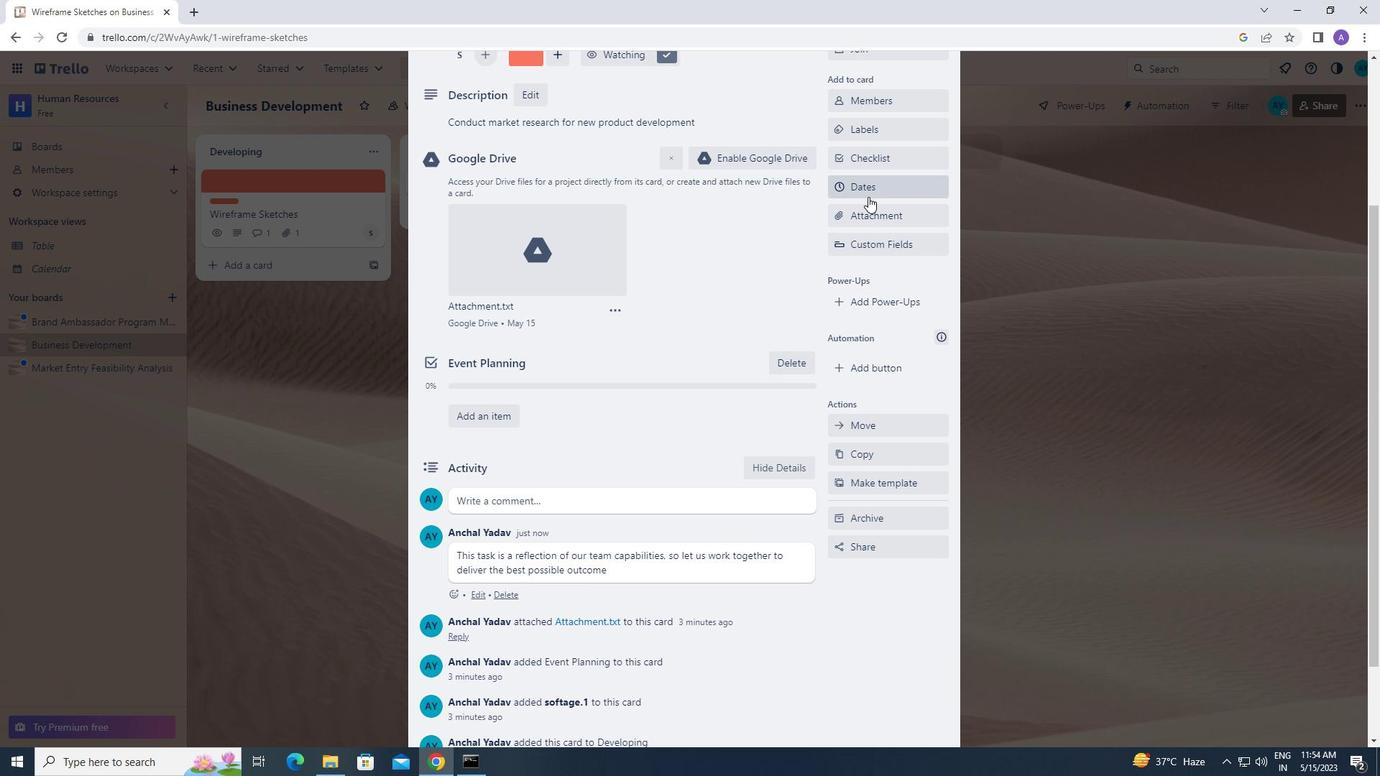 
Action: Mouse scrolled (869, 203) with delta (0, 0)
Screenshot: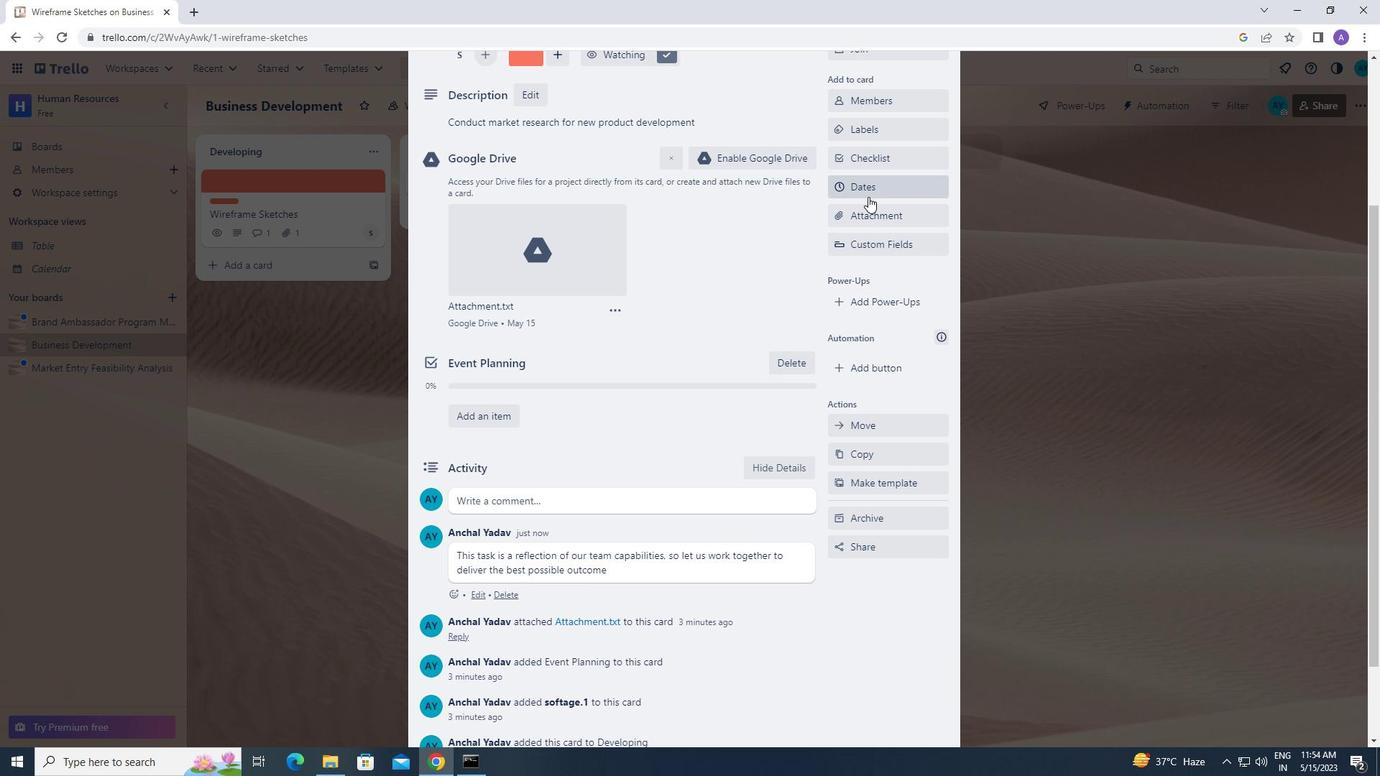 
Action: Mouse moved to (869, 203)
Screenshot: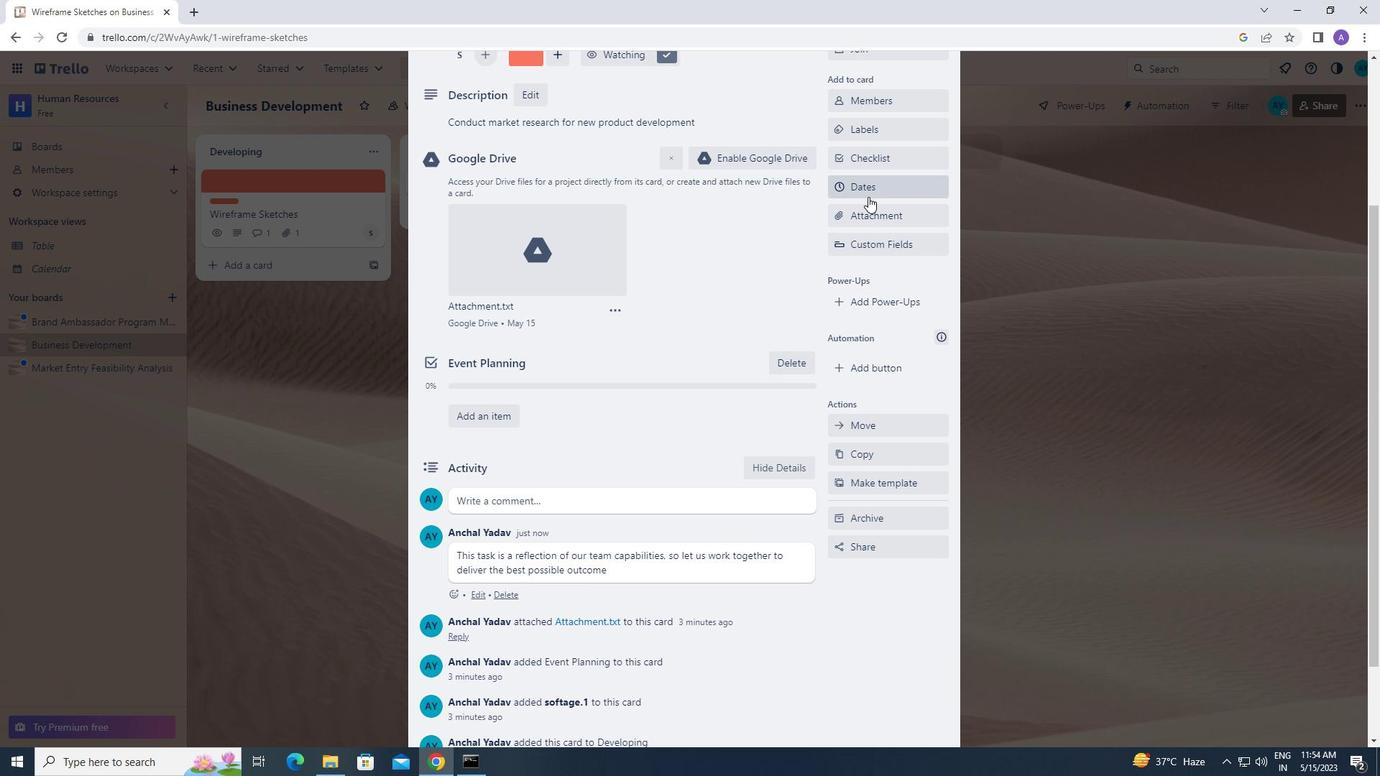 
Action: Mouse scrolled (869, 204) with delta (0, 0)
Screenshot: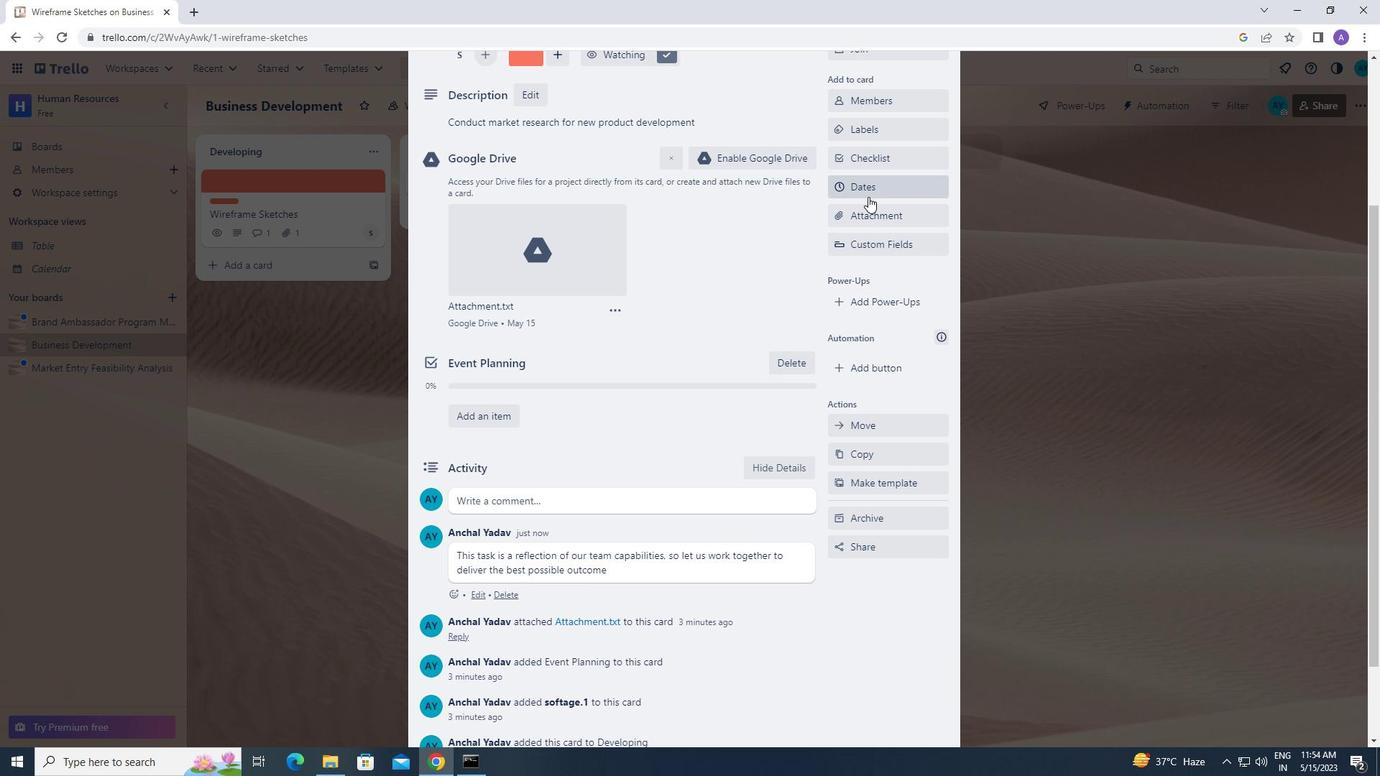 
Action: Mouse moved to (868, 330)
Screenshot: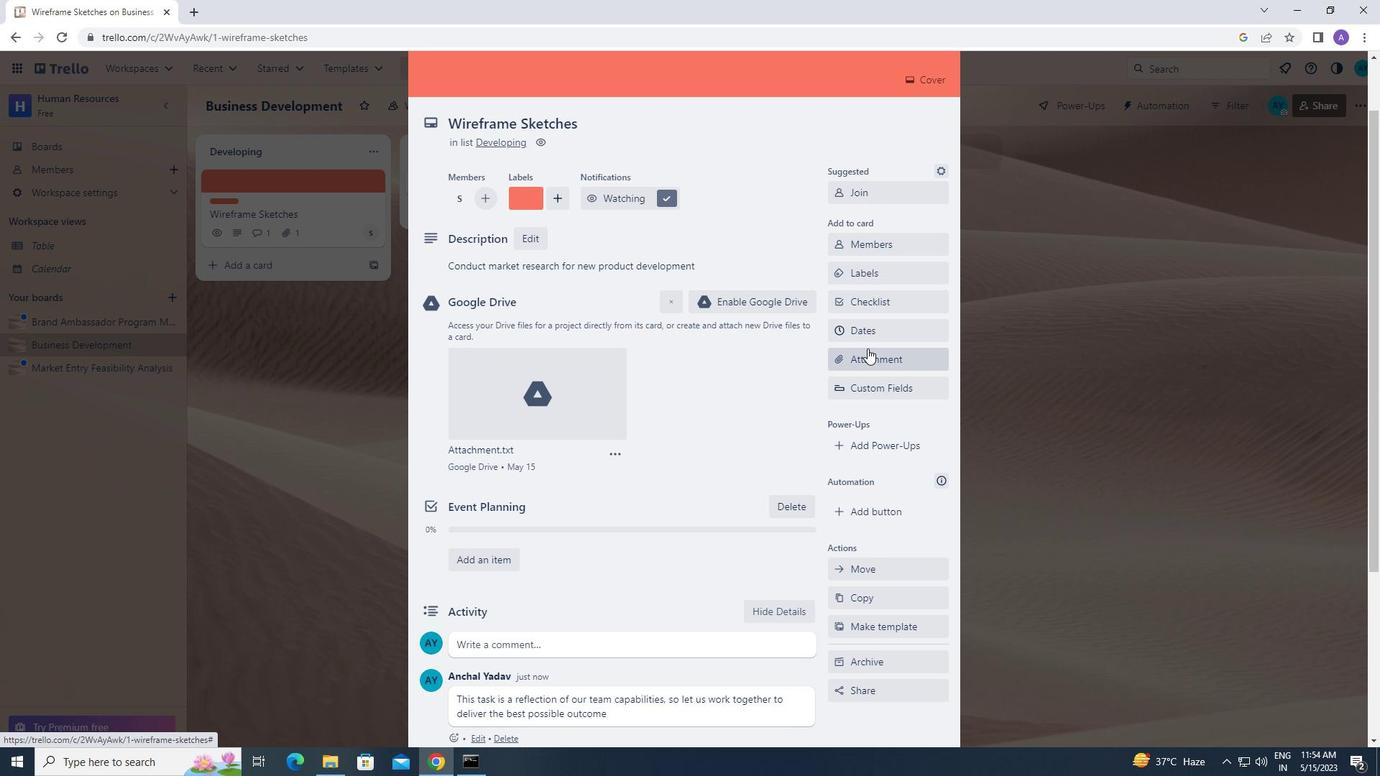 
Action: Mouse pressed left at (868, 330)
Screenshot: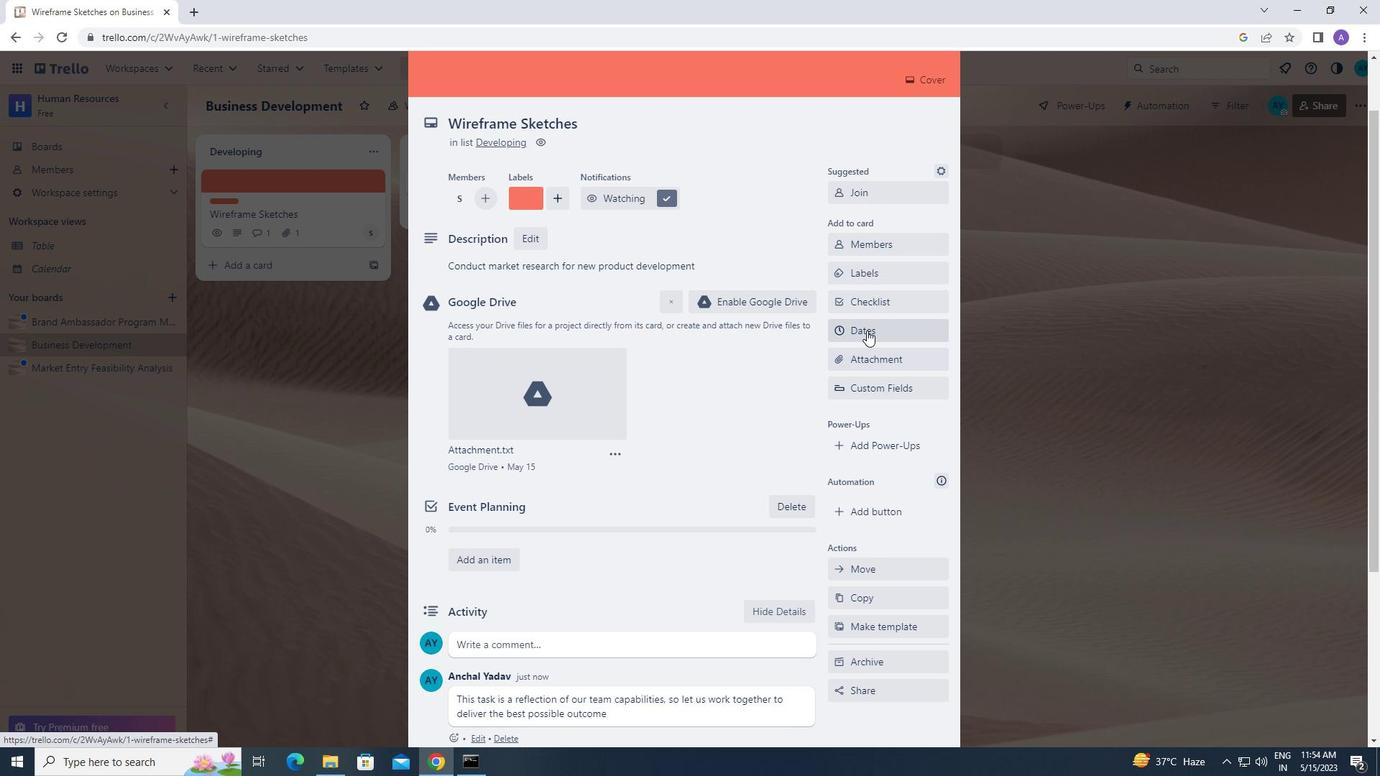 
Action: Mouse moved to (842, 363)
Screenshot: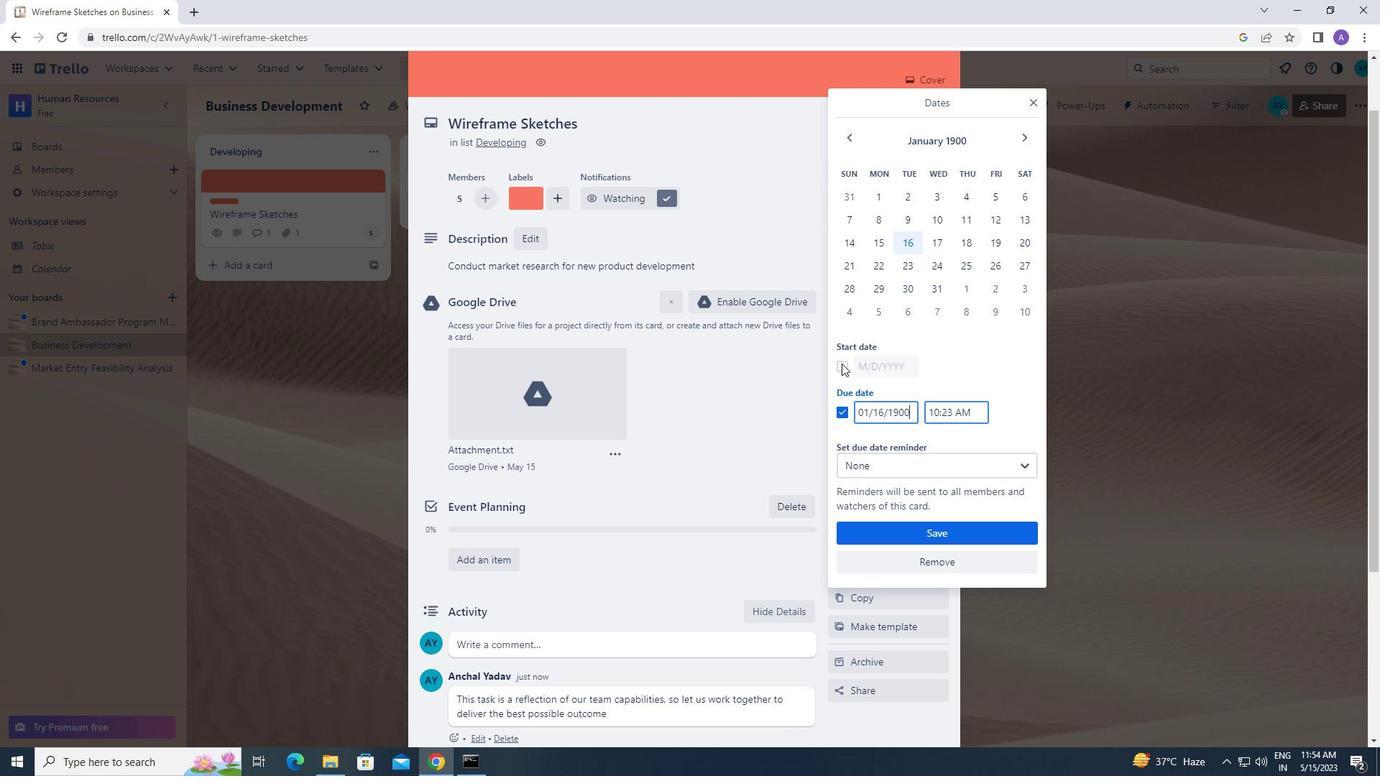 
Action: Mouse pressed left at (842, 363)
Screenshot: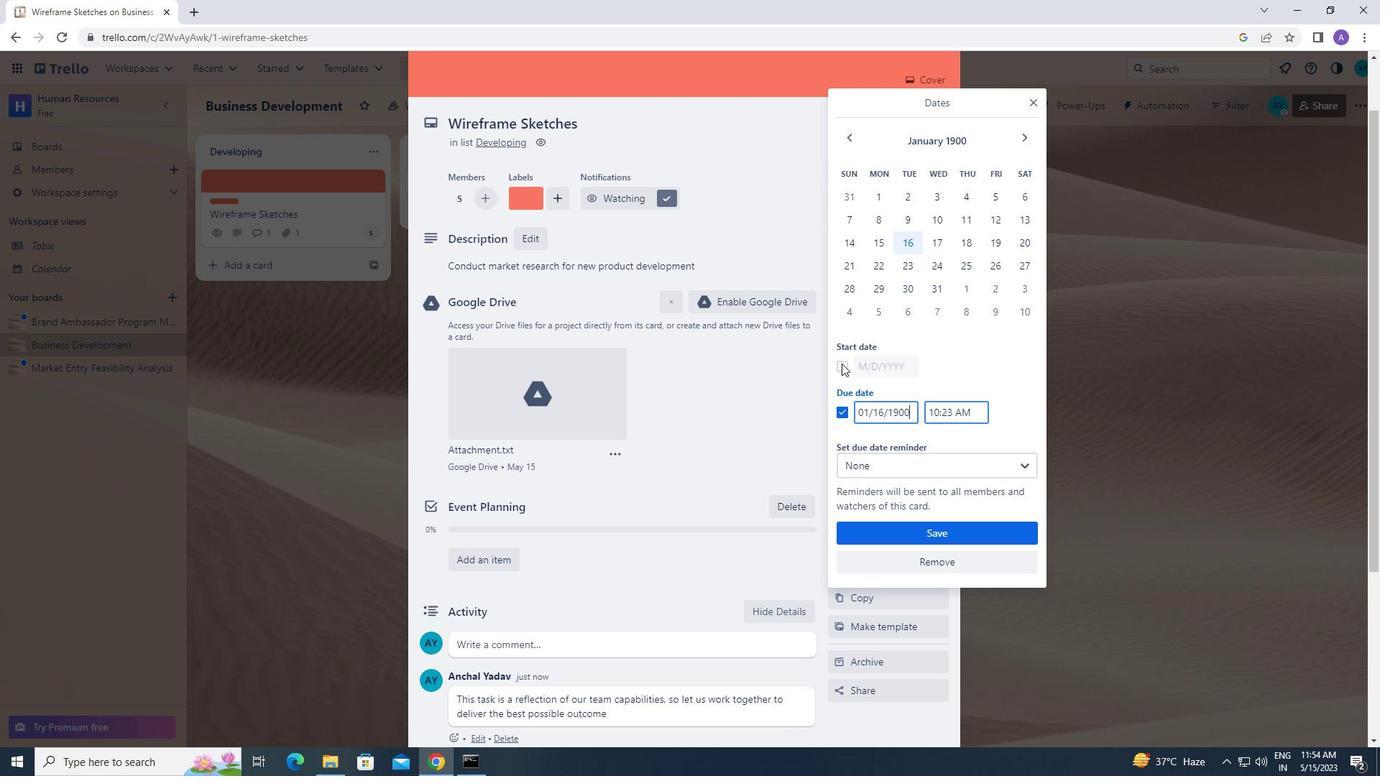 
Action: Mouse moved to (881, 366)
Screenshot: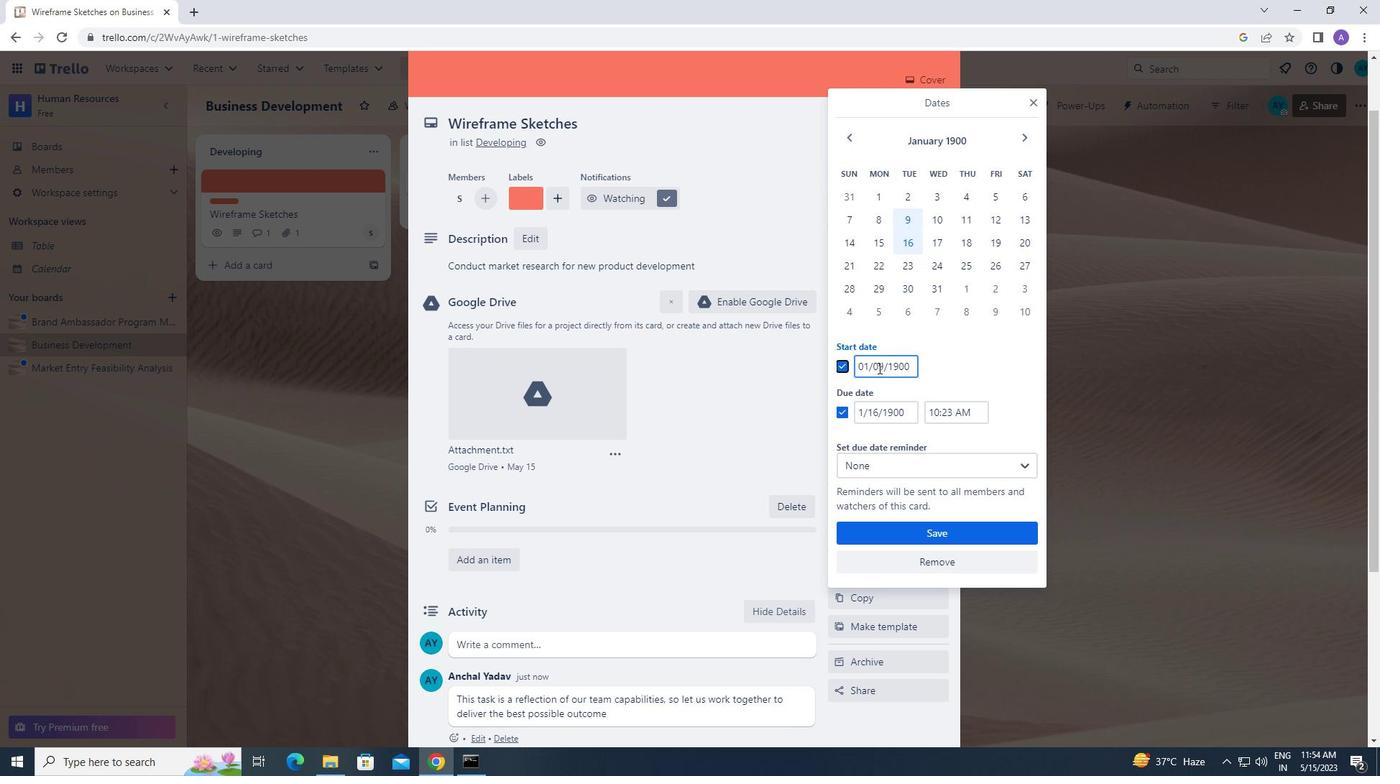 
Action: Mouse pressed left at (881, 366)
Screenshot: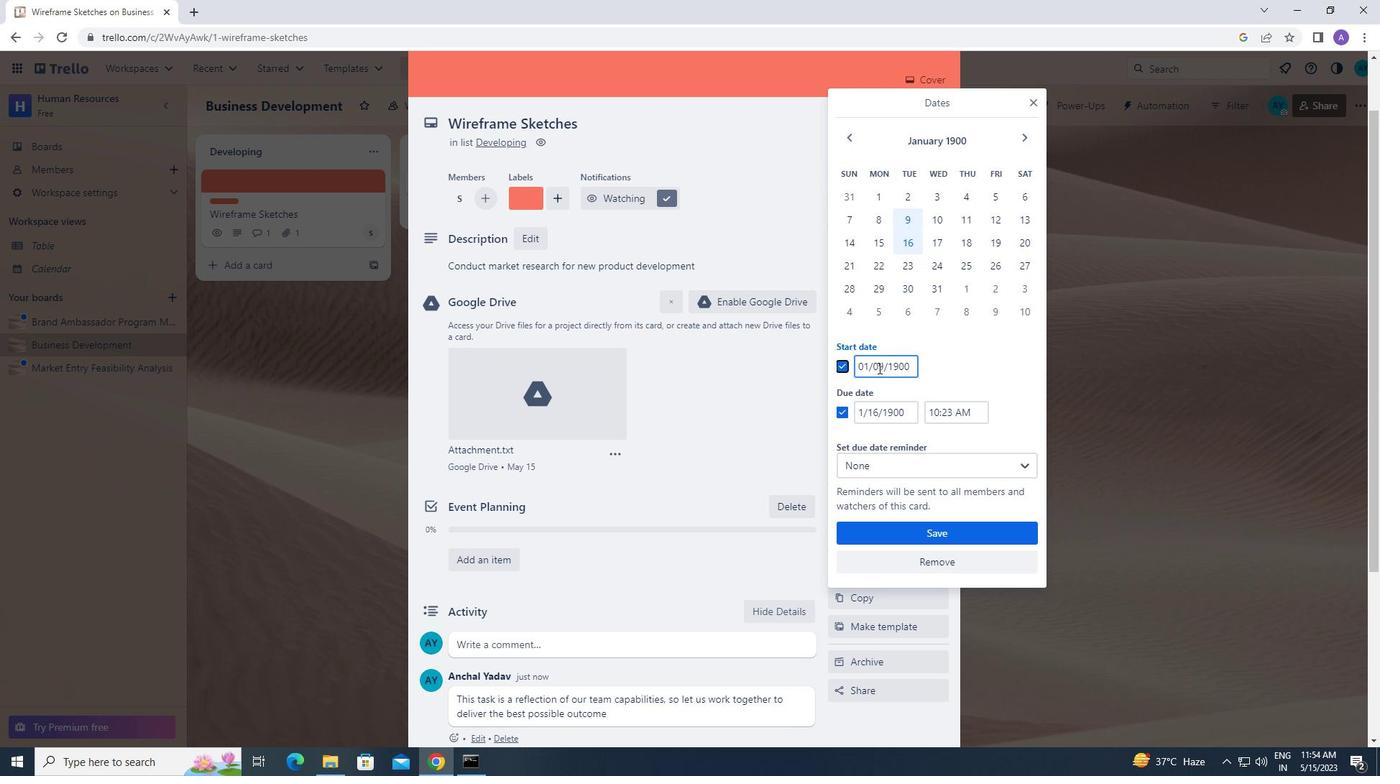 
Action: Mouse moved to (871, 365)
Screenshot: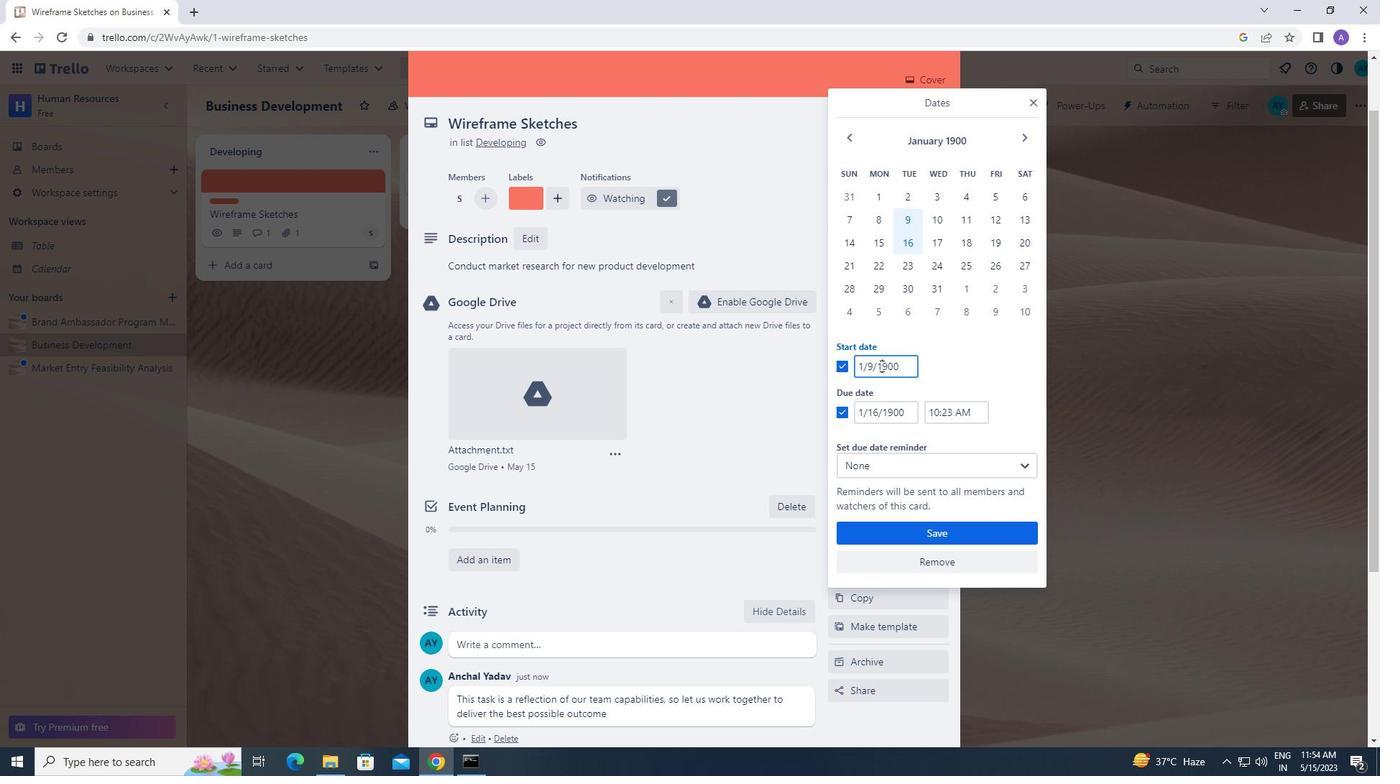 
Action: Mouse pressed left at (871, 365)
Screenshot: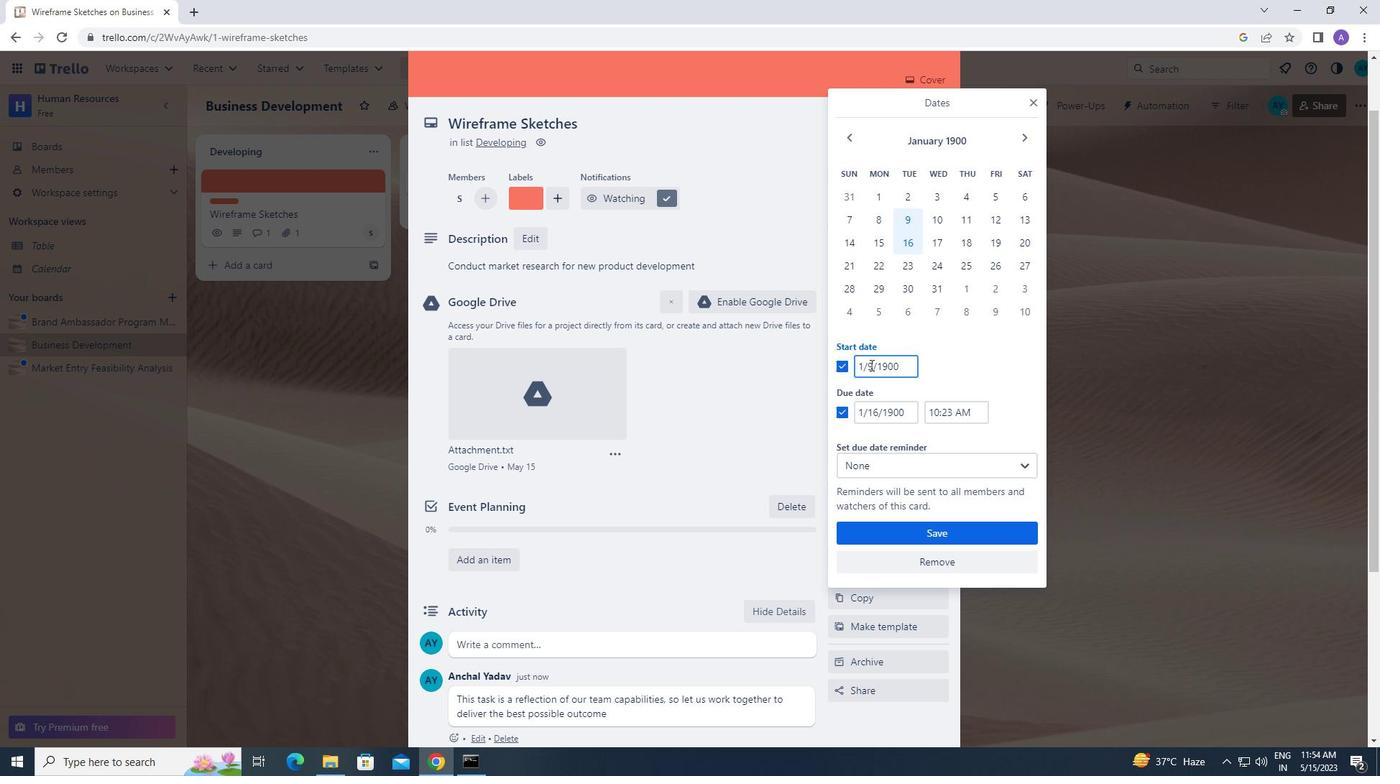 
Action: Mouse moved to (871, 365)
Screenshot: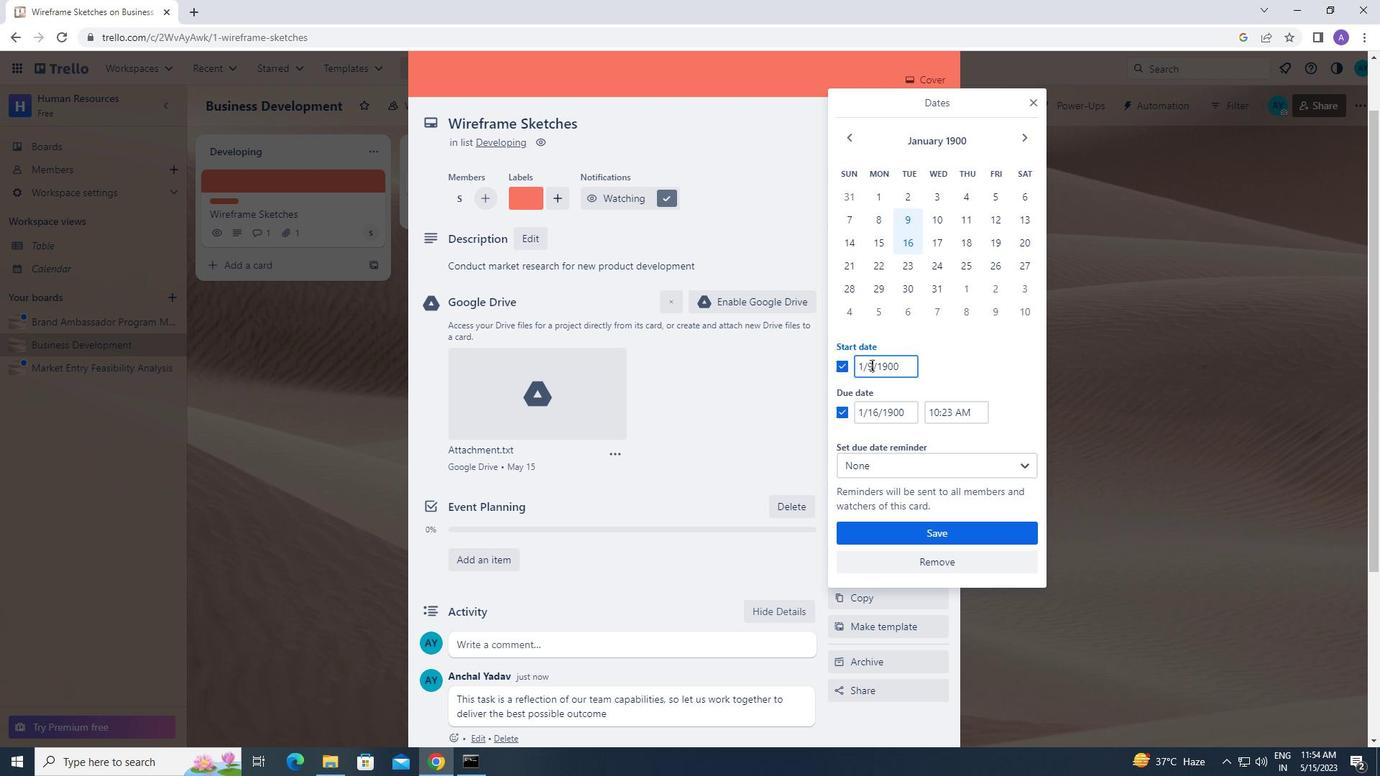 
Action: Key pressed <Key.backspace>01
Screenshot: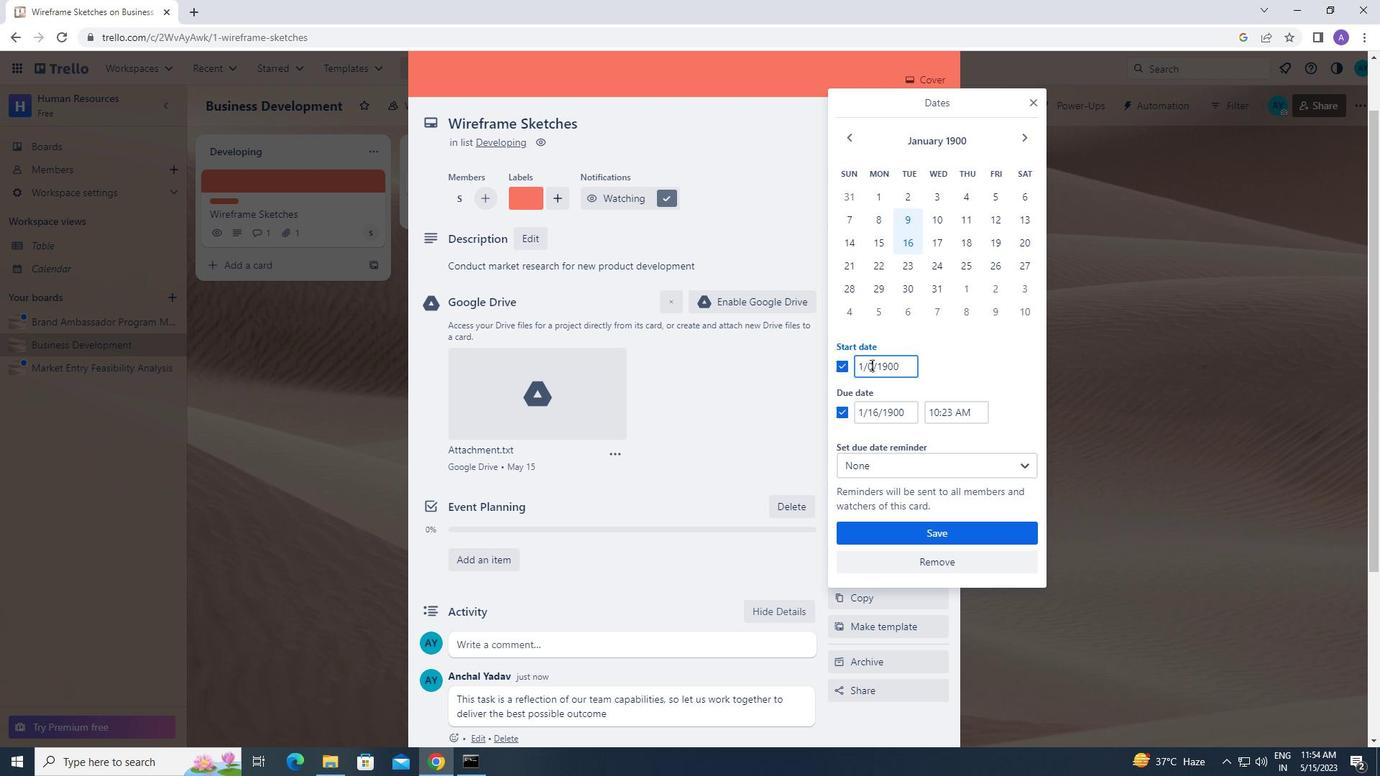 
Action: Mouse moved to (878, 412)
Screenshot: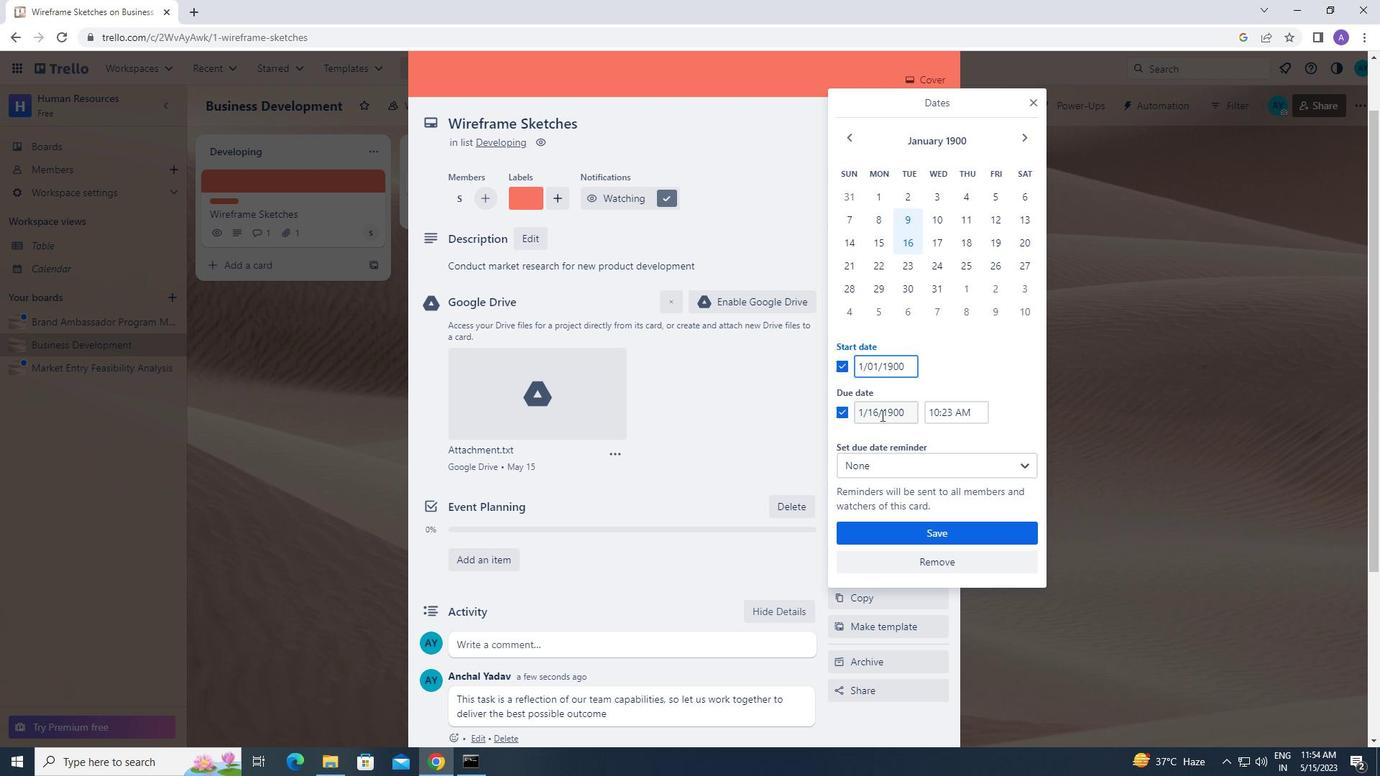 
Action: Mouse pressed left at (878, 412)
Screenshot: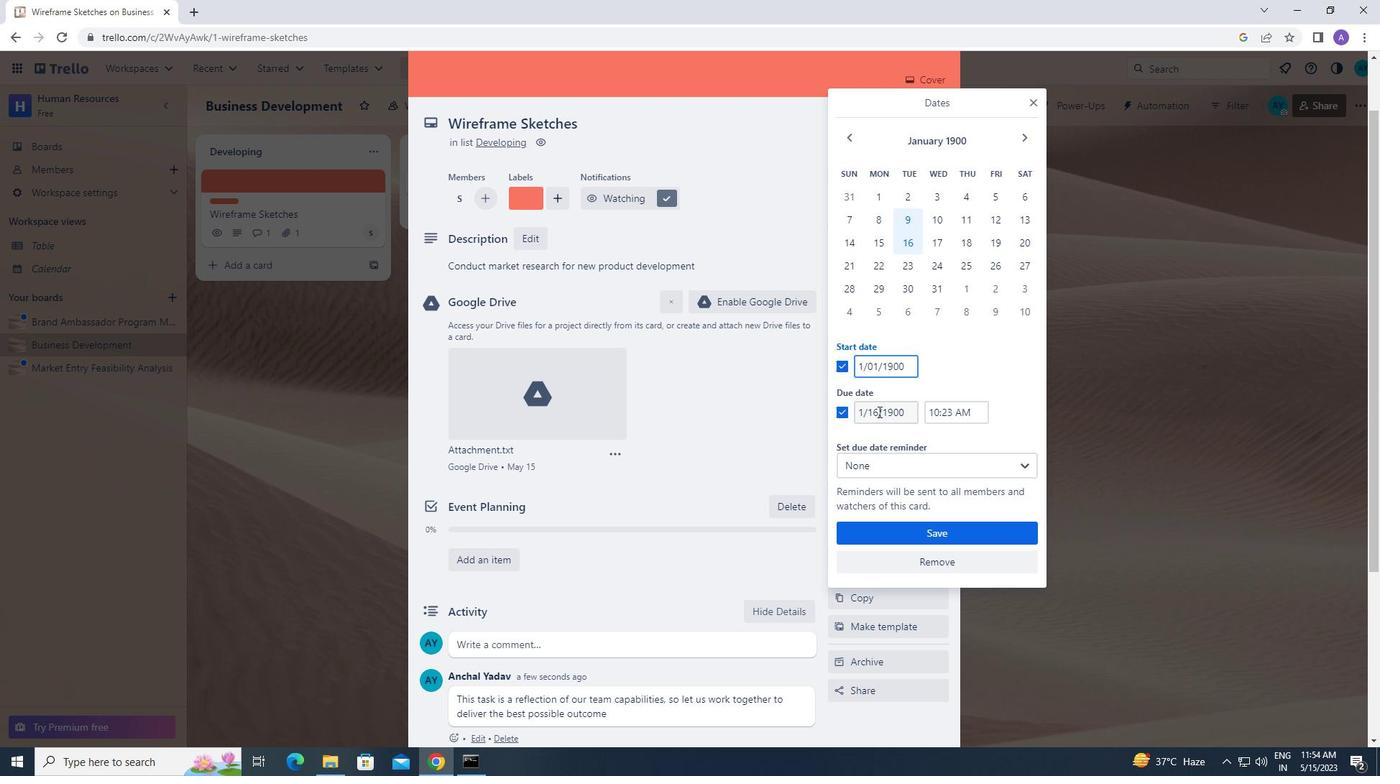 
Action: Mouse moved to (881, 414)
Screenshot: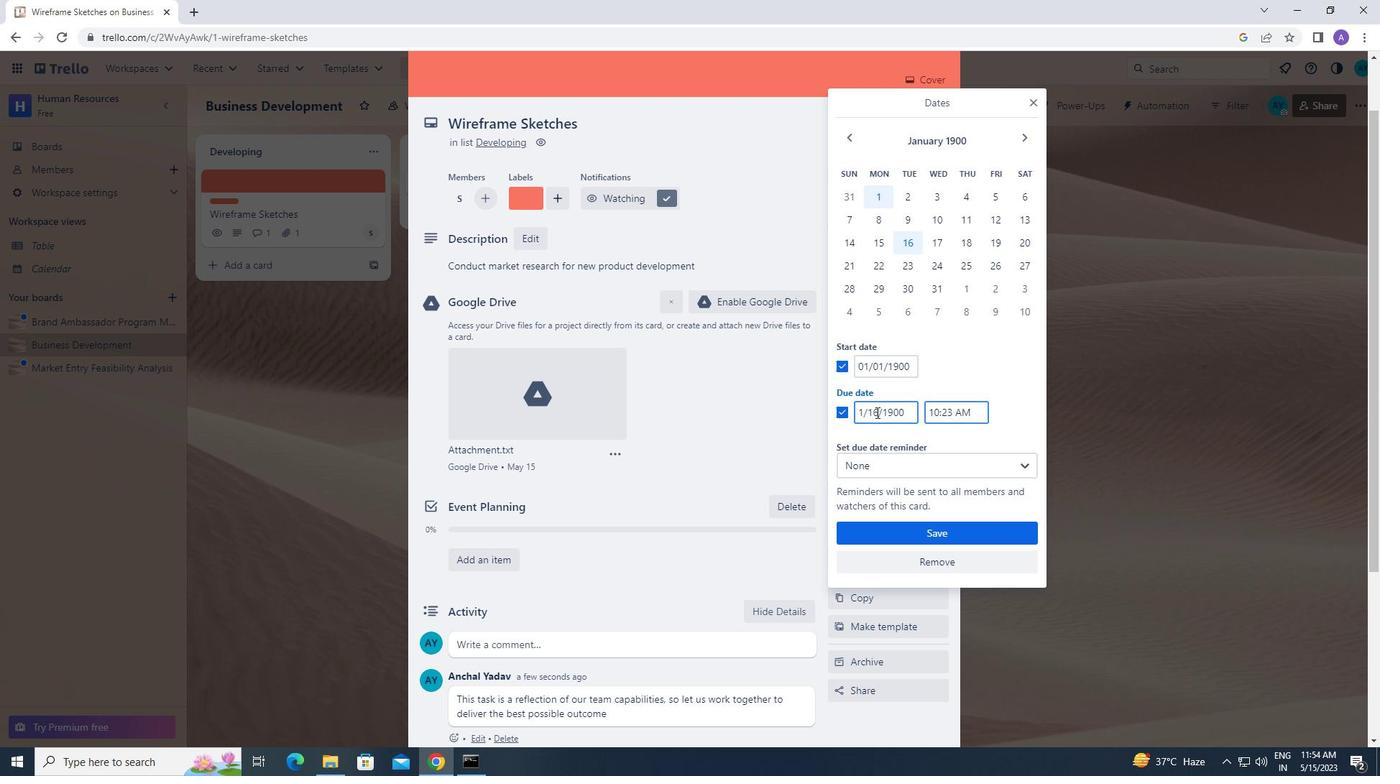 
Action: Key pressed <Key.backspace><Key.backspace>08
Screenshot: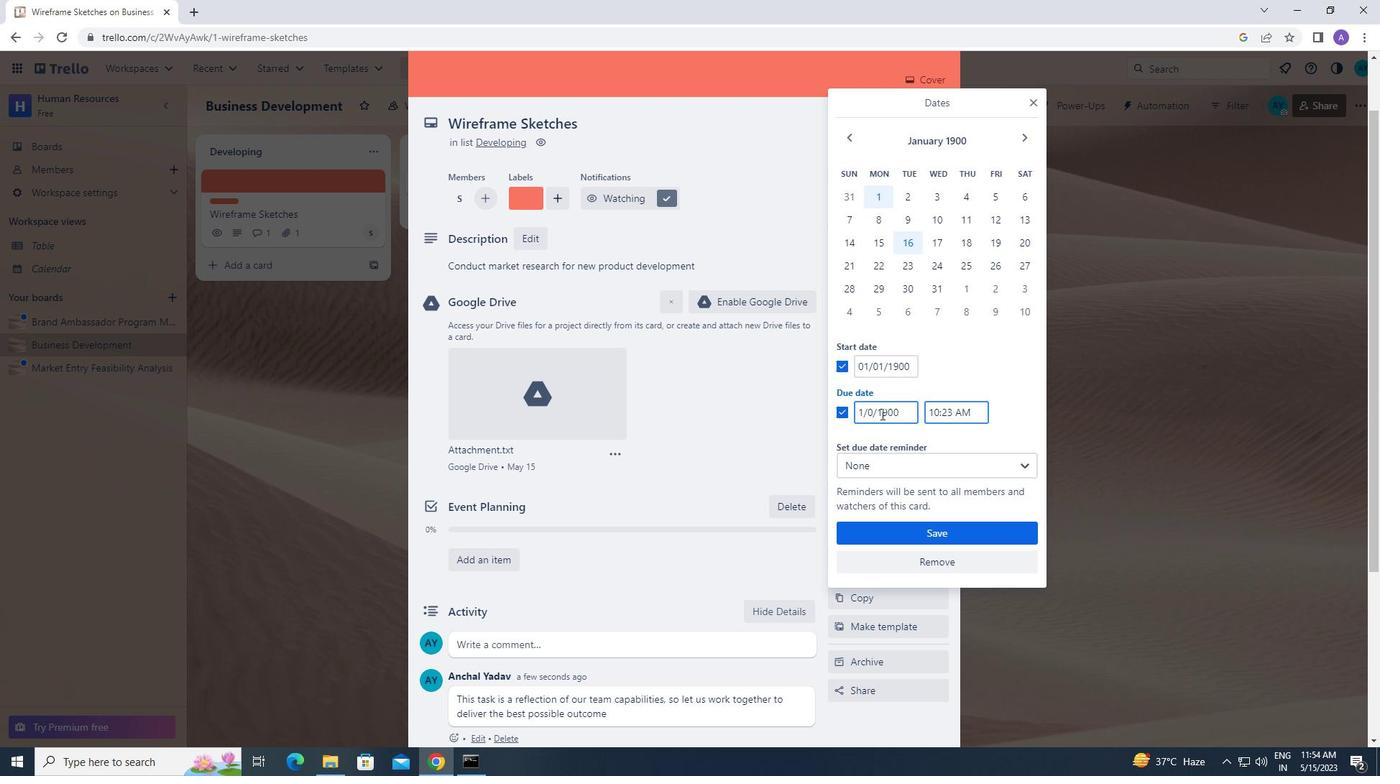 
Action: Mouse moved to (908, 527)
Screenshot: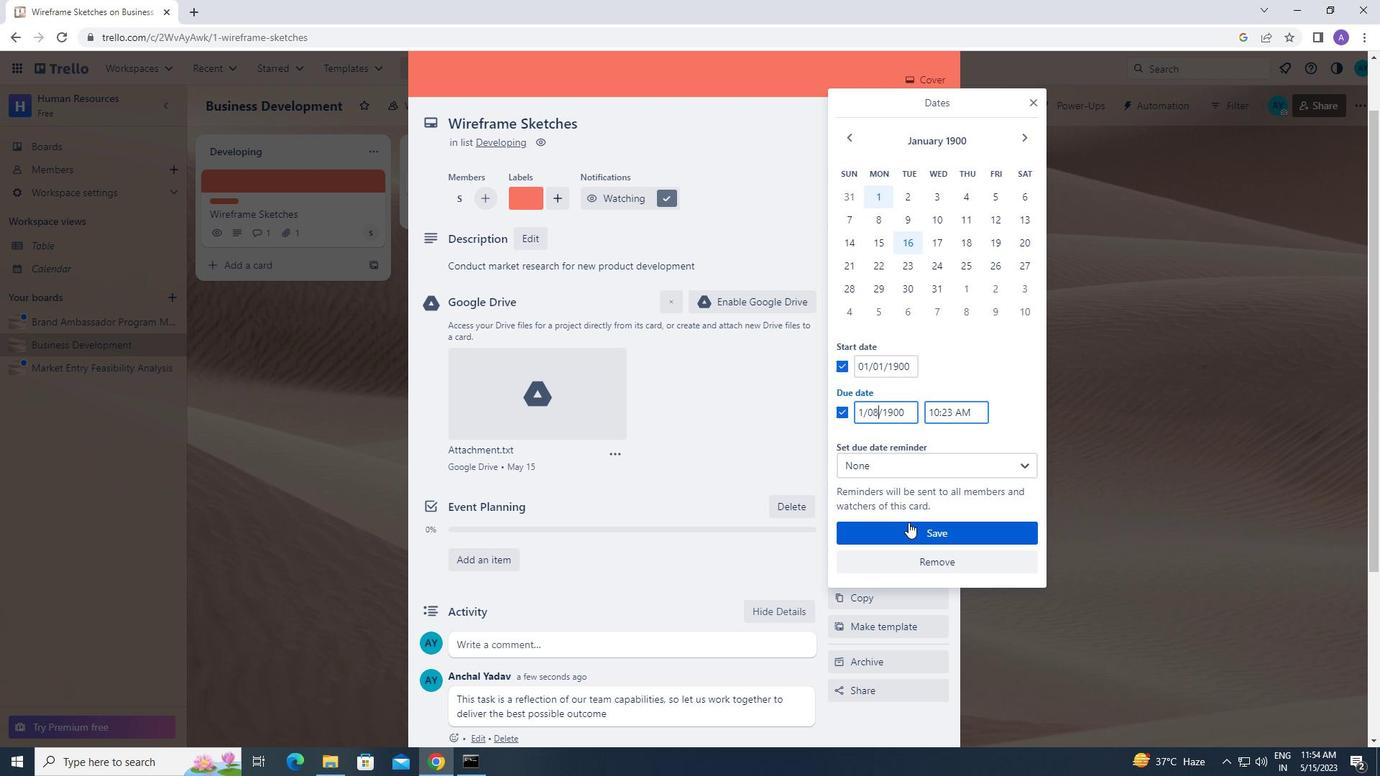 
Action: Mouse pressed left at (908, 527)
Screenshot: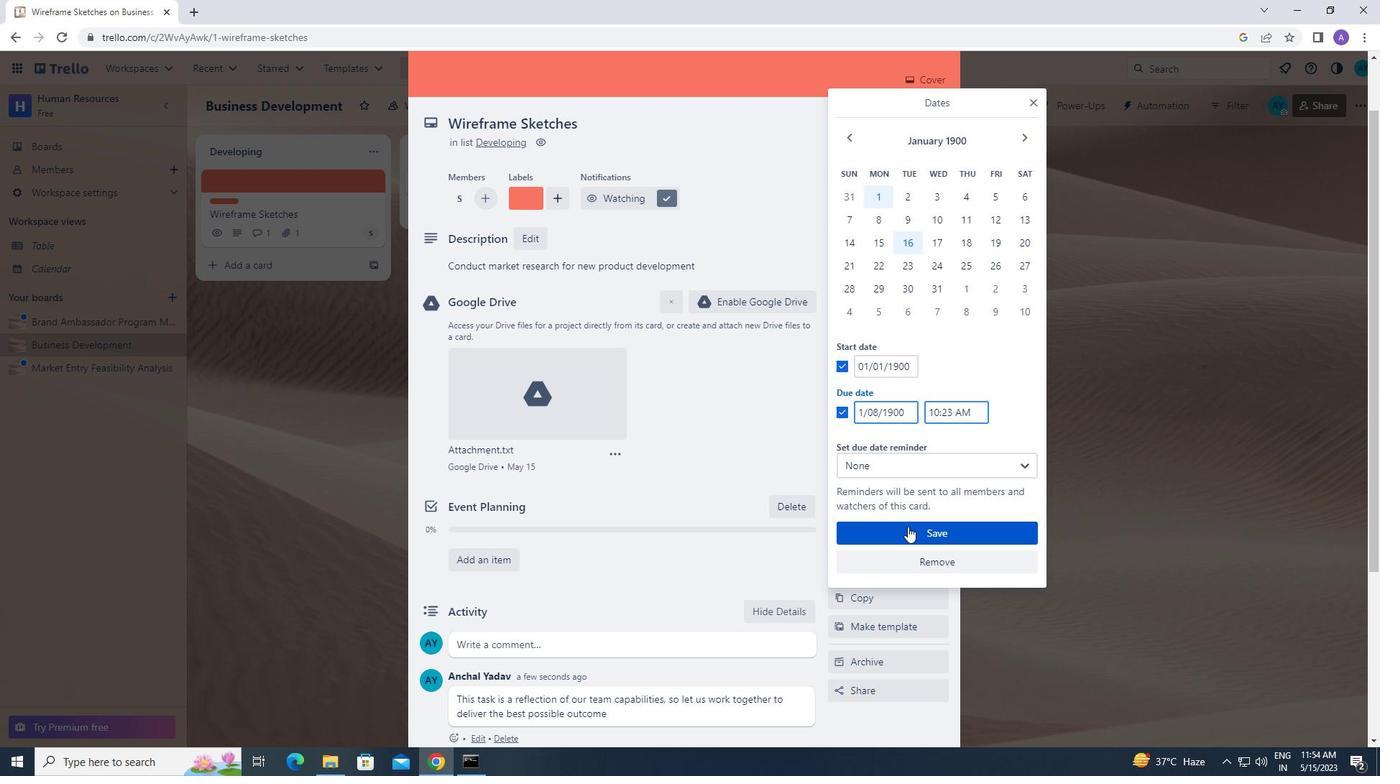 
Action: Mouse moved to (906, 527)
Screenshot: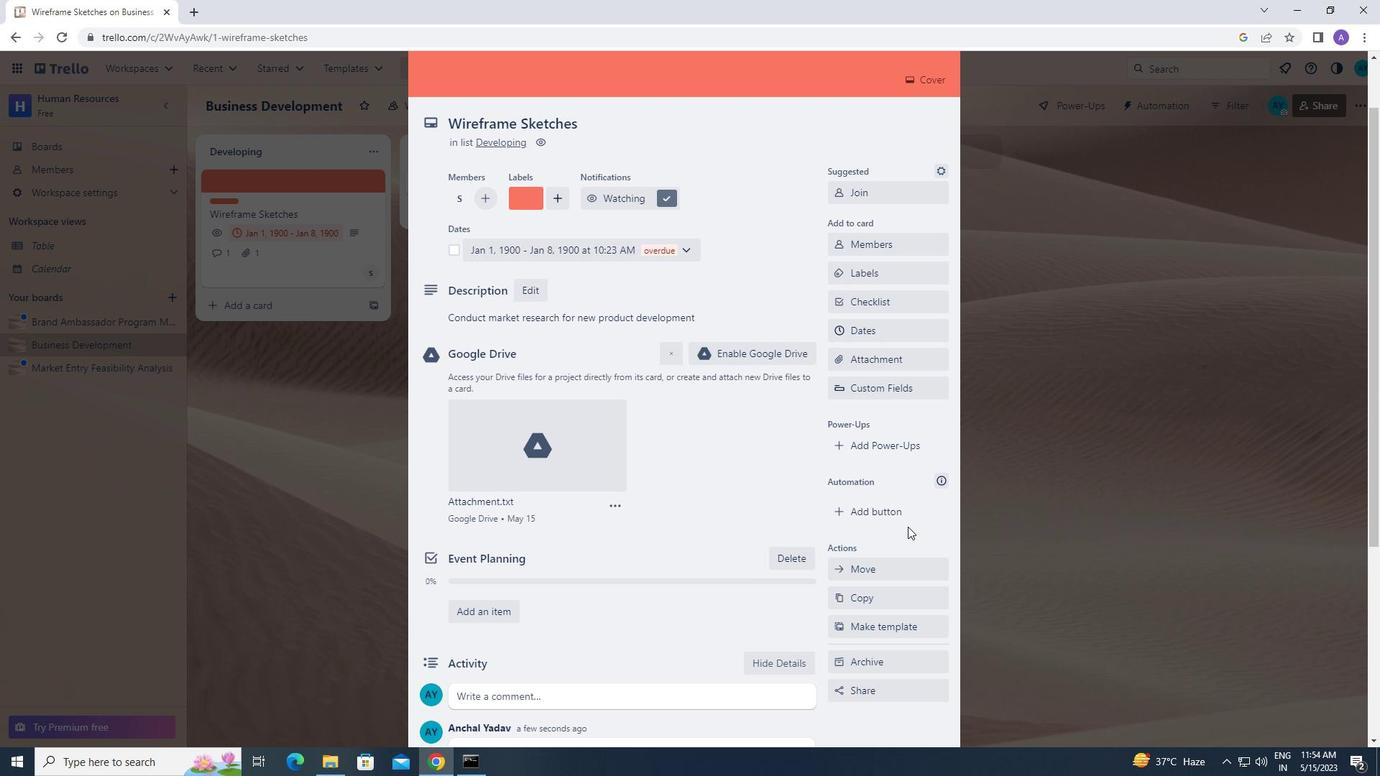 
